 Task: Add an event with the title Second Marketing Strategy Meeting, date ''2024/04/28'', time 8:50 AM to 10:50 AMand add a description: The quality assurance team will review project documentation such as project plans, requirements specifications, design documents, and test plans. They will ensure that the documentation is complete, accurate, and aligns with the project objectives and stakeholder expectations.Select event color  Peacock . Add location for the event as: 987 Chora Church, Istanbul, Turkey, logged in from the account softage.6@softage.netand send the event invitation to softage.4@softage.net and softage.5@softage.net. Set a reminder for the event Daily
Action: Mouse moved to (96, 113)
Screenshot: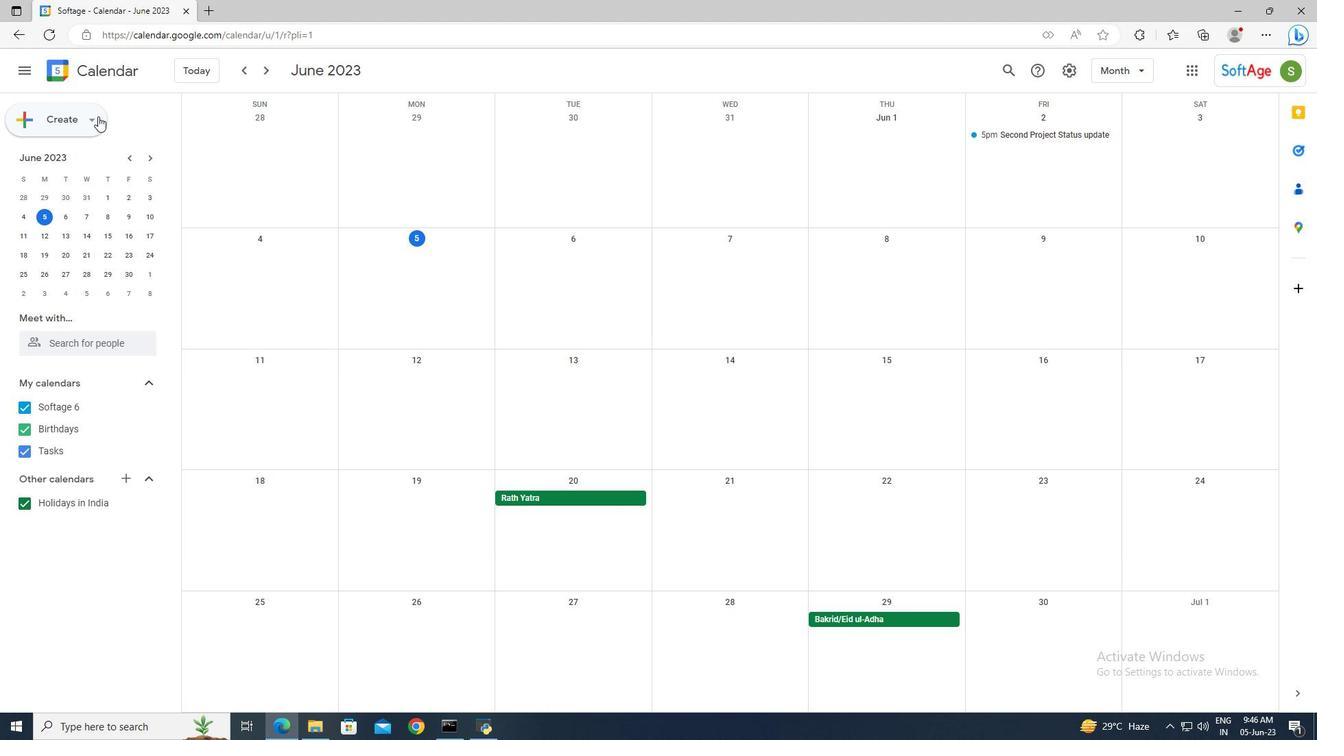 
Action: Mouse pressed left at (96, 113)
Screenshot: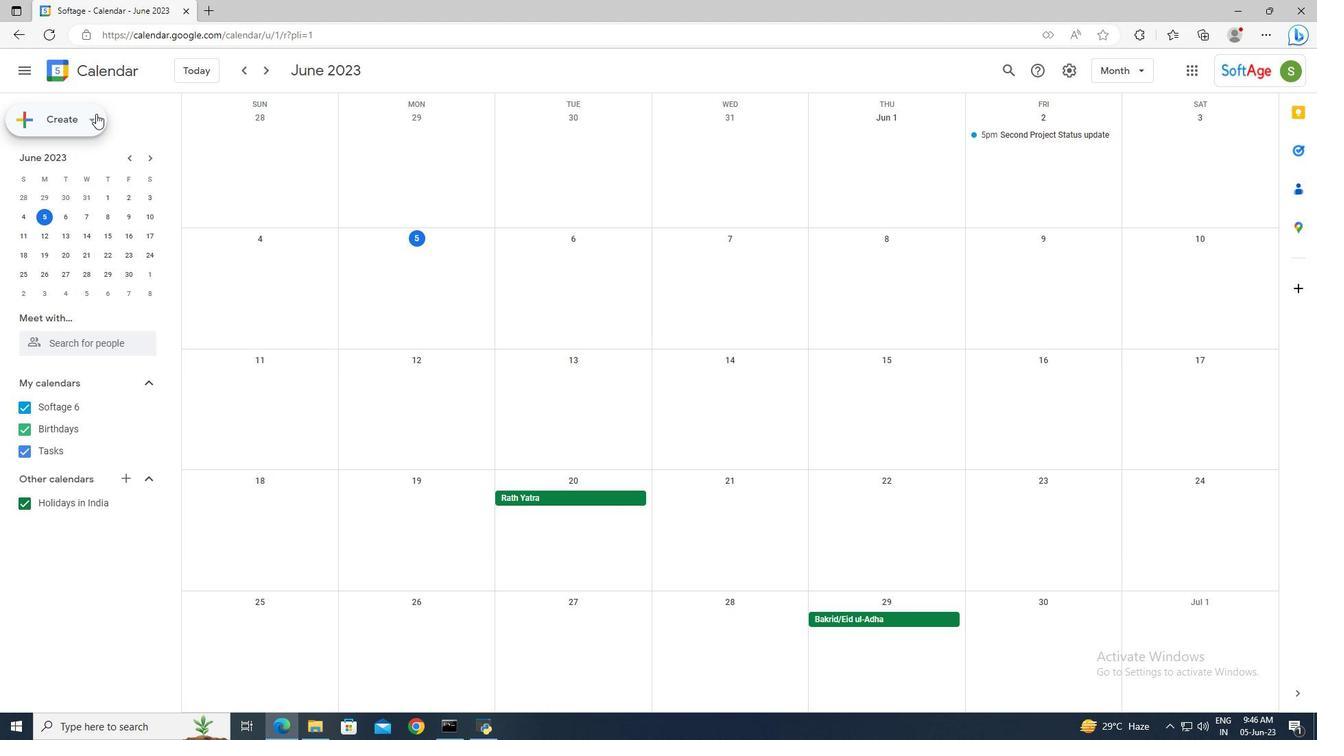 
Action: Mouse moved to (98, 149)
Screenshot: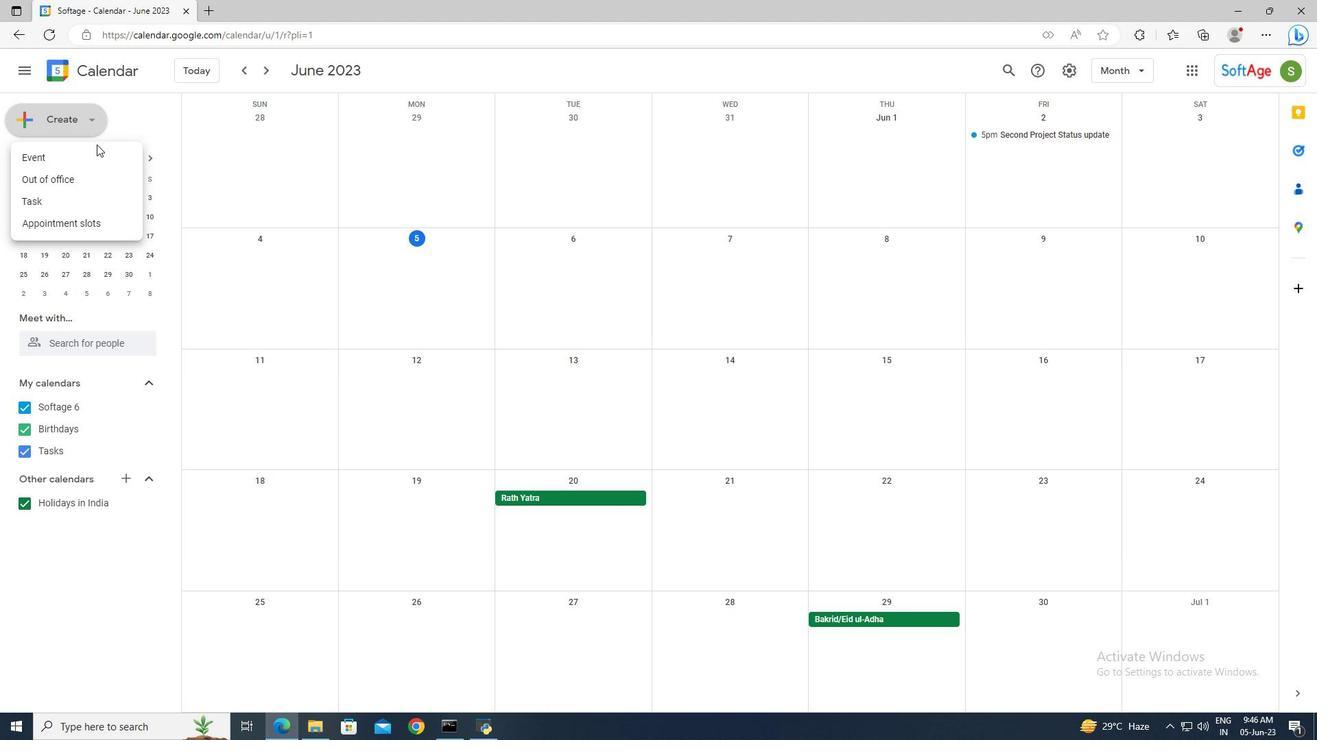 
Action: Mouse pressed left at (98, 149)
Screenshot: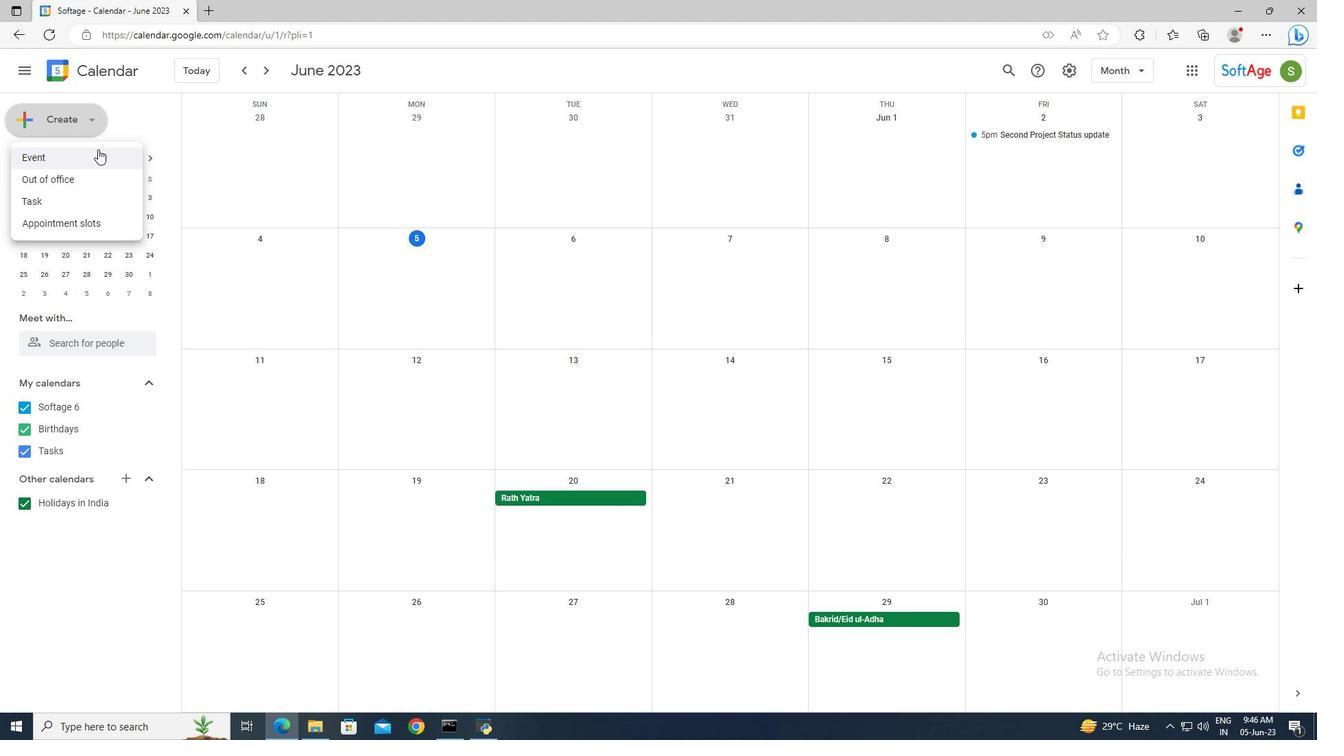 
Action: Mouse moved to (226, 535)
Screenshot: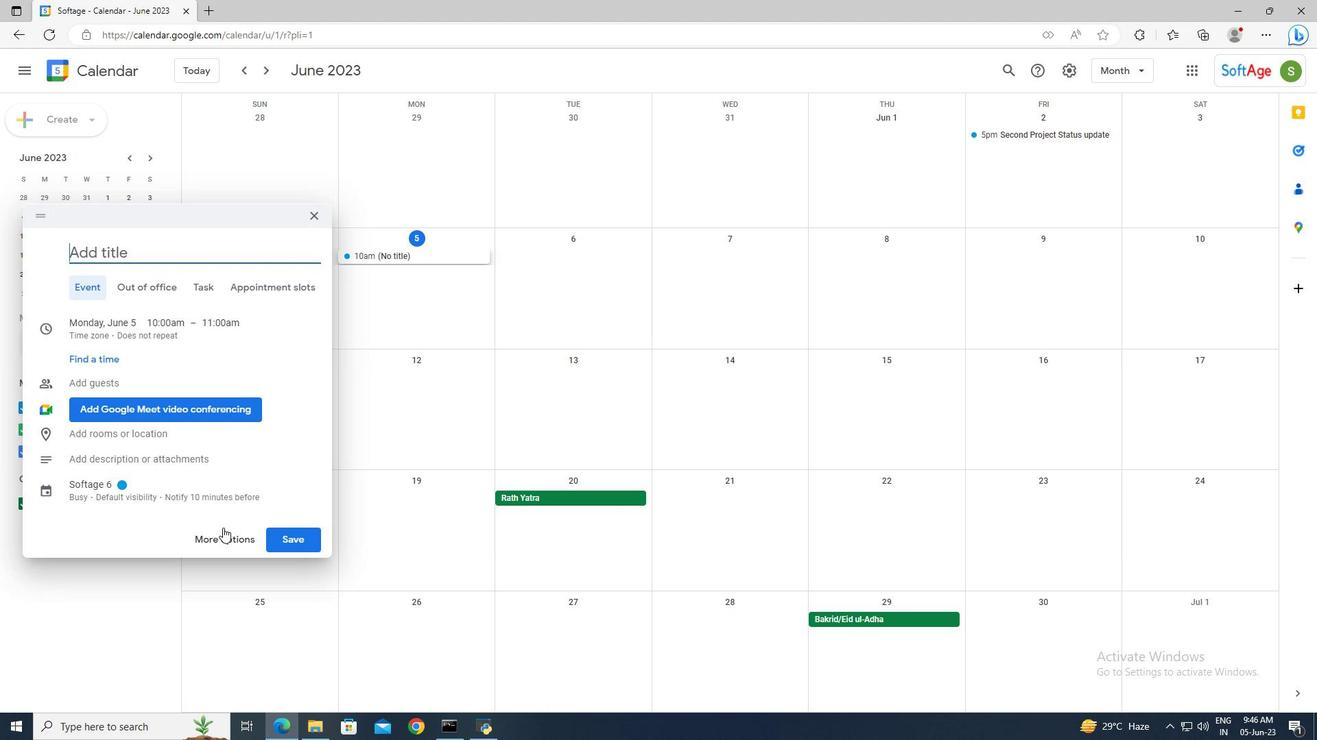 
Action: Mouse pressed left at (226, 535)
Screenshot: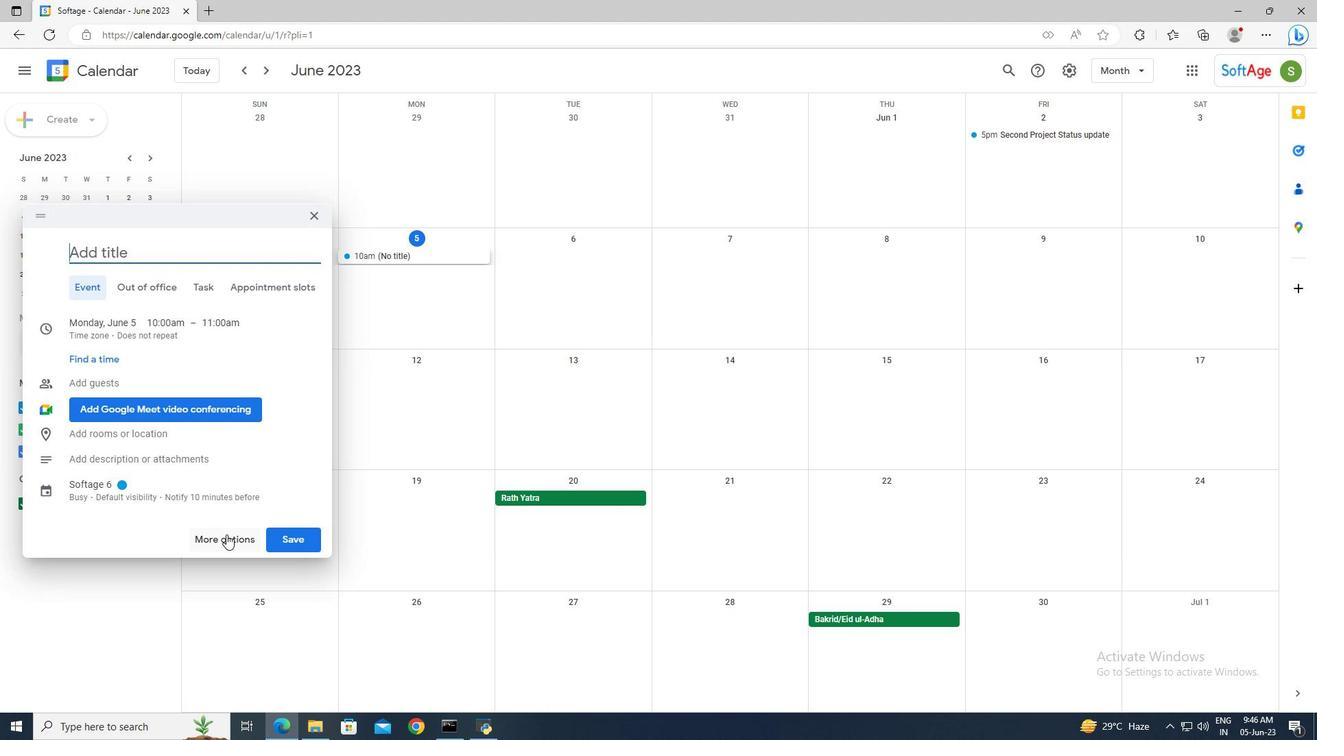 
Action: Mouse moved to (273, 81)
Screenshot: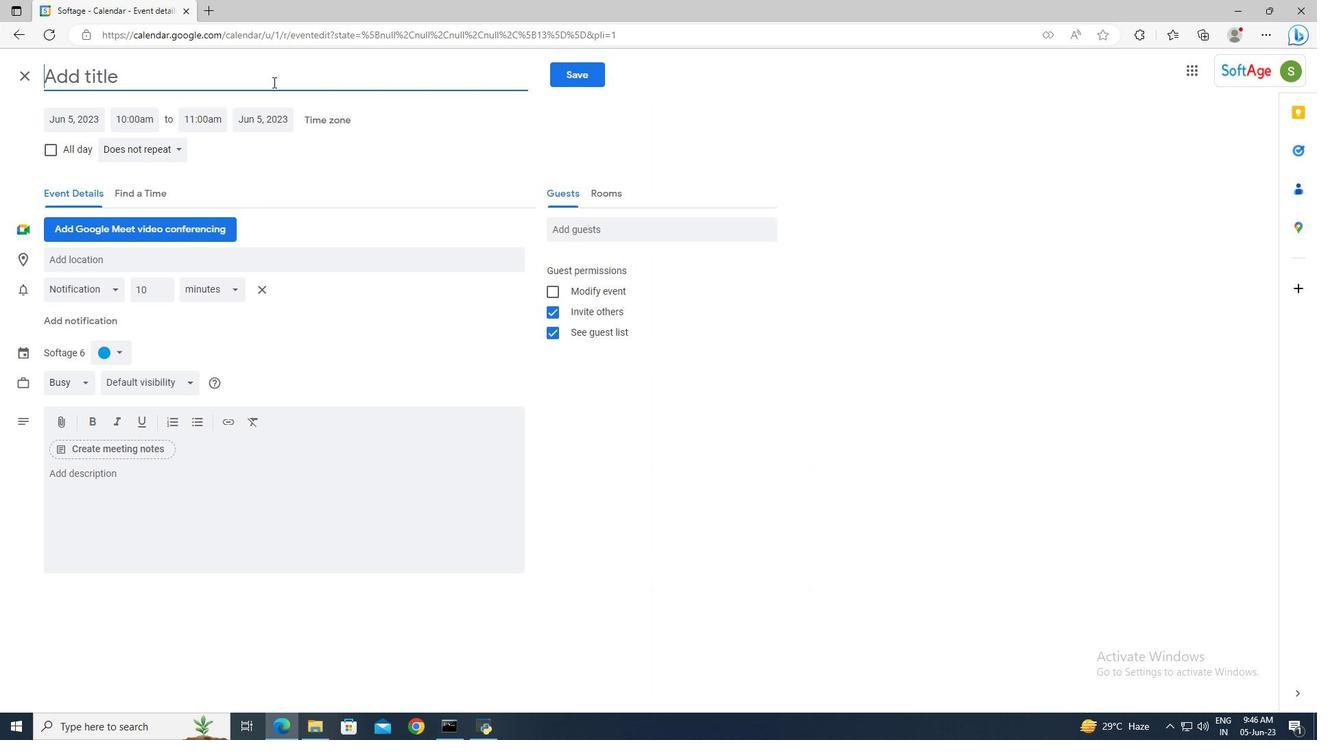 
Action: Mouse pressed left at (273, 81)
Screenshot: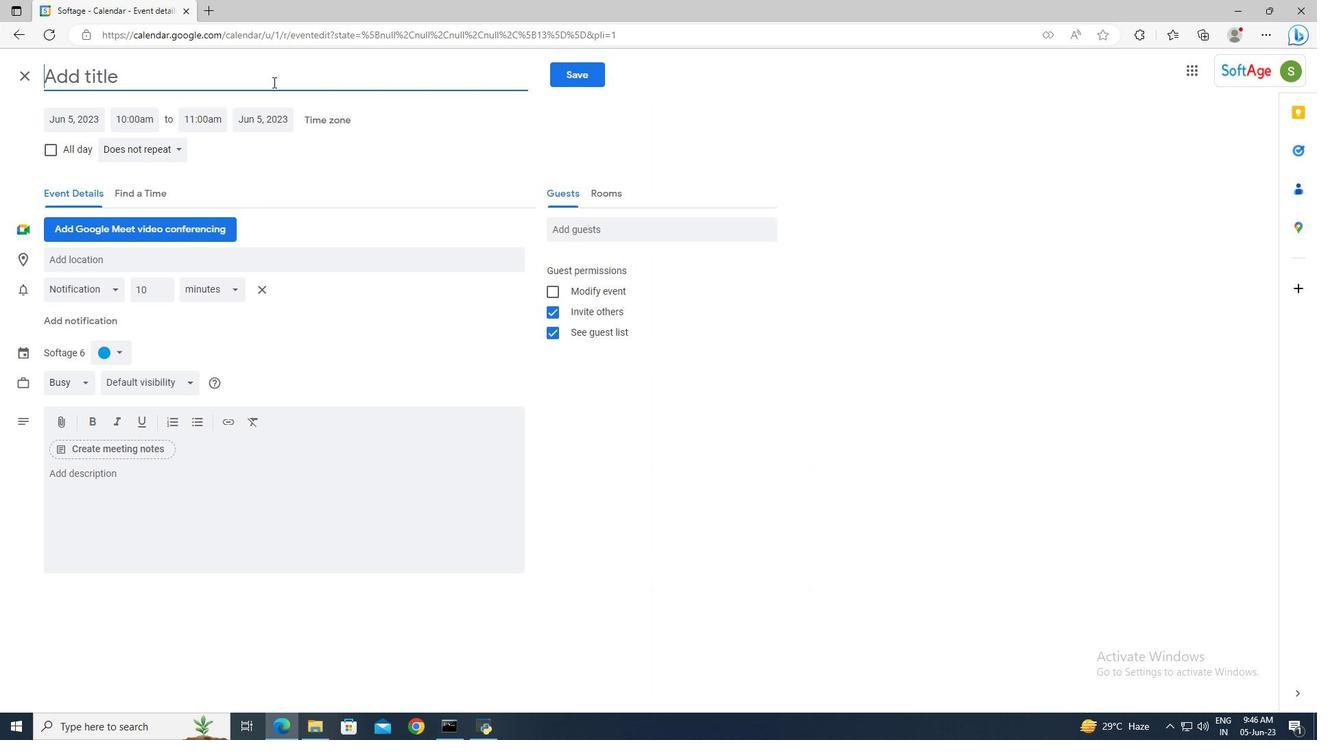 
Action: Mouse moved to (273, 80)
Screenshot: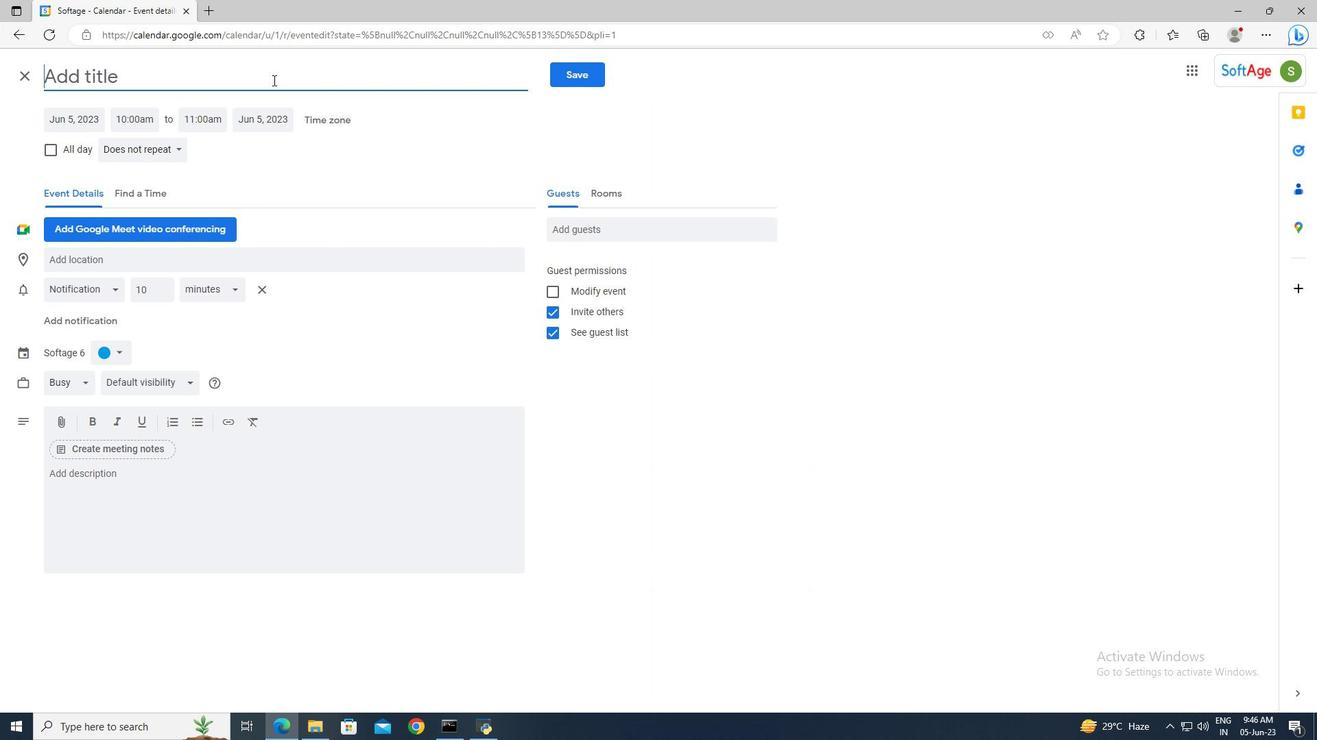 
Action: Key pressed <Key.shift>Second<Key.space><Key.shift>Ma
Screenshot: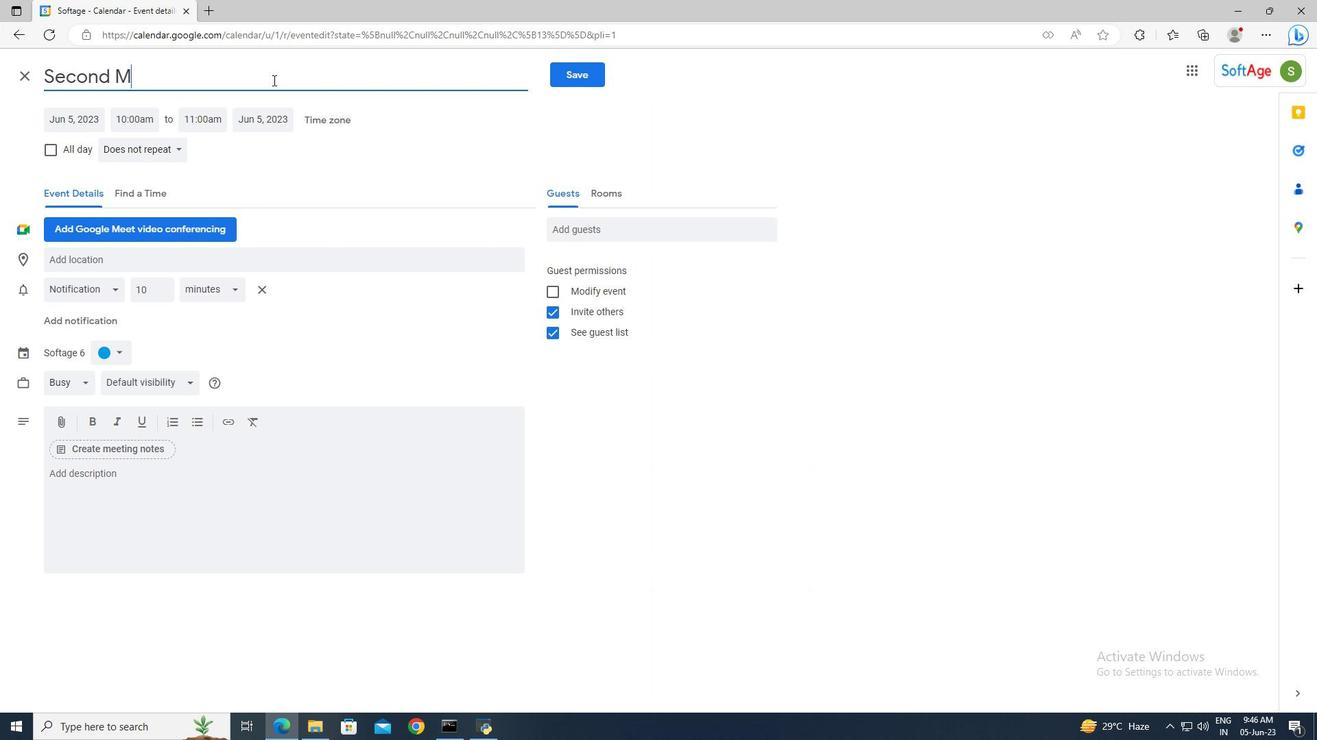 
Action: Mouse moved to (272, 80)
Screenshot: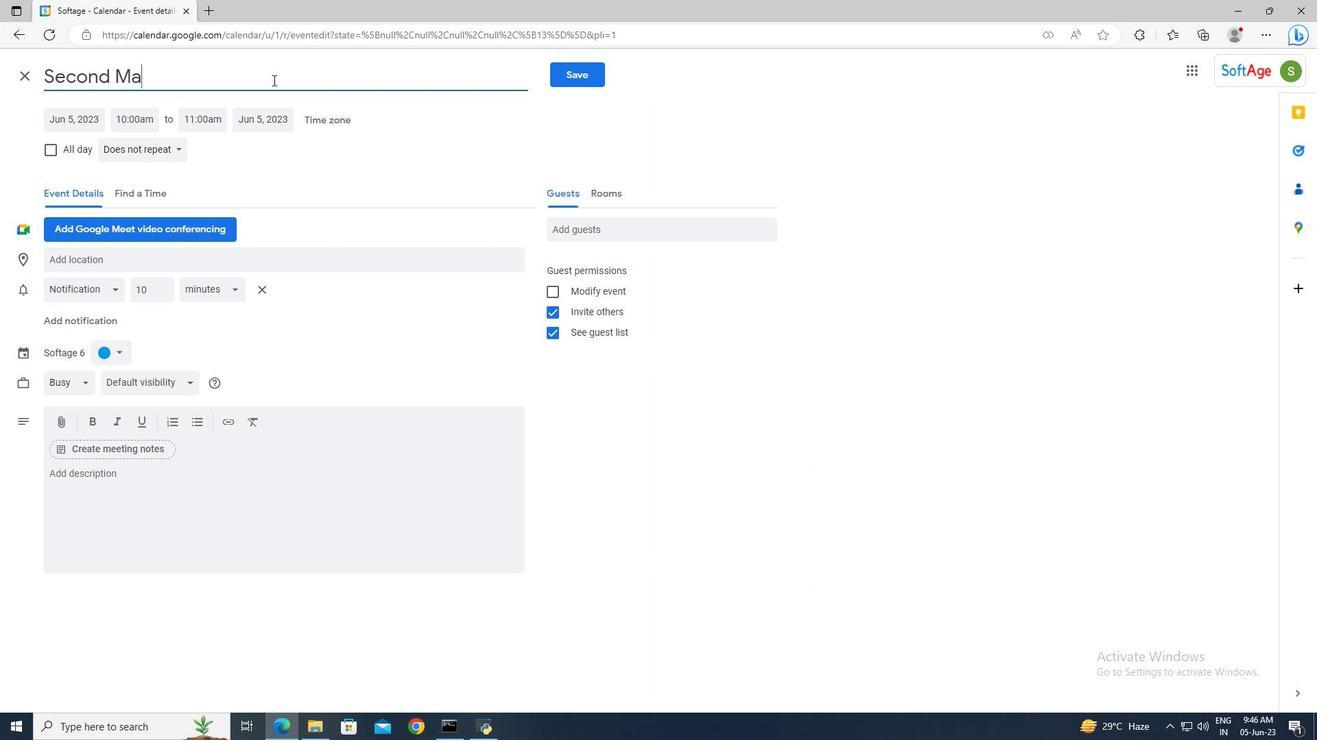 
Action: Key pressed rketing<Key.space><Key.shift_r>Strategy<Key.space><Key.shift>Meeting
Screenshot: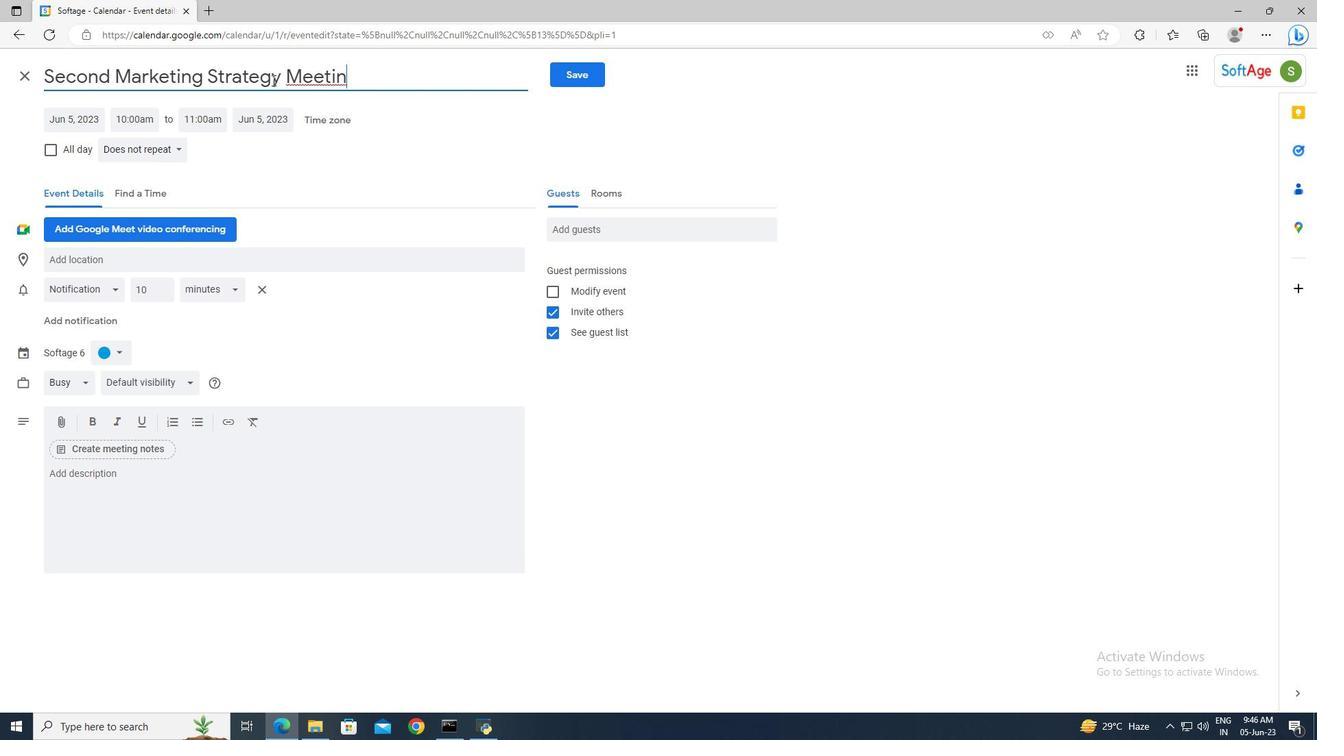 
Action: Mouse moved to (80, 113)
Screenshot: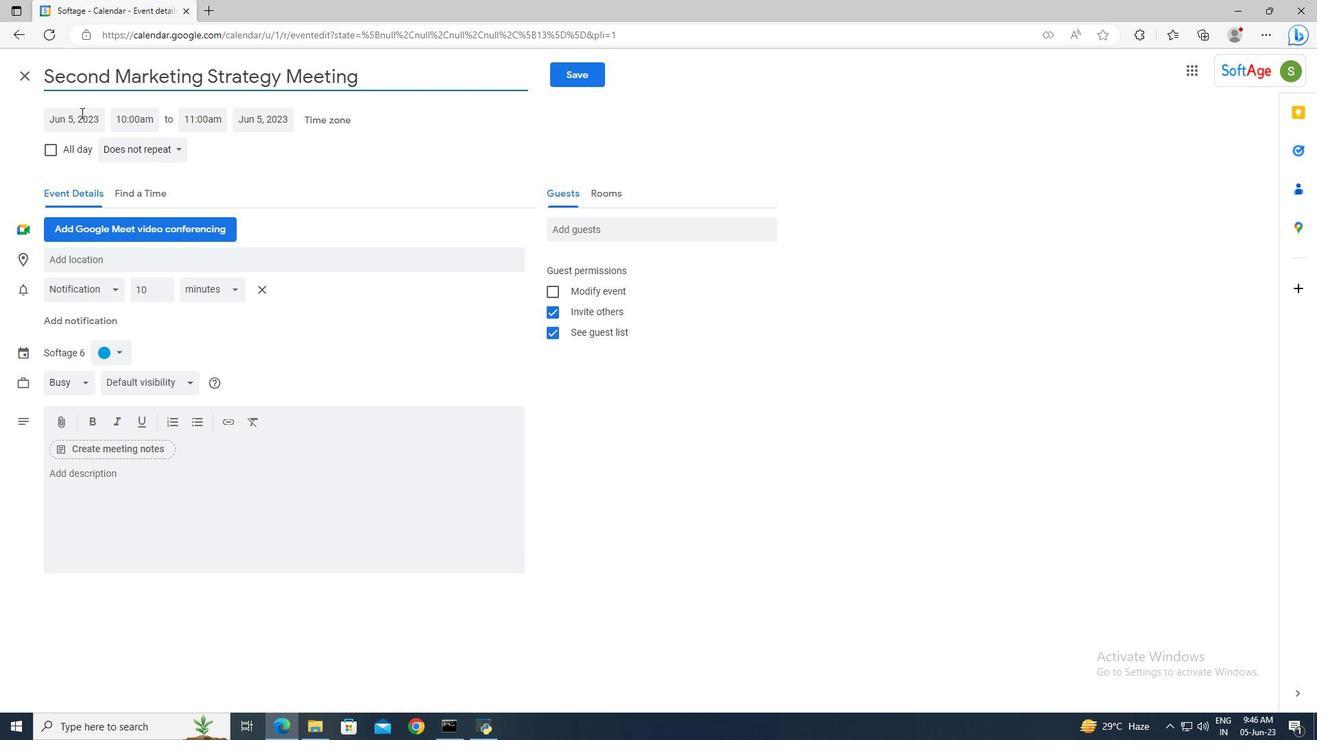
Action: Mouse pressed left at (80, 113)
Screenshot: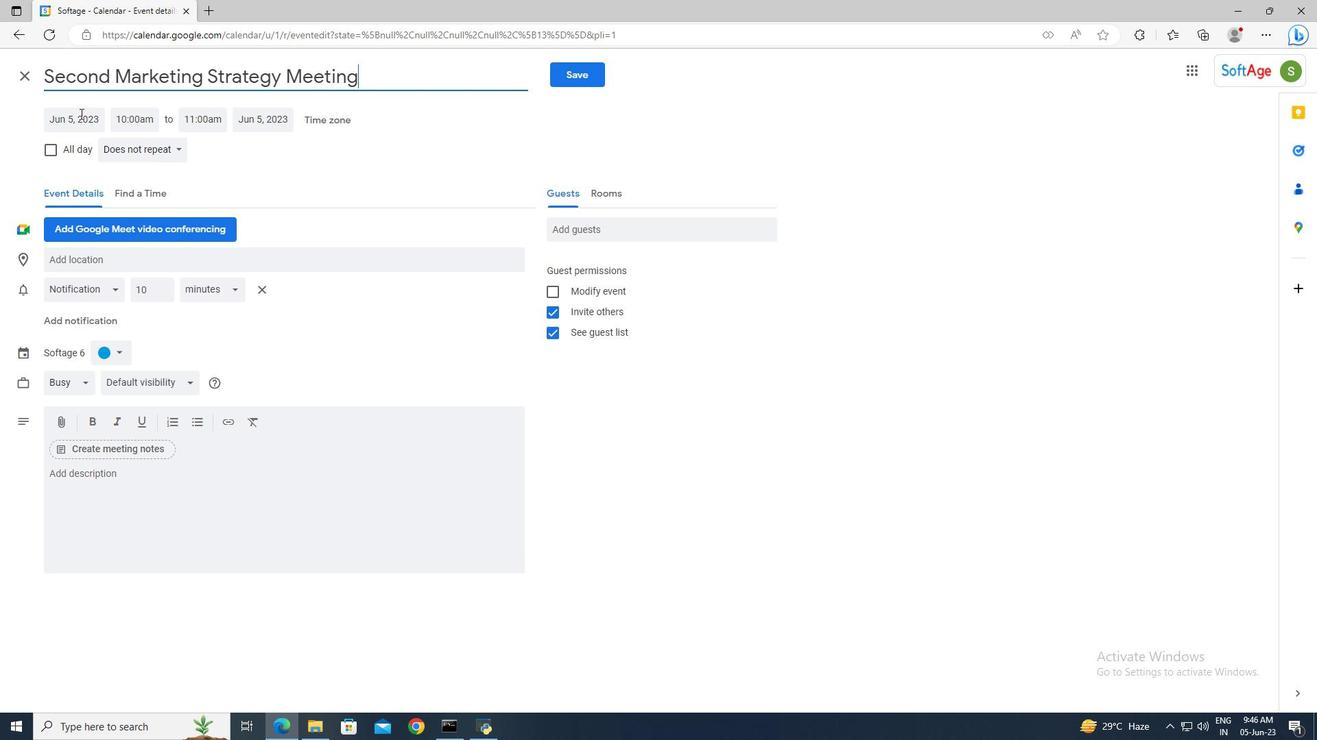 
Action: Mouse moved to (214, 147)
Screenshot: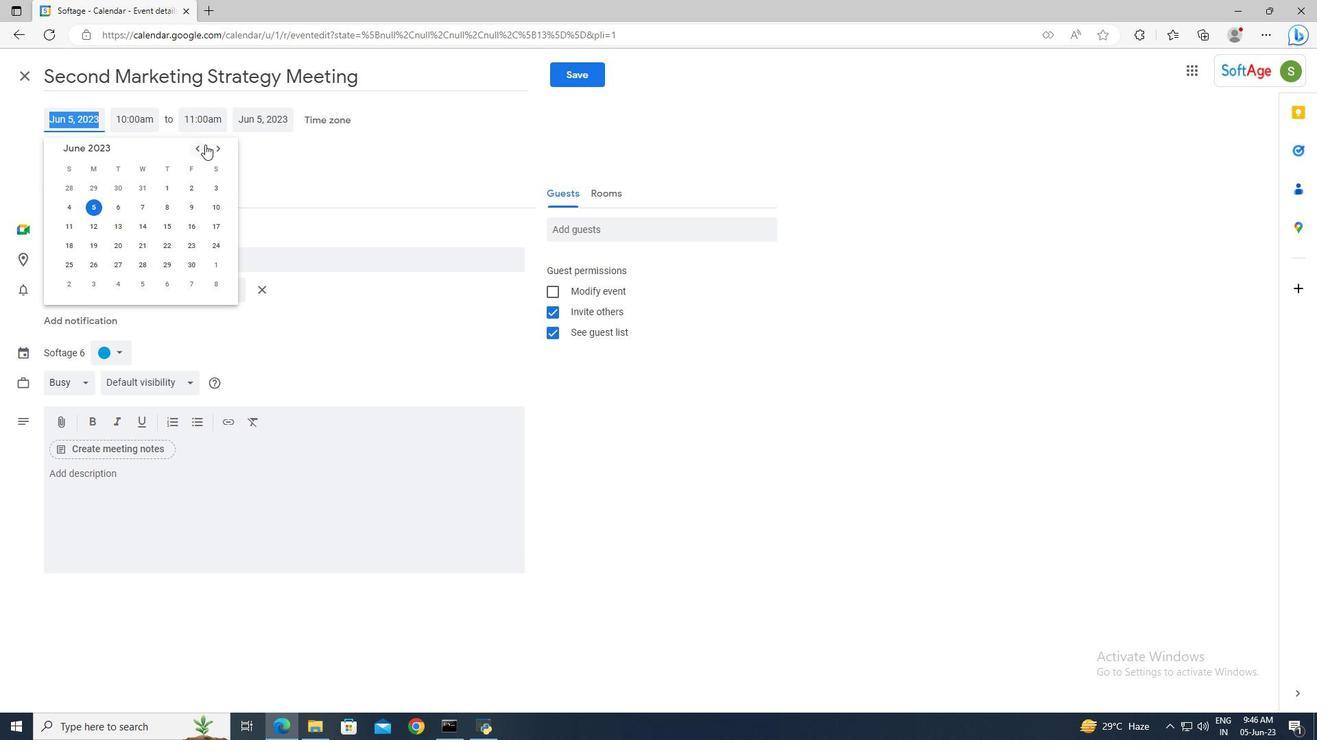 
Action: Mouse pressed left at (214, 147)
Screenshot: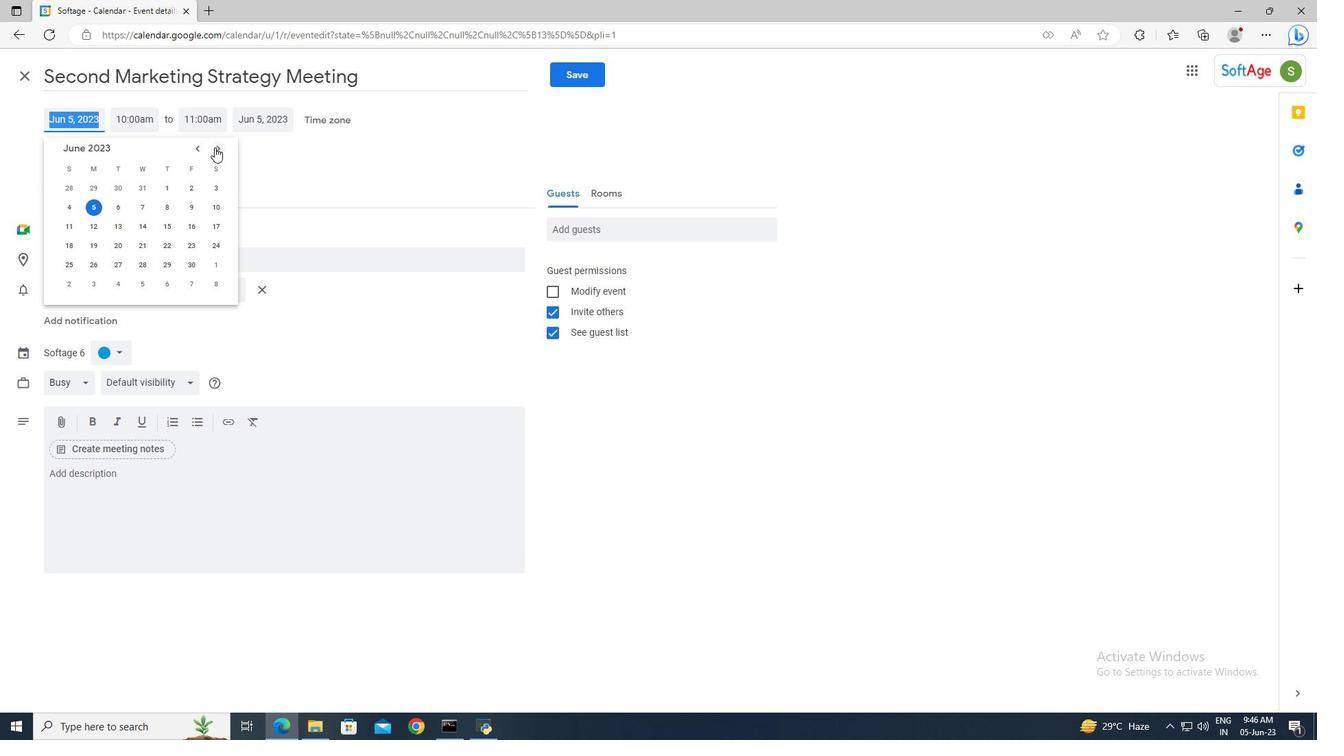 
Action: Mouse pressed left at (214, 147)
Screenshot: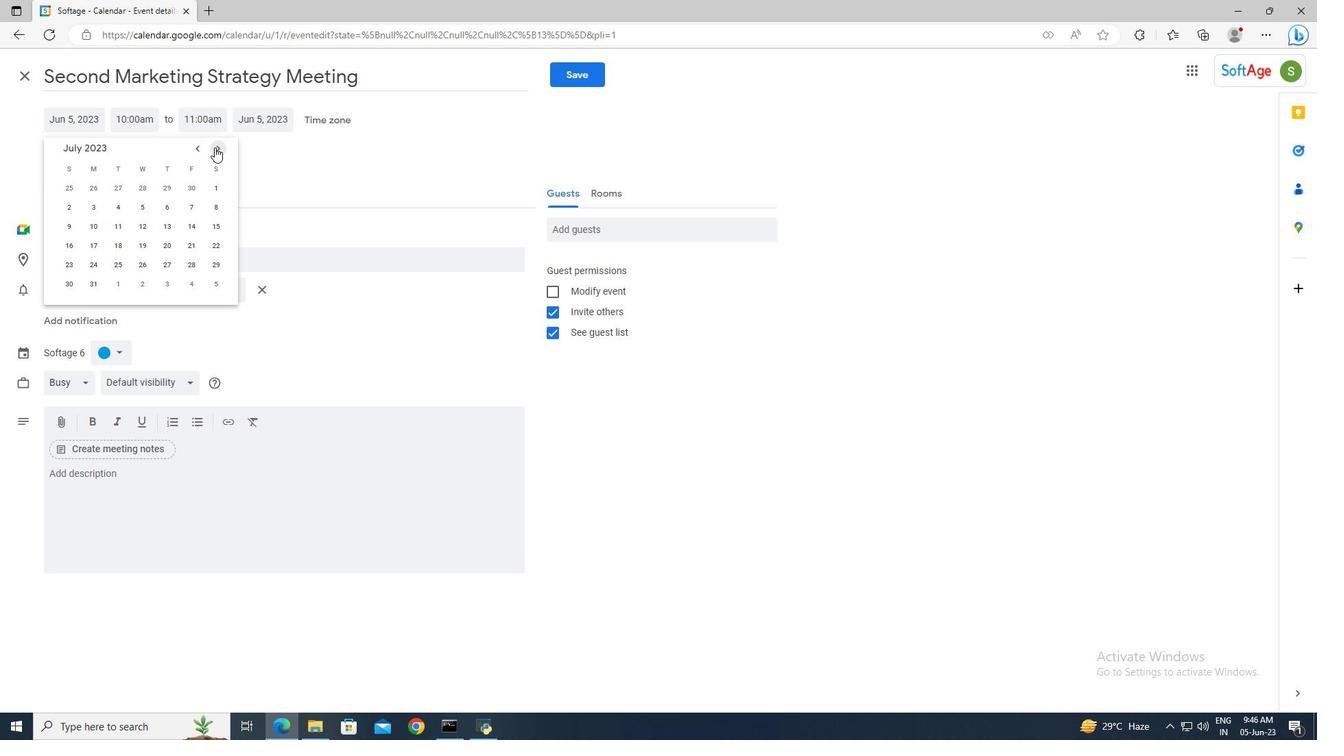 
Action: Mouse moved to (214, 147)
Screenshot: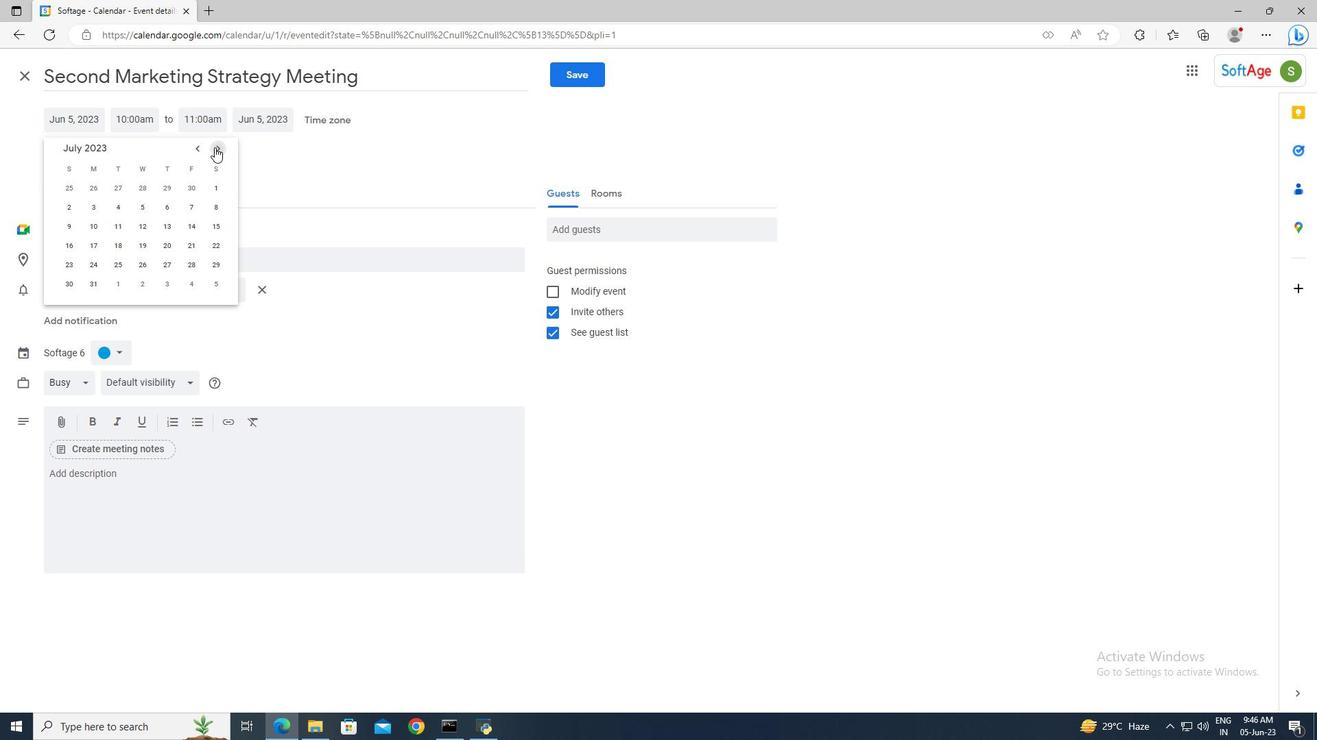 
Action: Mouse pressed left at (214, 147)
Screenshot: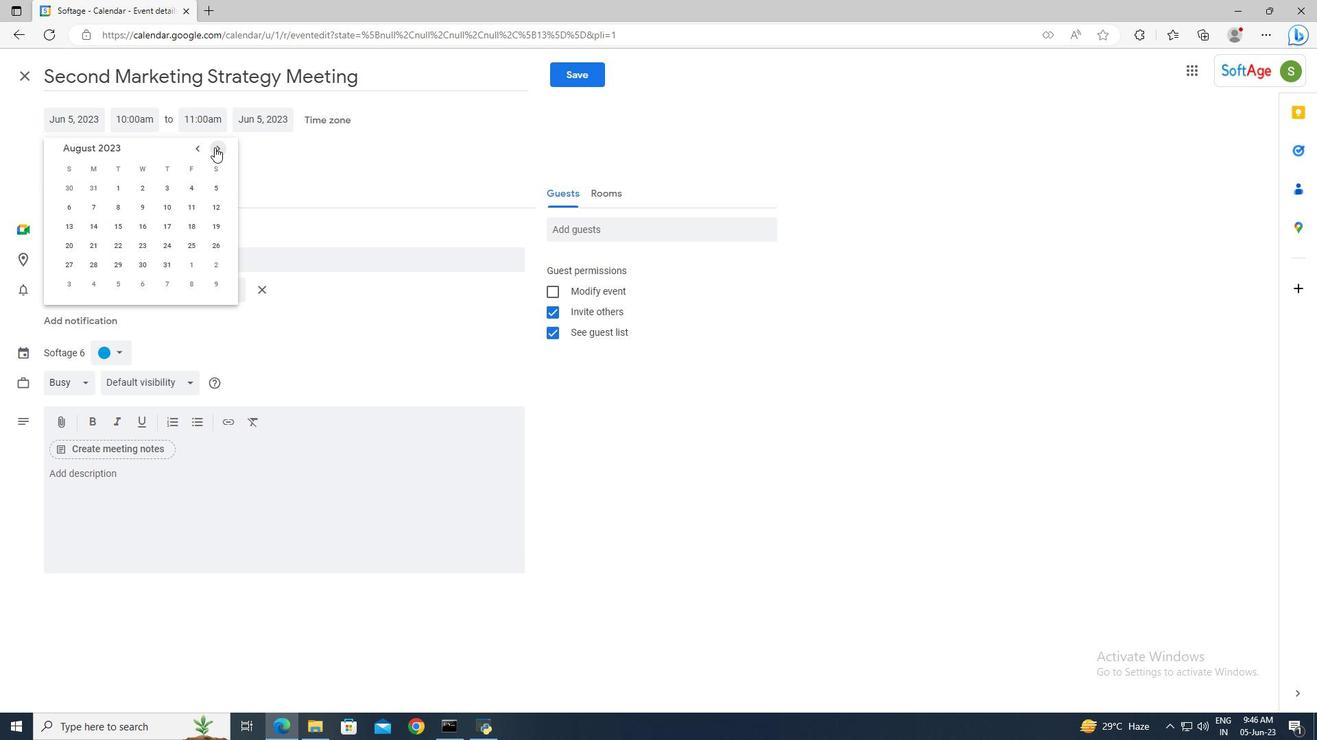 
Action: Mouse pressed left at (214, 147)
Screenshot: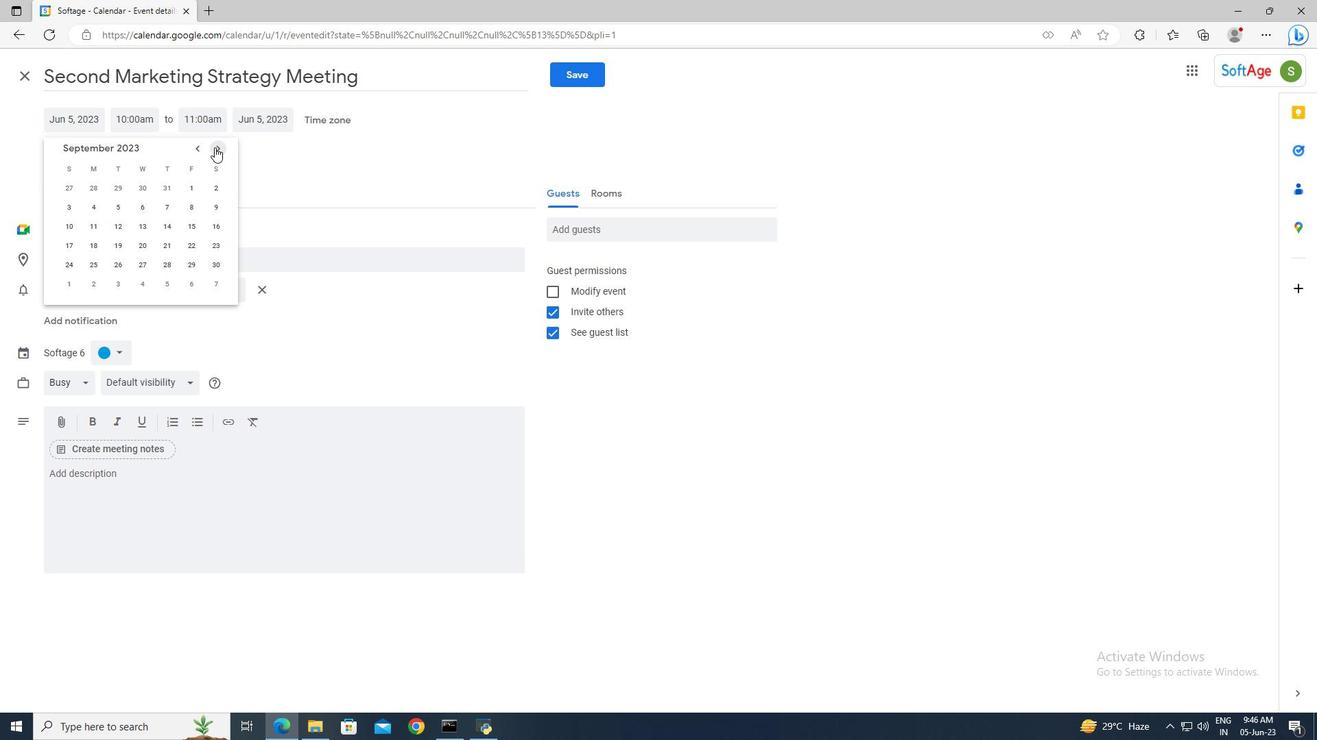 
Action: Mouse moved to (214, 147)
Screenshot: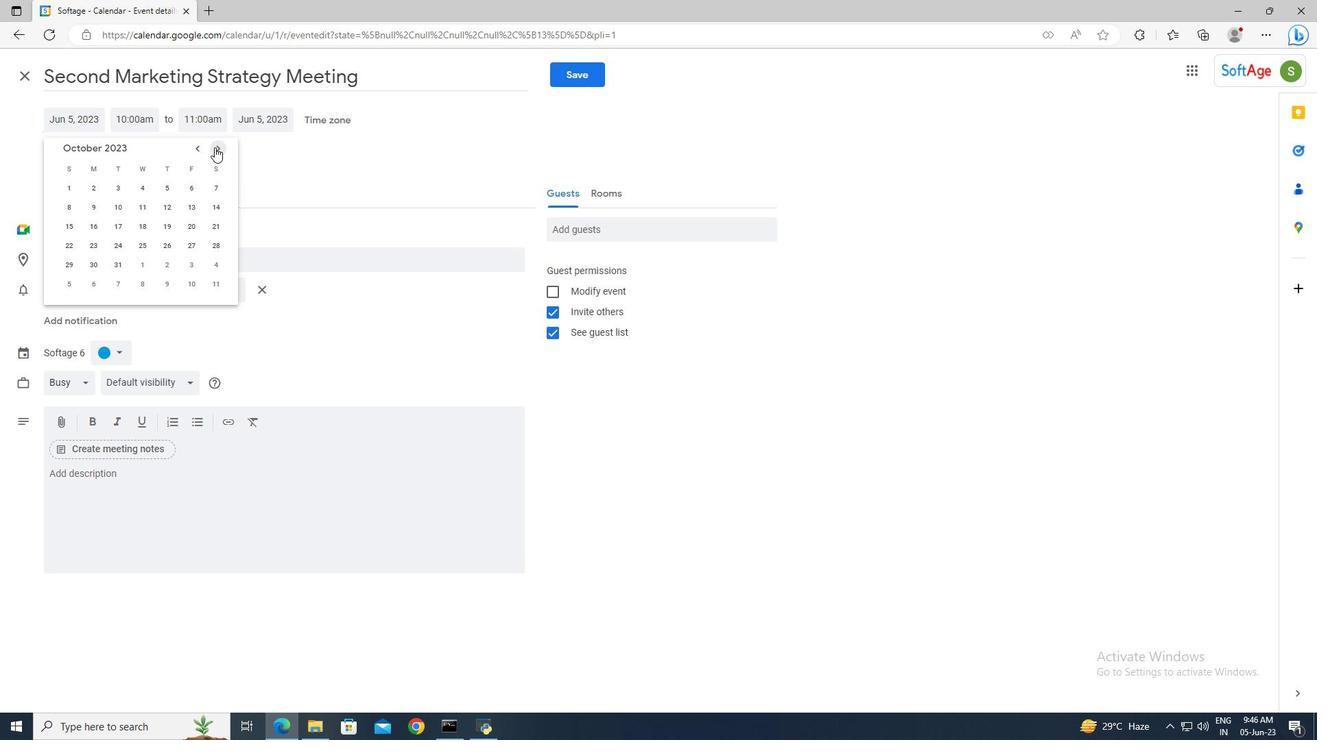 
Action: Mouse pressed left at (214, 147)
Screenshot: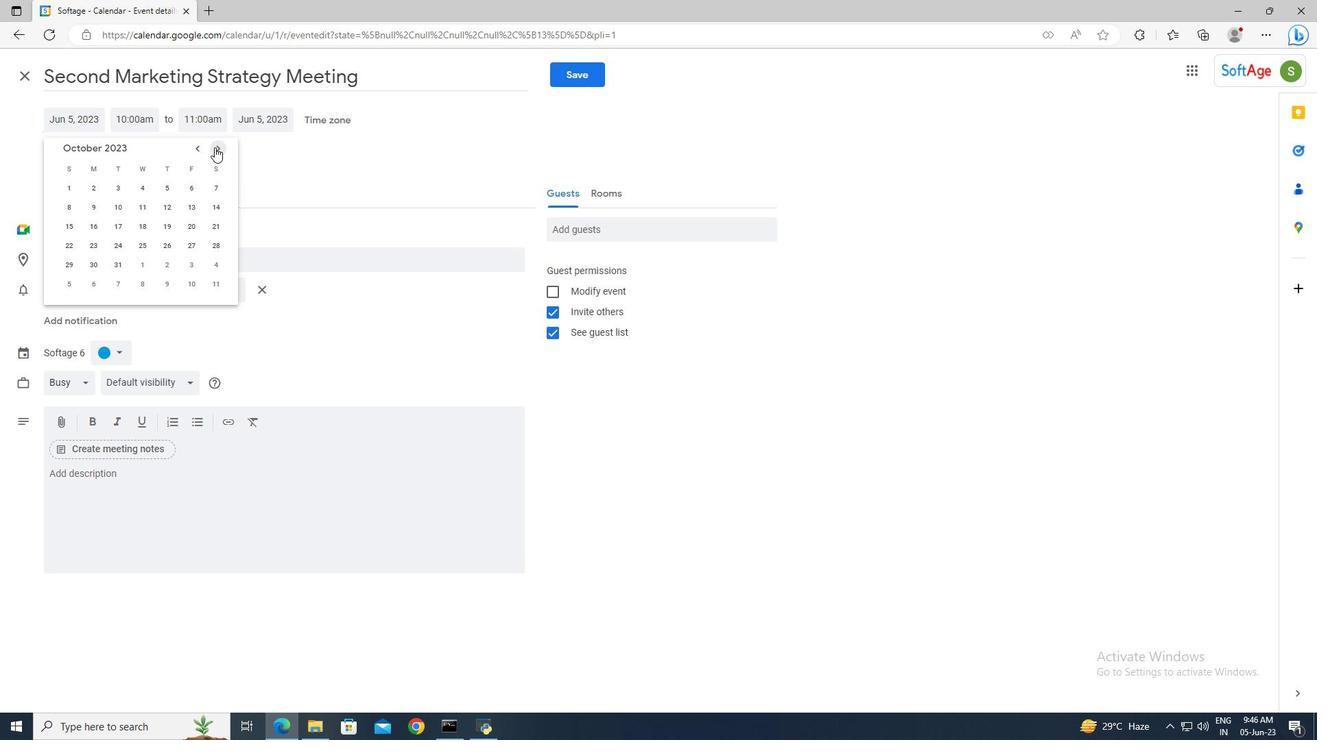 
Action: Mouse pressed left at (214, 147)
Screenshot: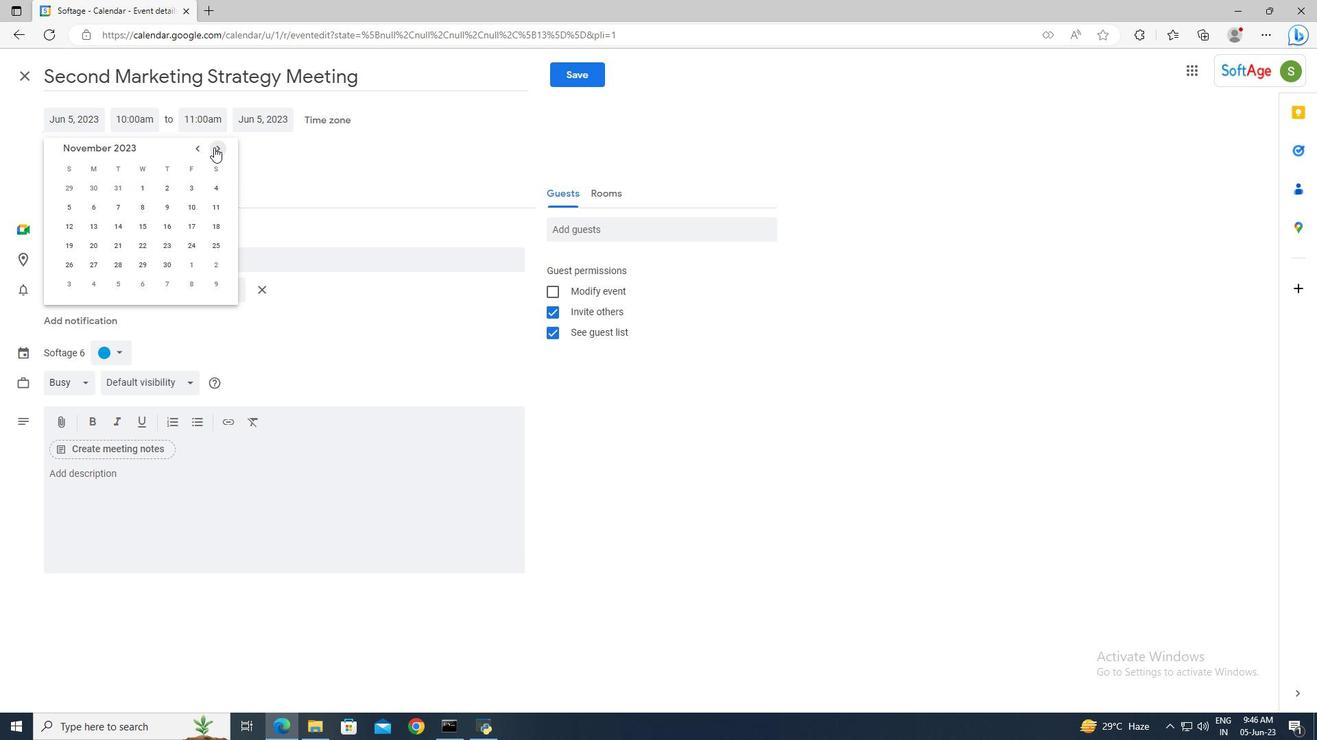 
Action: Mouse pressed left at (214, 147)
Screenshot: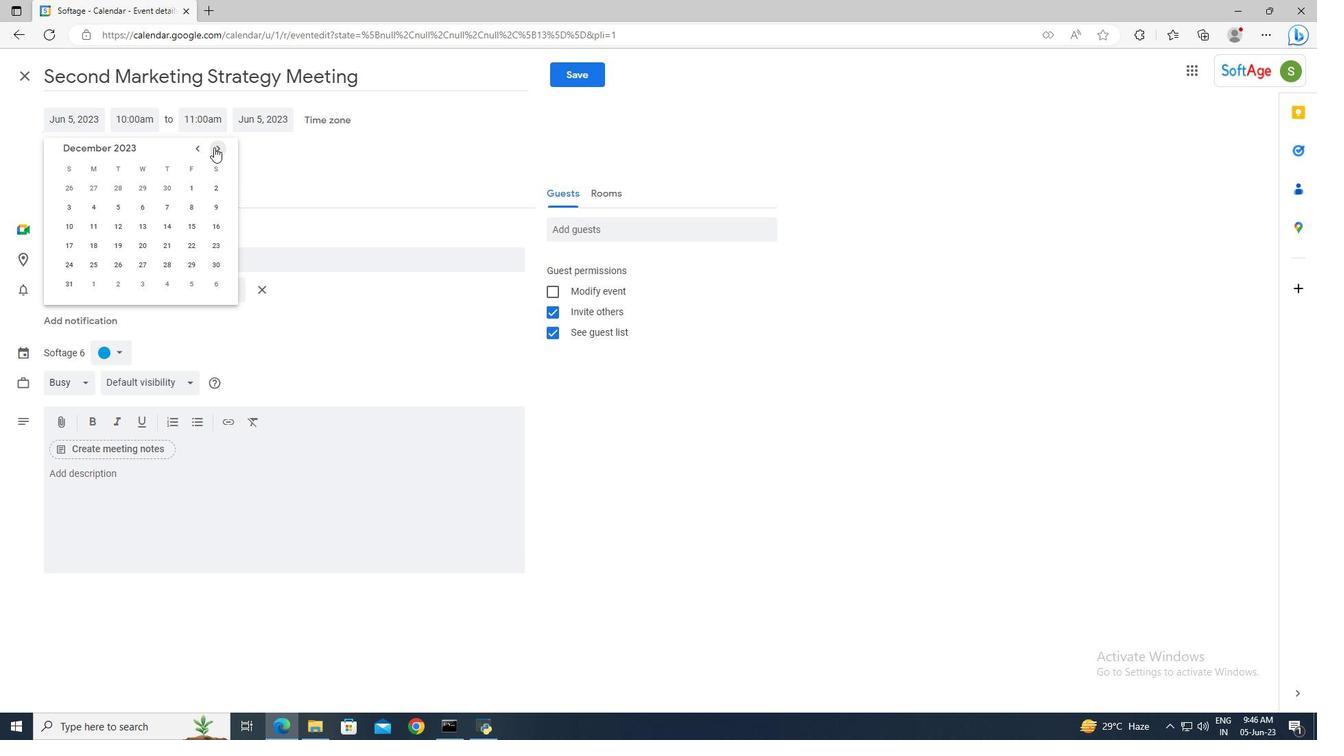 
Action: Mouse pressed left at (214, 147)
Screenshot: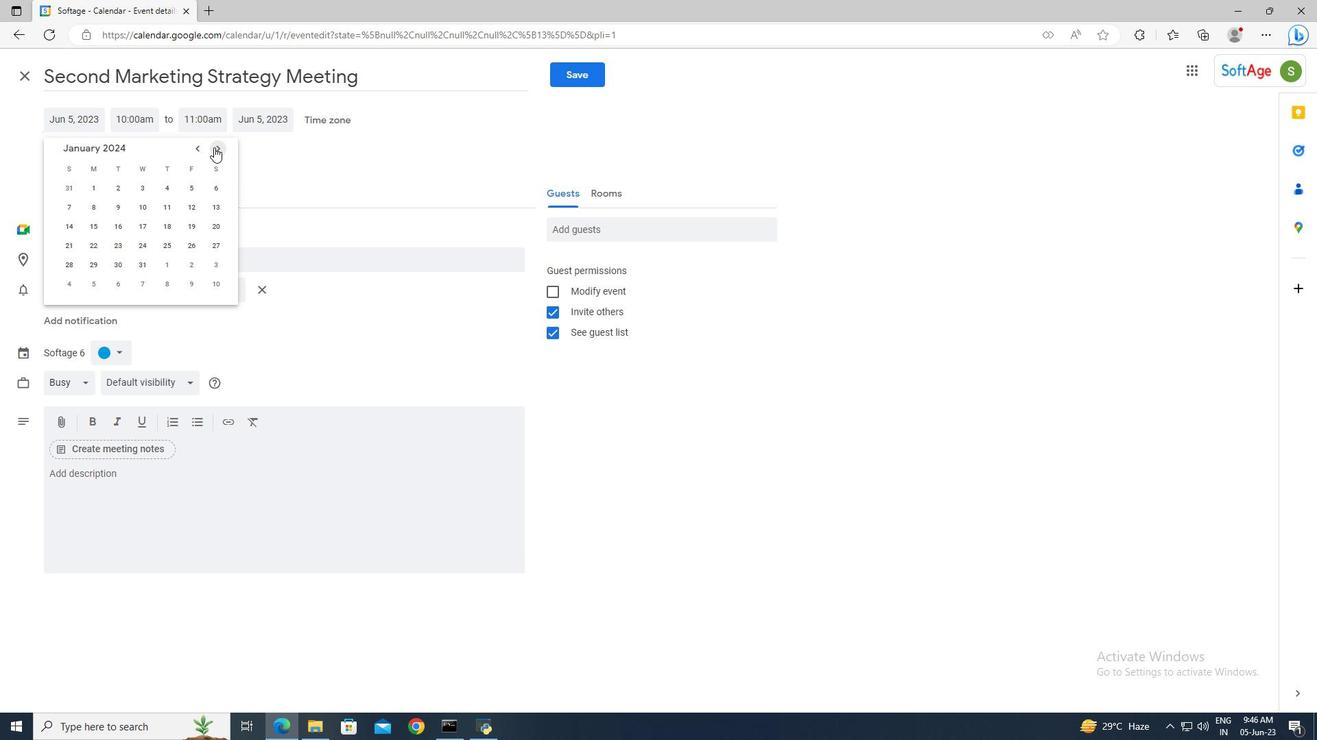 
Action: Mouse pressed left at (214, 147)
Screenshot: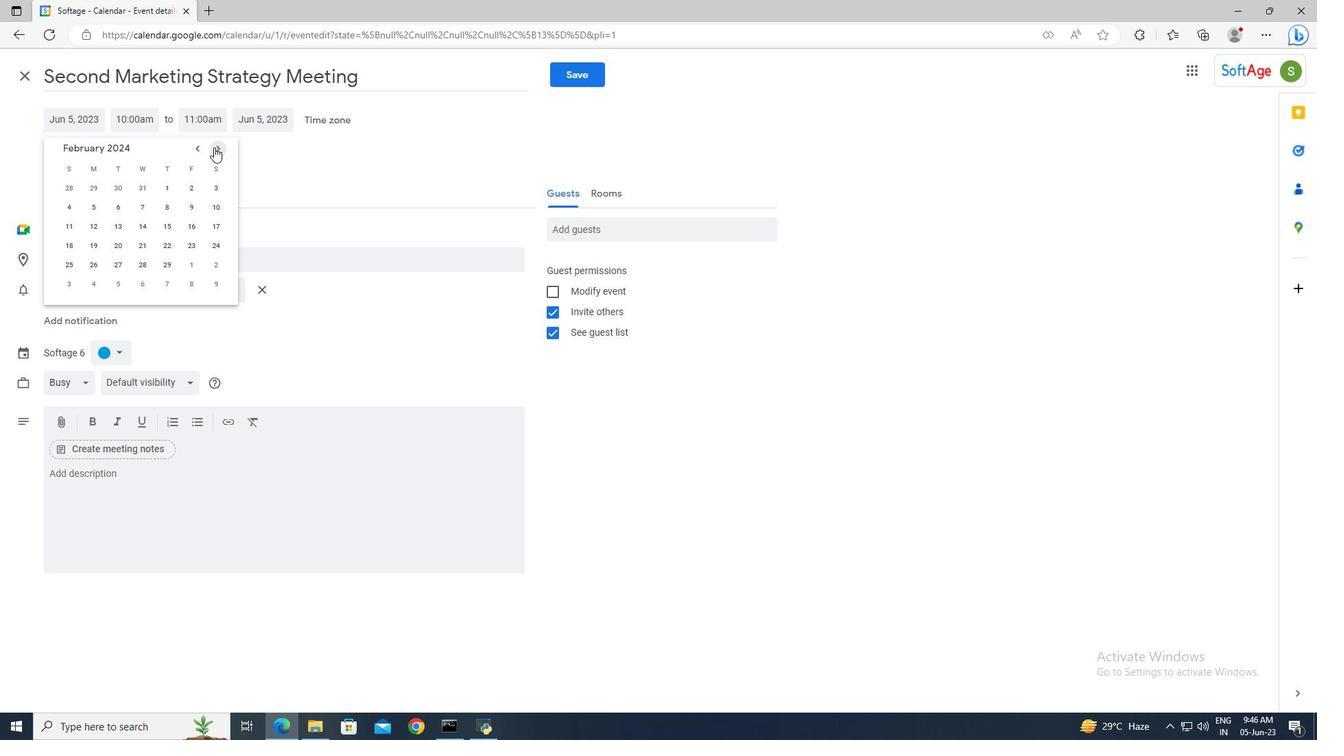 
Action: Mouse pressed left at (214, 147)
Screenshot: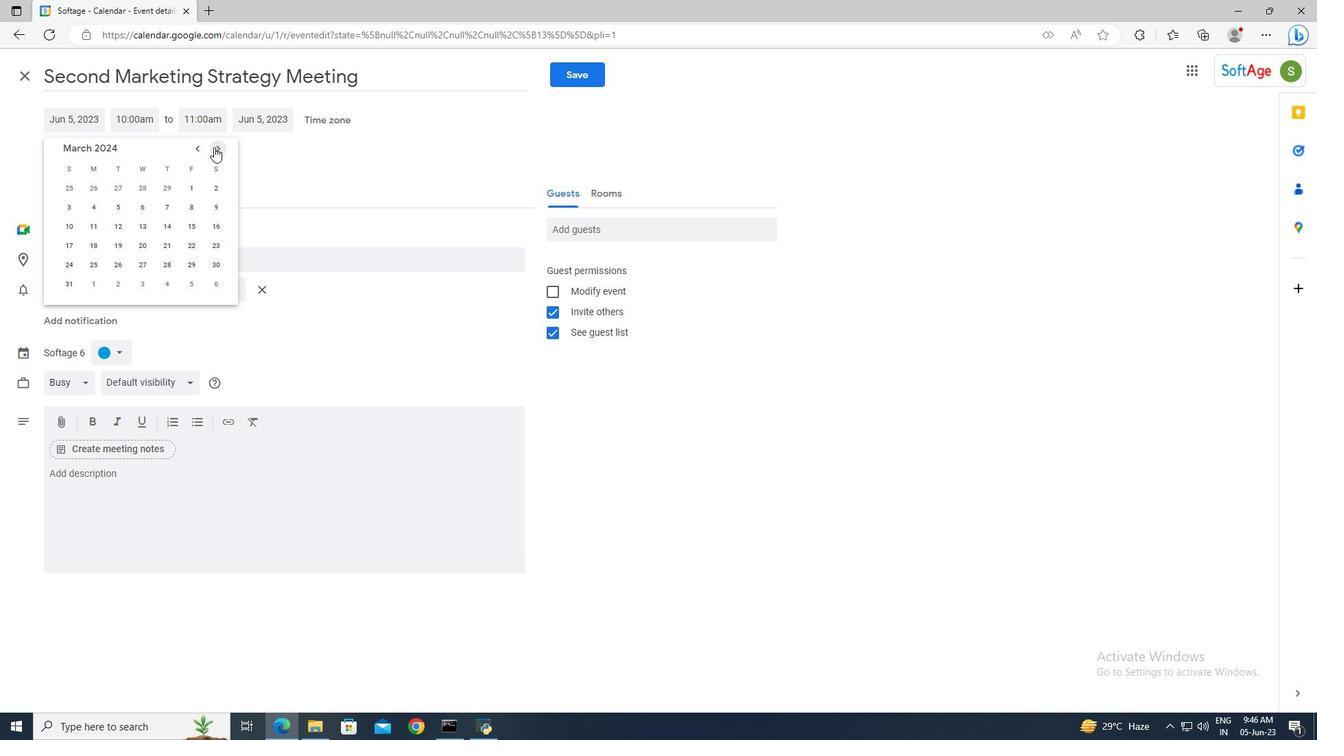 
Action: Mouse moved to (65, 266)
Screenshot: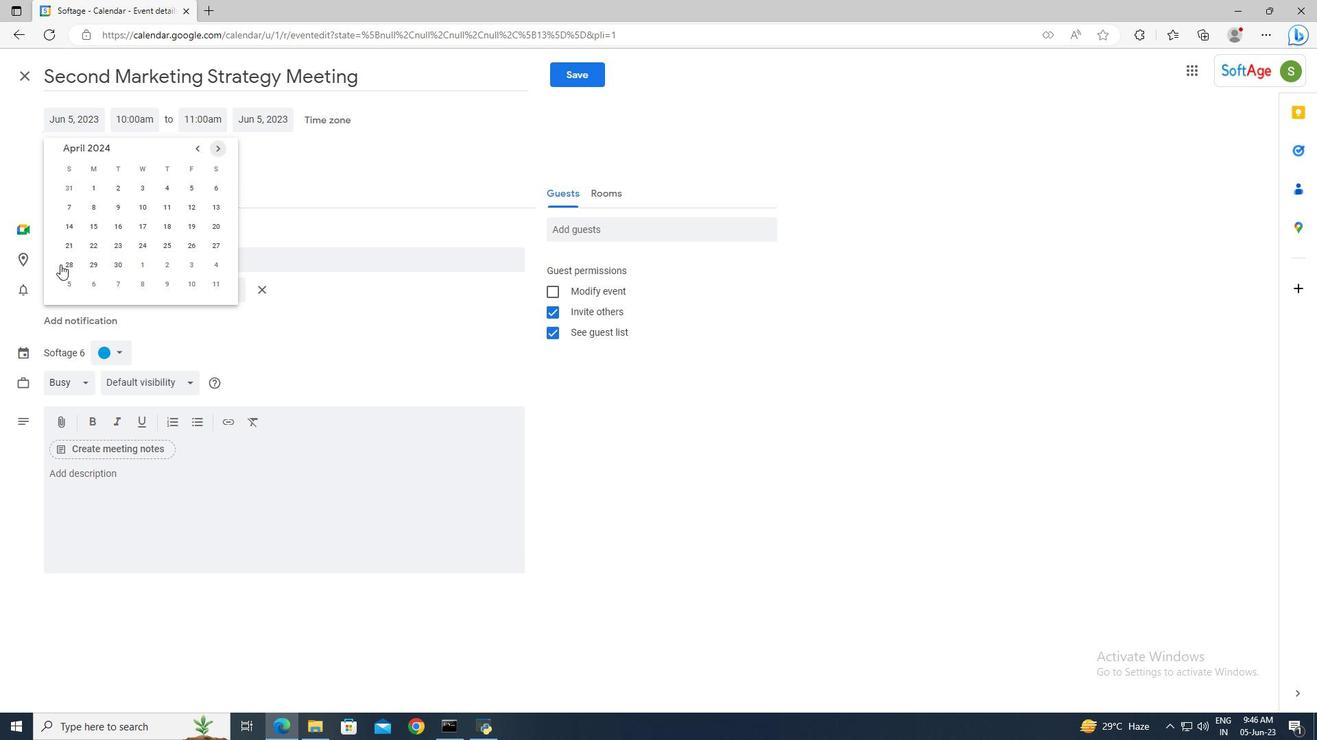
Action: Mouse pressed left at (65, 266)
Screenshot: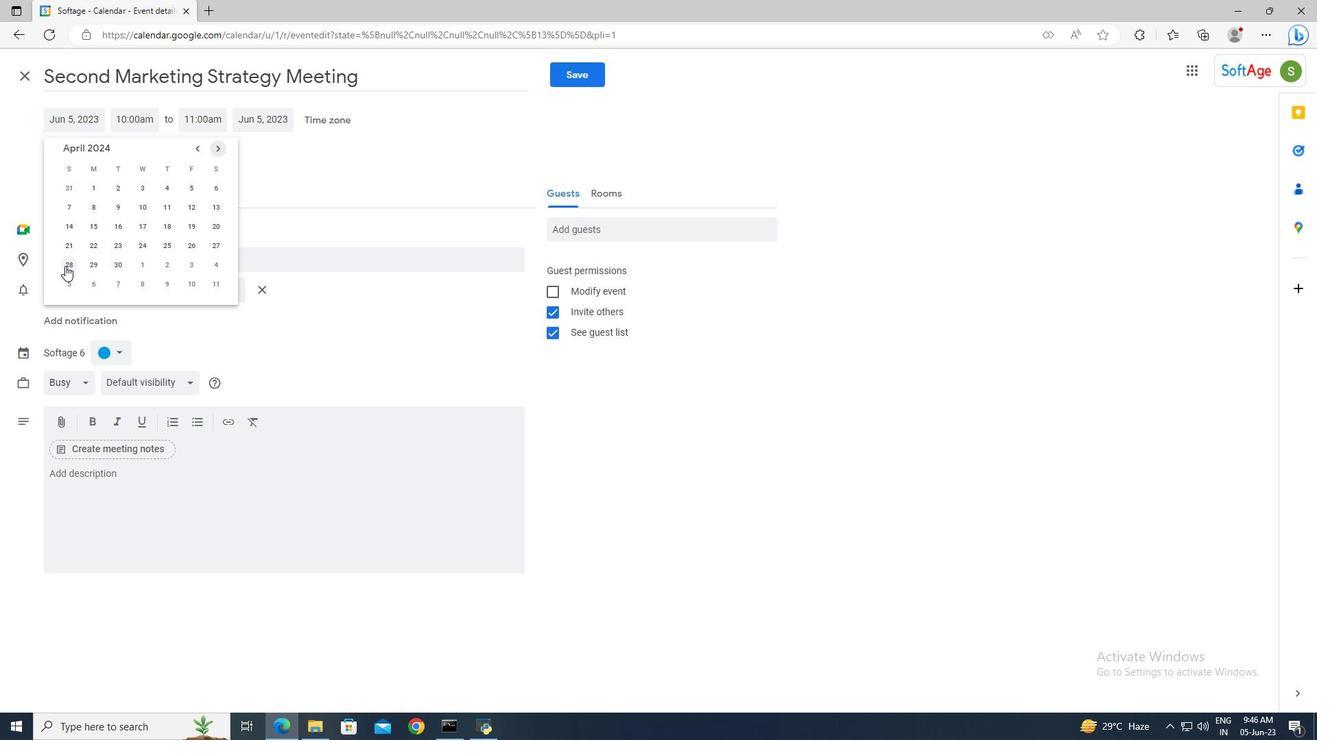 
Action: Mouse moved to (139, 121)
Screenshot: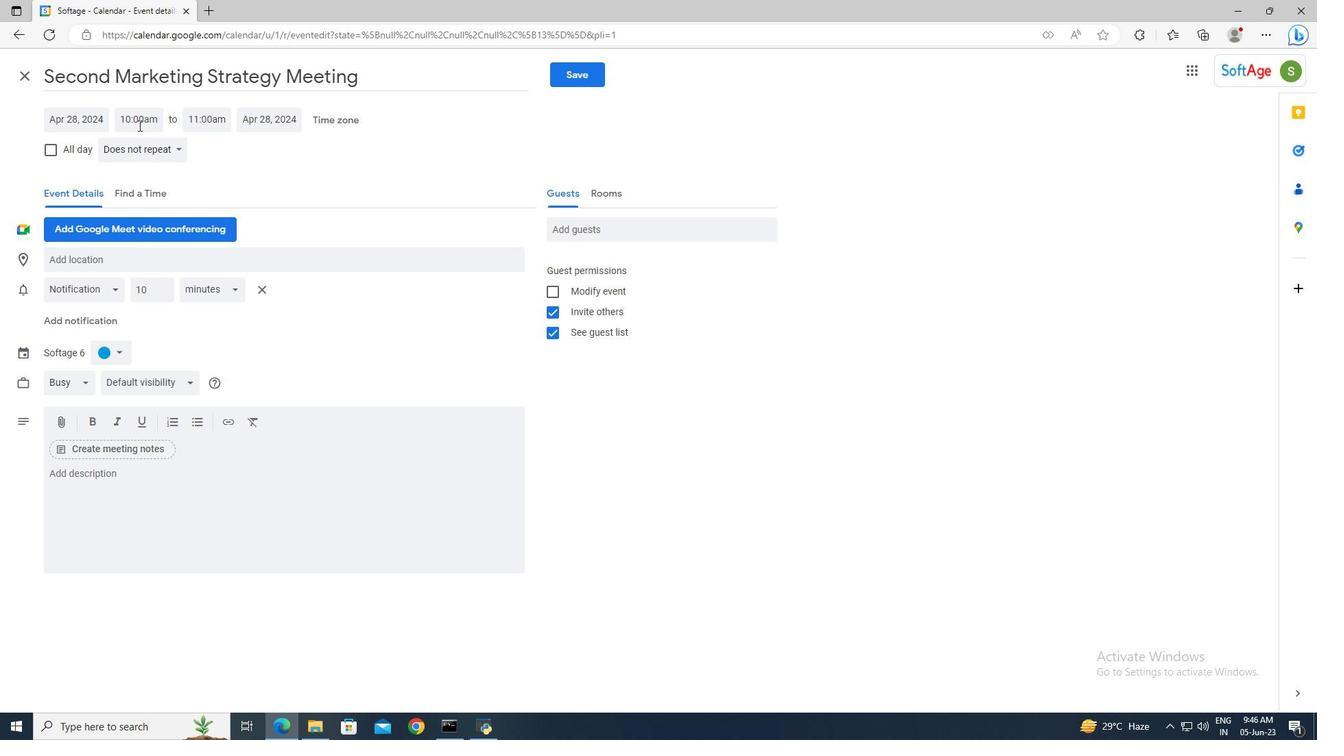 
Action: Mouse pressed left at (139, 121)
Screenshot: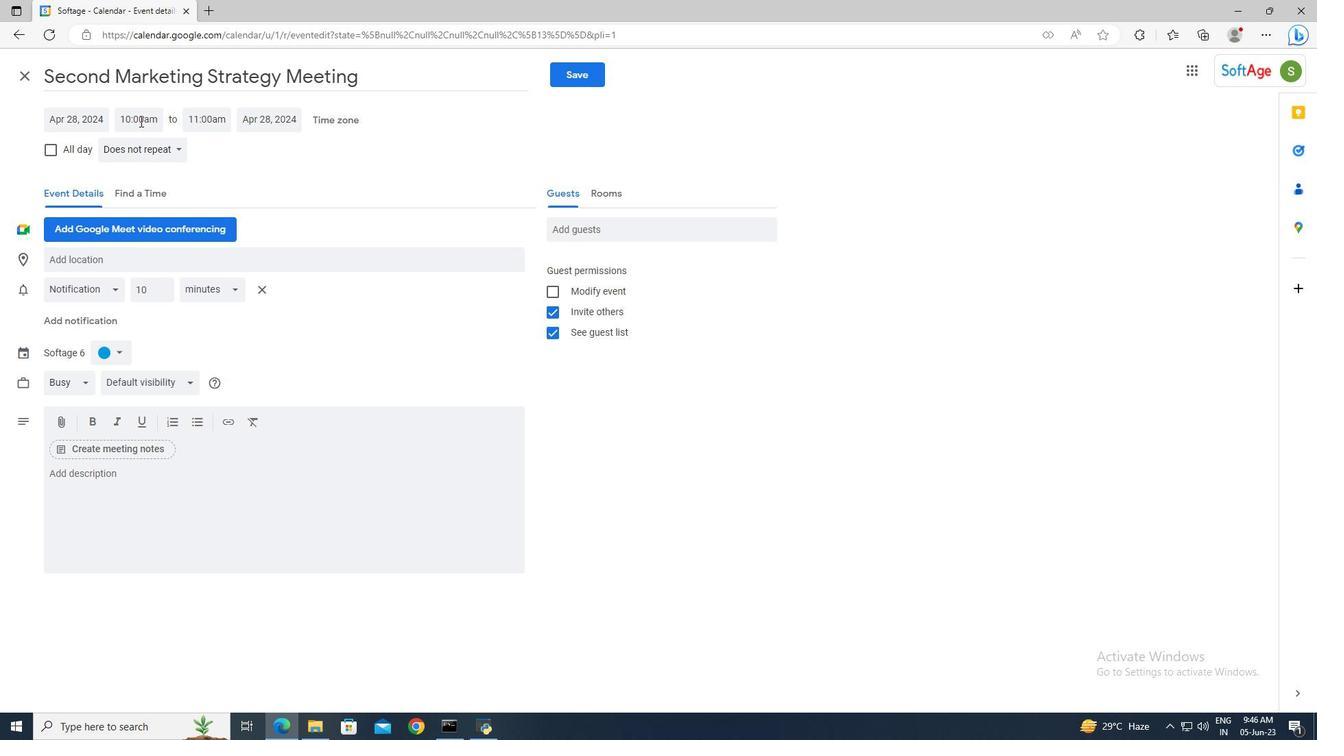 
Action: Mouse moved to (139, 120)
Screenshot: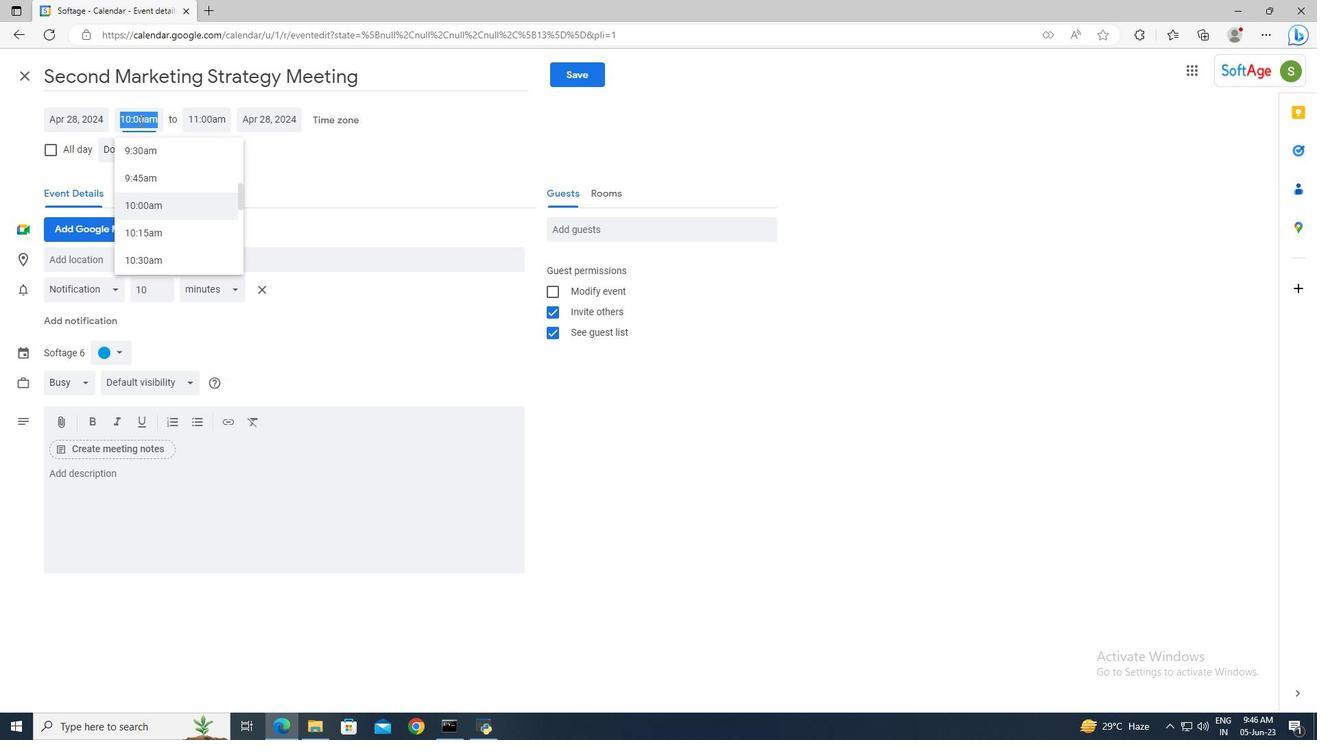 
Action: Key pressed 8<Key.shift>:50
Screenshot: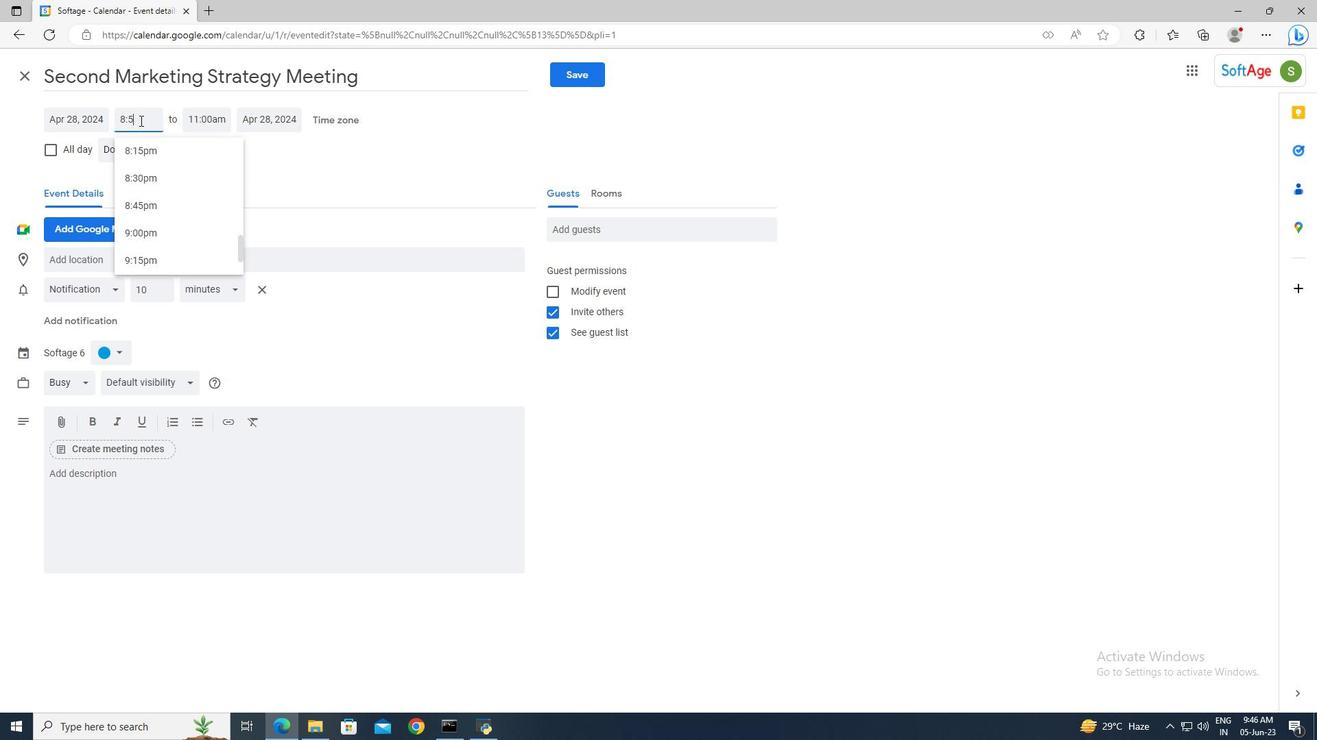 
Action: Mouse moved to (139, 120)
Screenshot: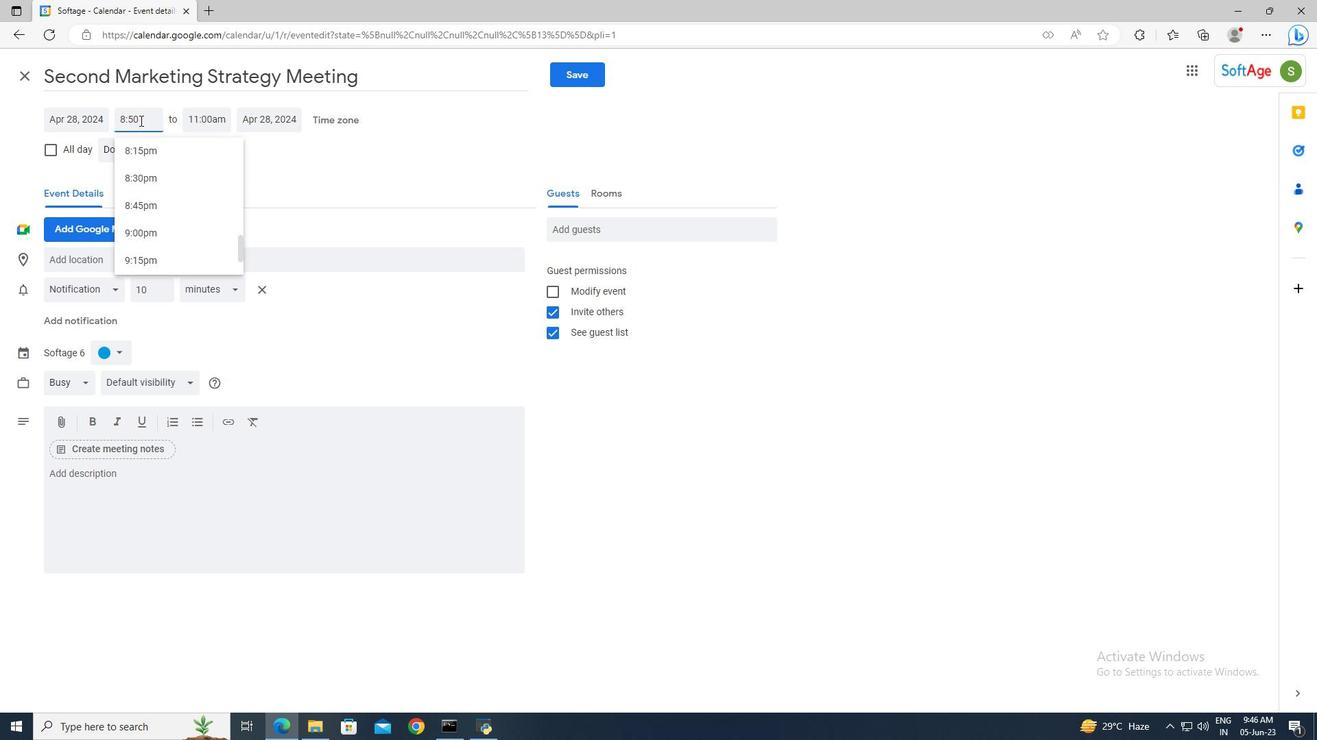 
Action: Key pressed am<Key.enter><Key.tab>10<Key.shift>:50
Screenshot: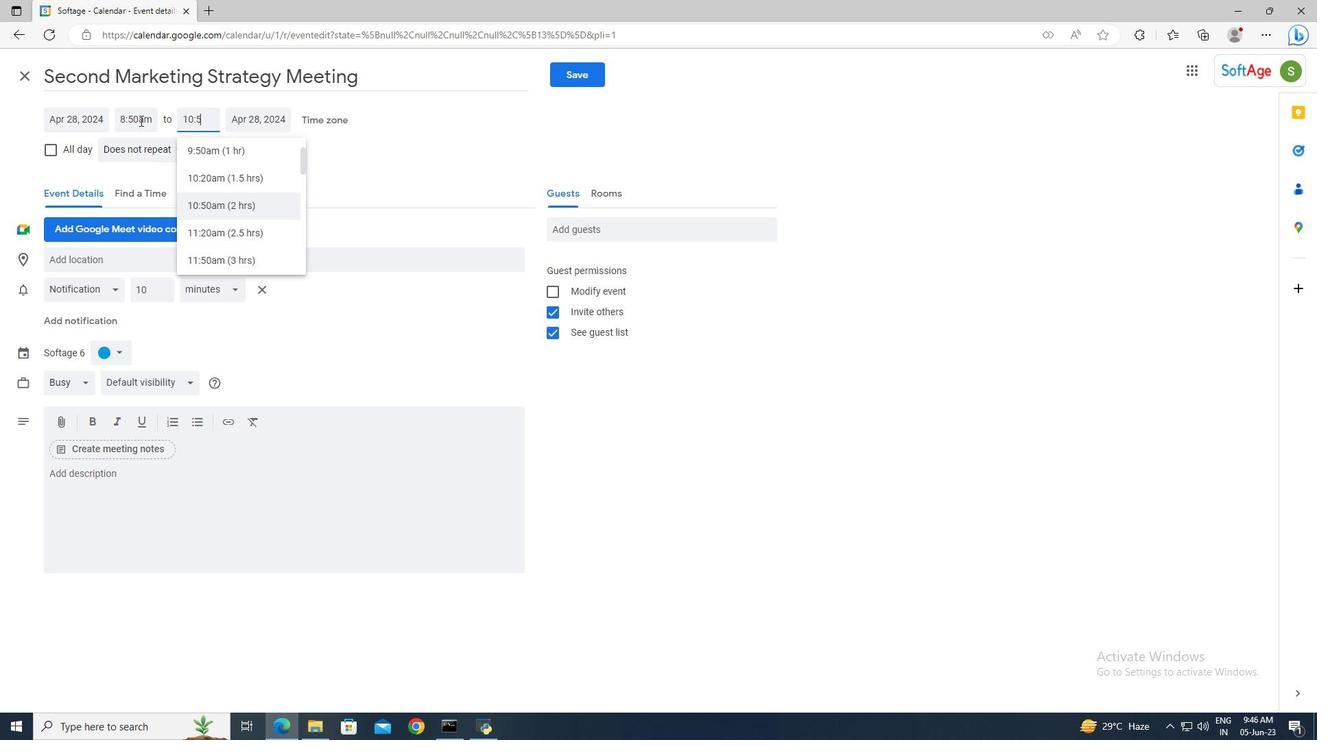 
Action: Mouse moved to (139, 120)
Screenshot: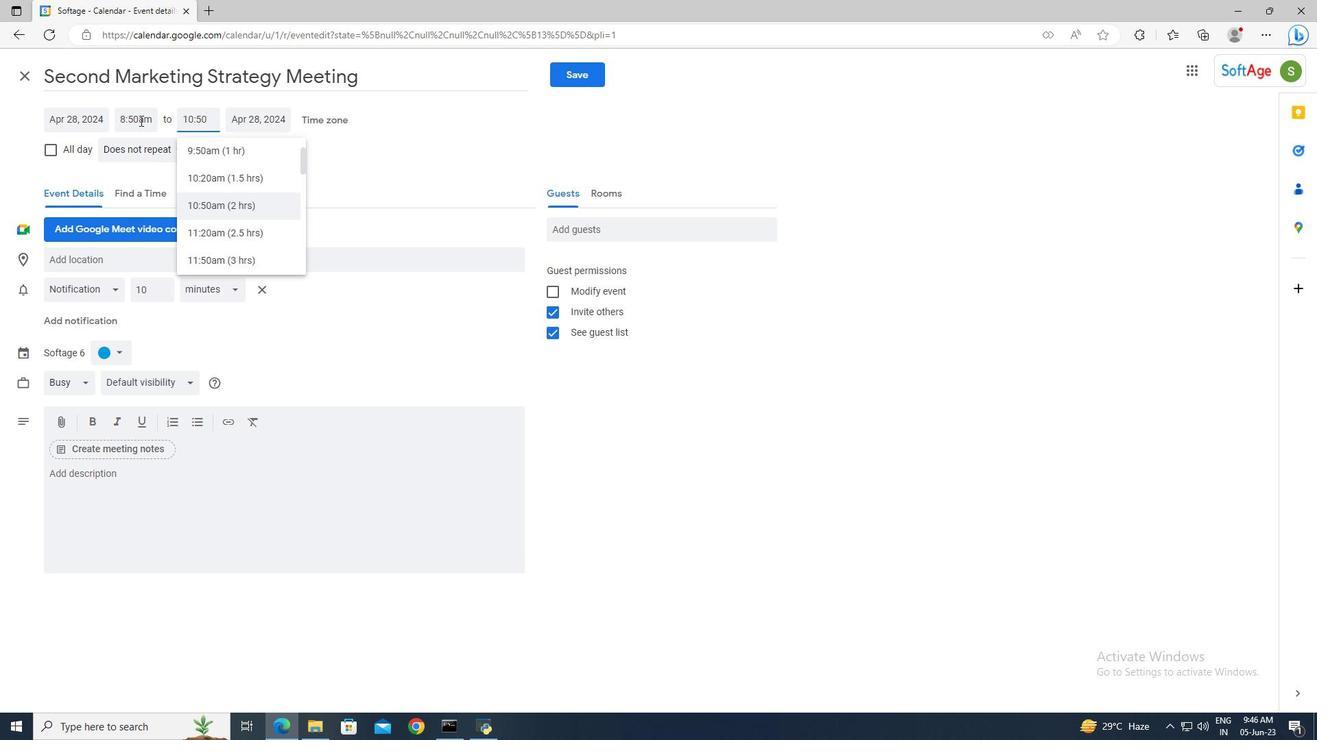 
Action: Key pressed <Key.enter>
Screenshot: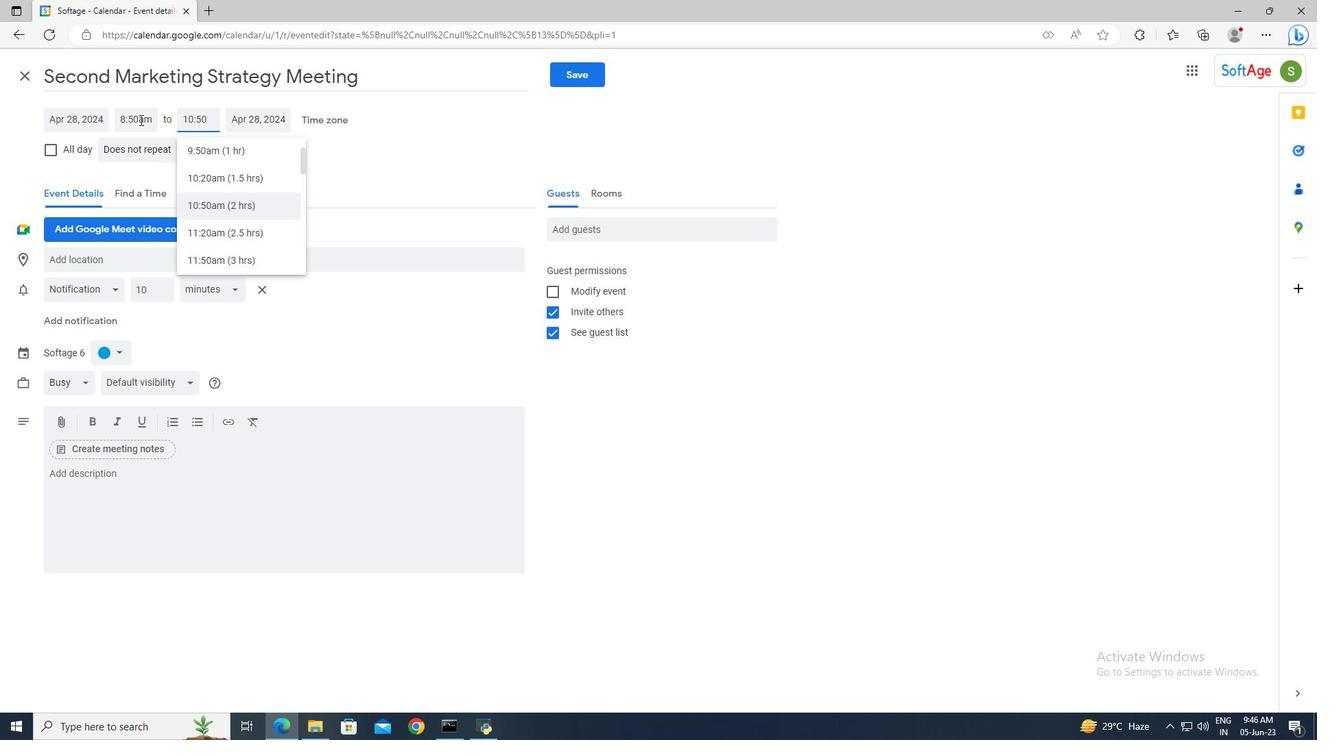 
Action: Mouse moved to (139, 475)
Screenshot: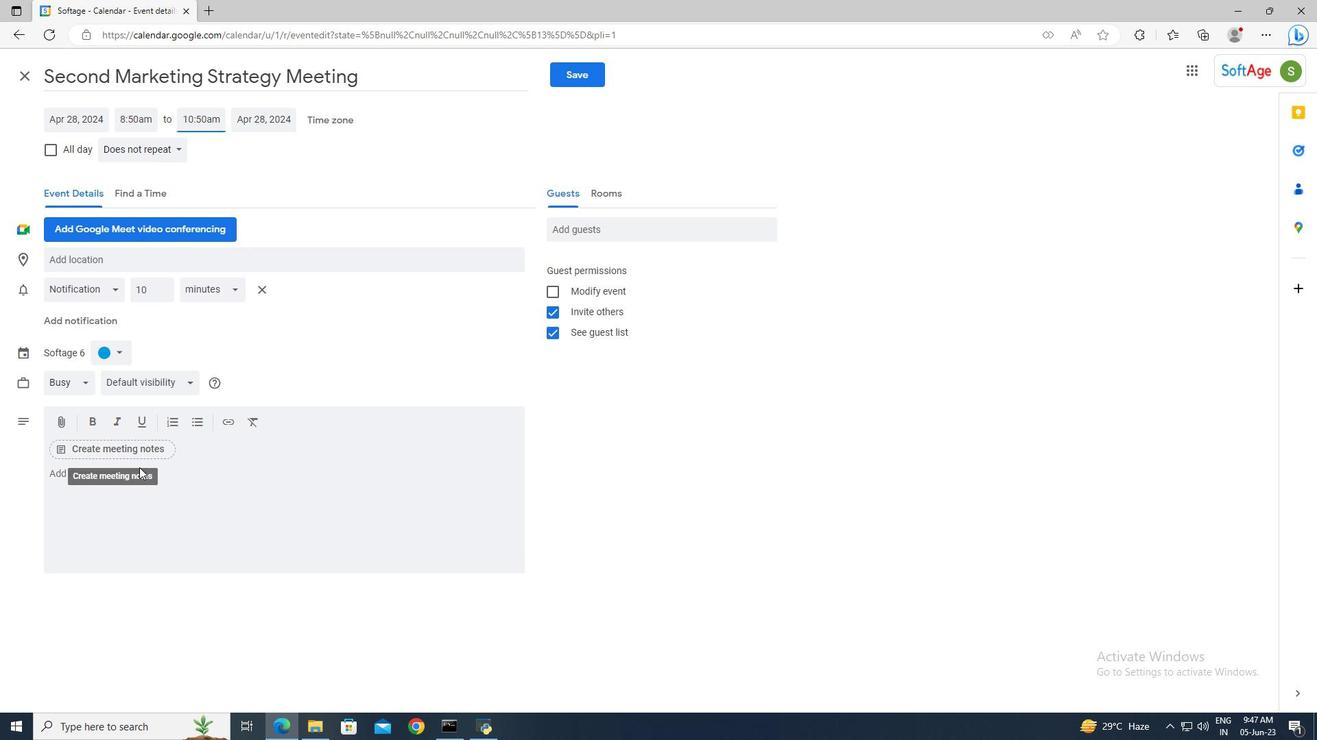 
Action: Mouse pressed left at (139, 475)
Screenshot: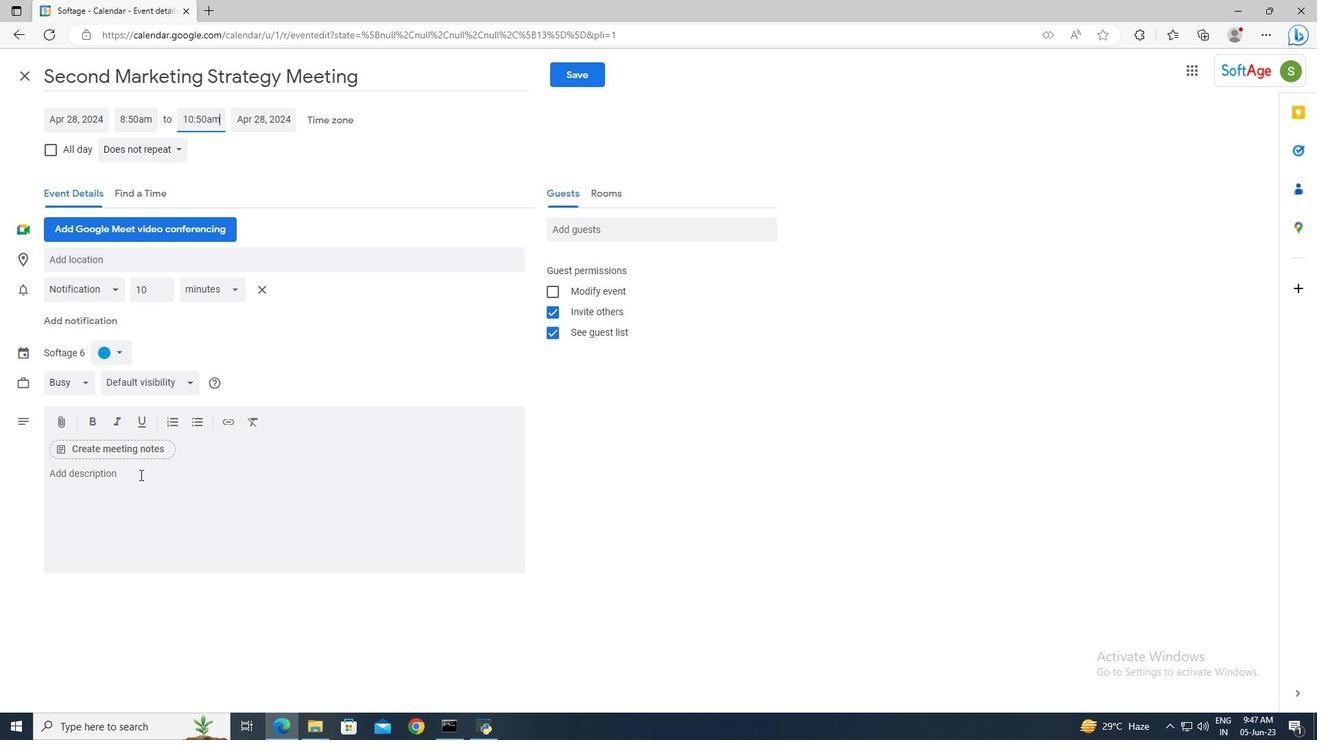 
Action: Key pressed <Key.shift>The<Key.space>quality<Key.space>assurance<Key.space>team<Key.space>will<Key.space>review<Key.space>project<Key.space>documentation<Key.space>such<Key.space>as<Key.space>project<Key.space>plans,<Key.space>requirements<Key.space>specifications,<Key.space>design<Key.space>documents,<Key.space>and<Key.space>test<Key.space>plans.<Key.space><Key.shift>They<Key.space>will<Key.space>ensure<Key.space>that<Key.space>the<Key.space>documentation<Key.space>is<Key.space>complete,<Key.space>accurate,<Key.space>and<Key.space>aligns<Key.space>with<Key.space>the<Key.space>project<Key.space>objectives<Key.space>and<Key.space>stakeholder<Key.space>expectations.
Screenshot: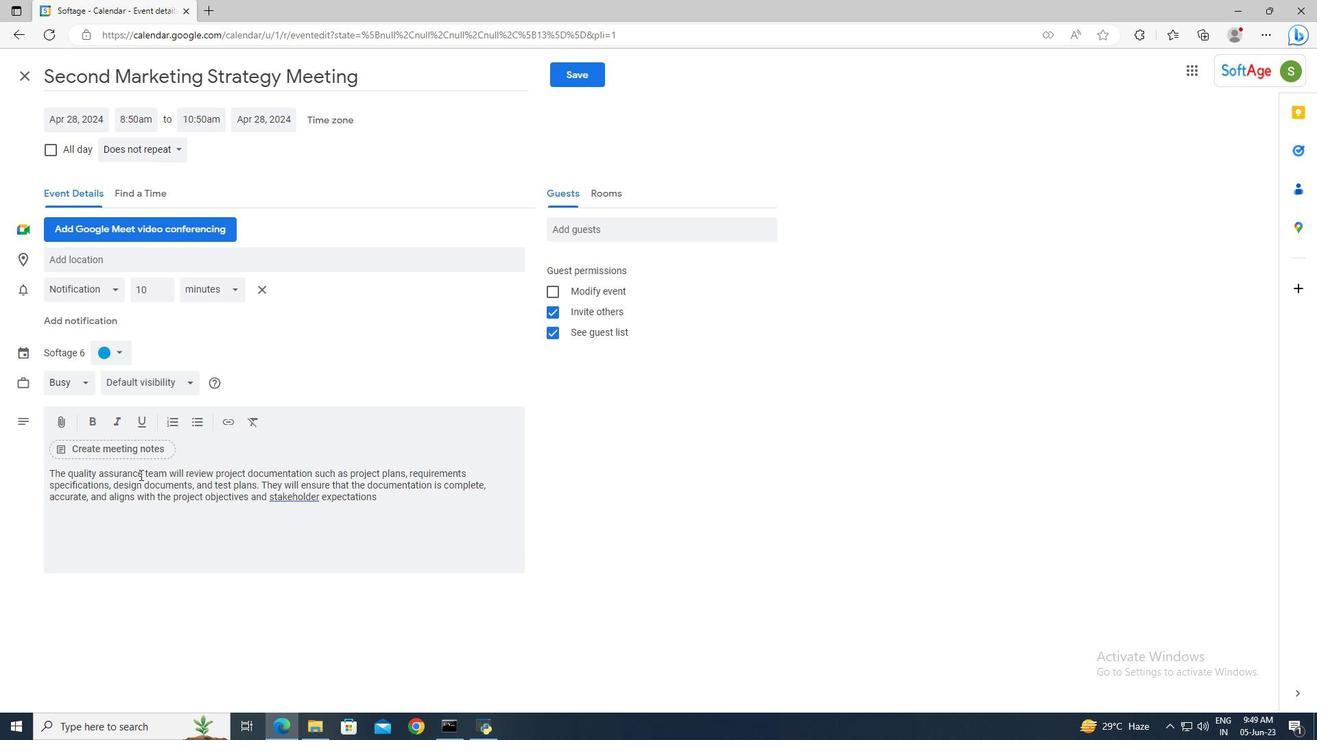 
Action: Mouse moved to (111, 354)
Screenshot: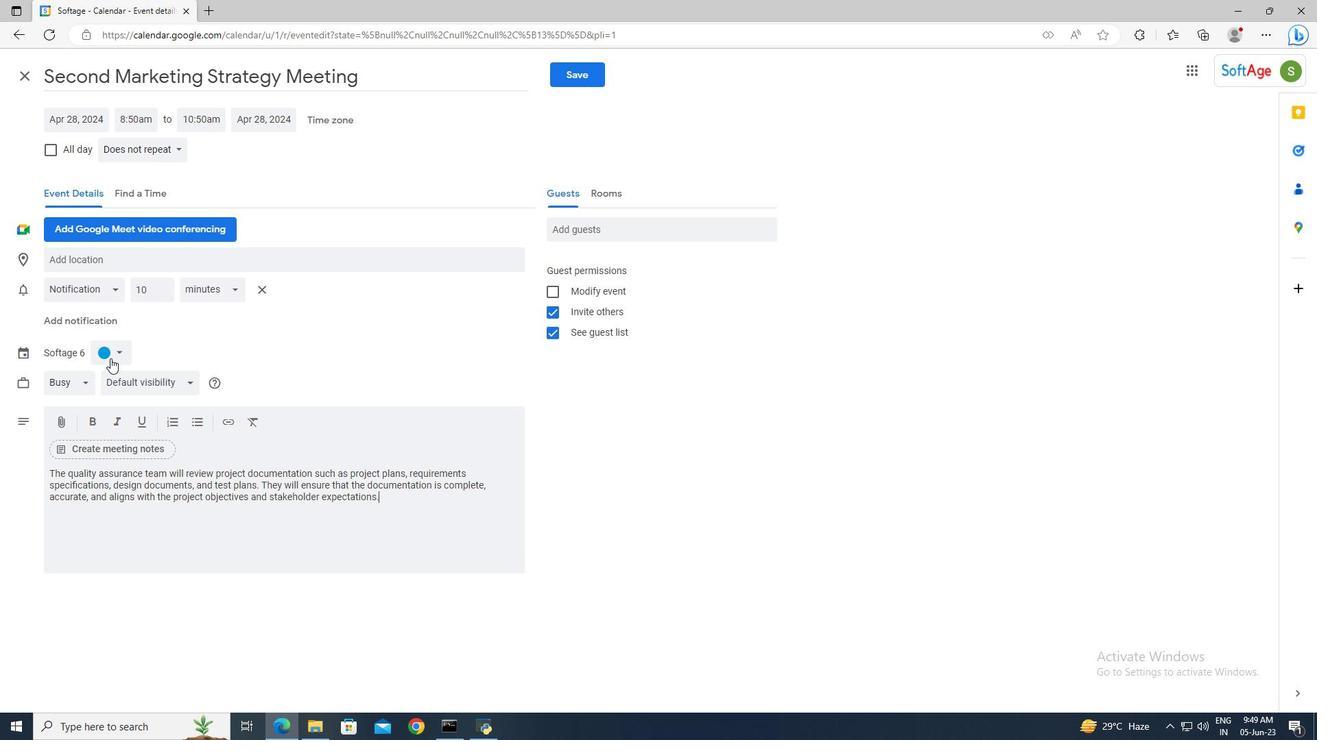 
Action: Mouse pressed left at (111, 354)
Screenshot: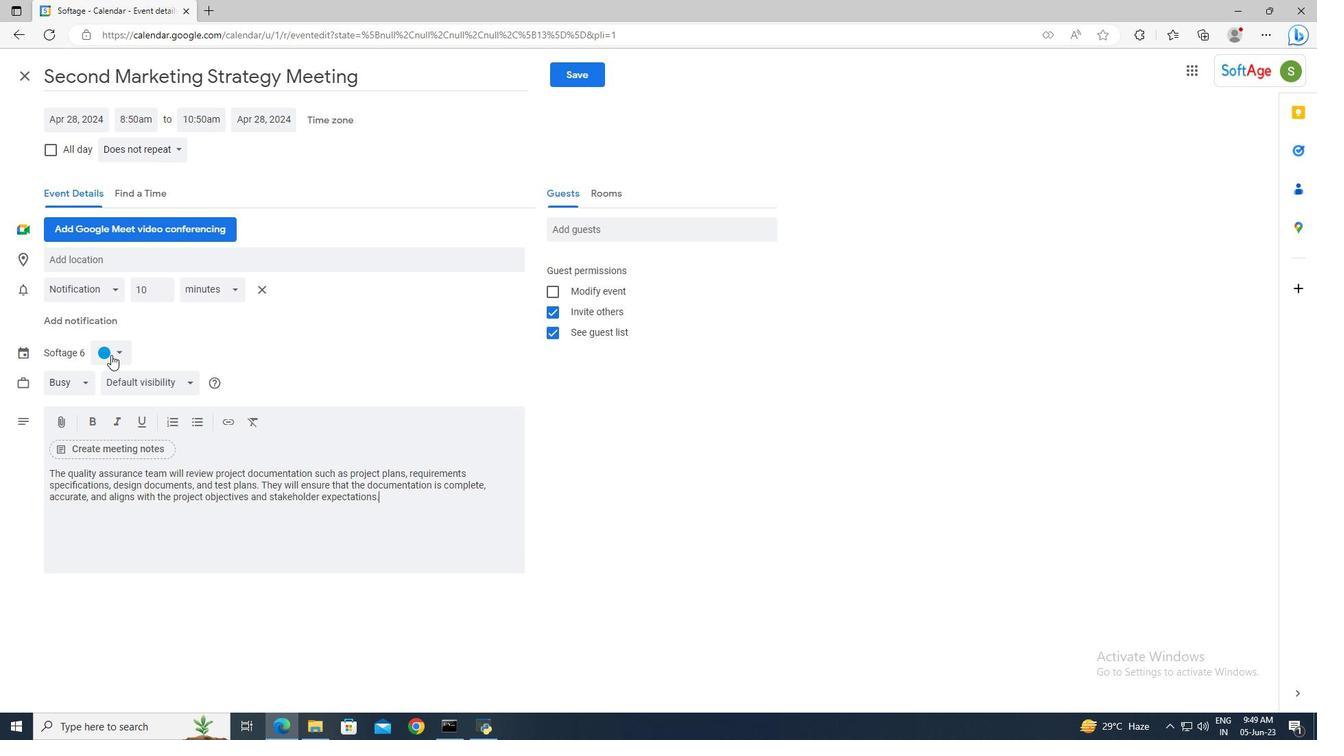 
Action: Mouse moved to (103, 404)
Screenshot: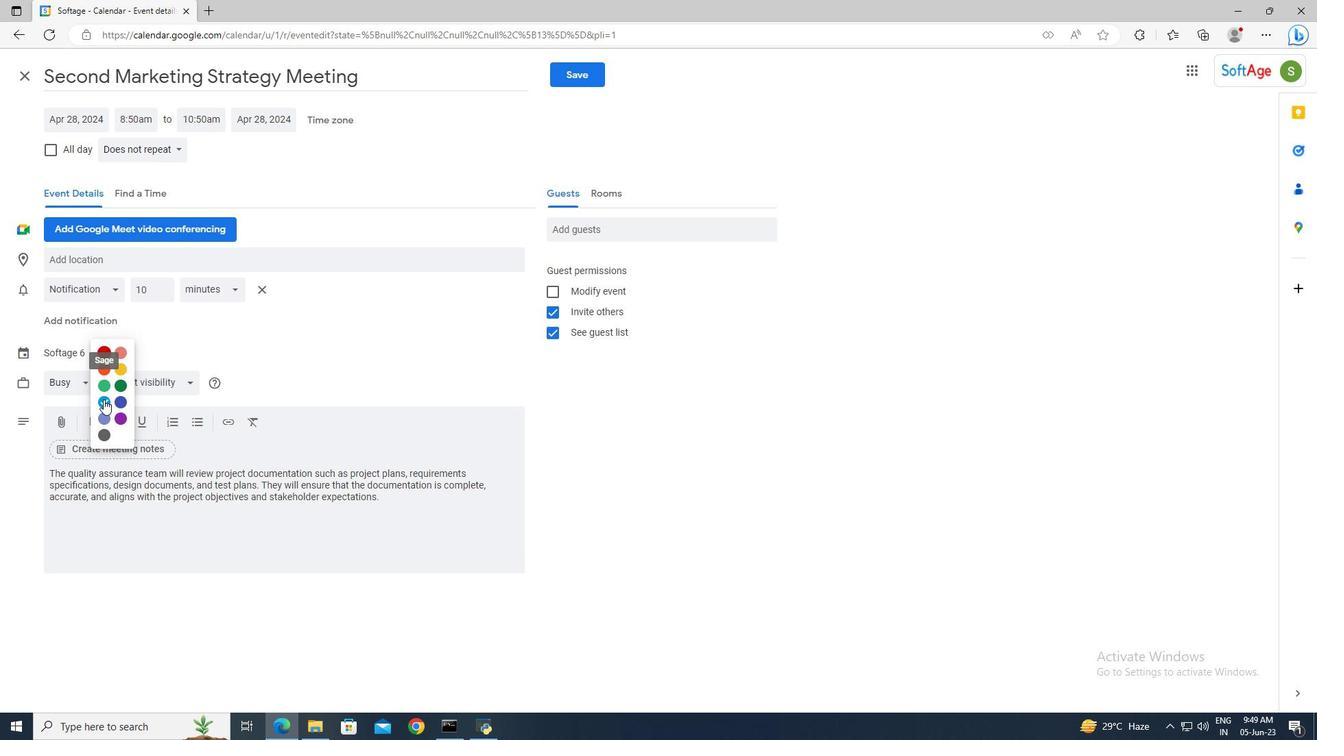
Action: Mouse pressed left at (103, 404)
Screenshot: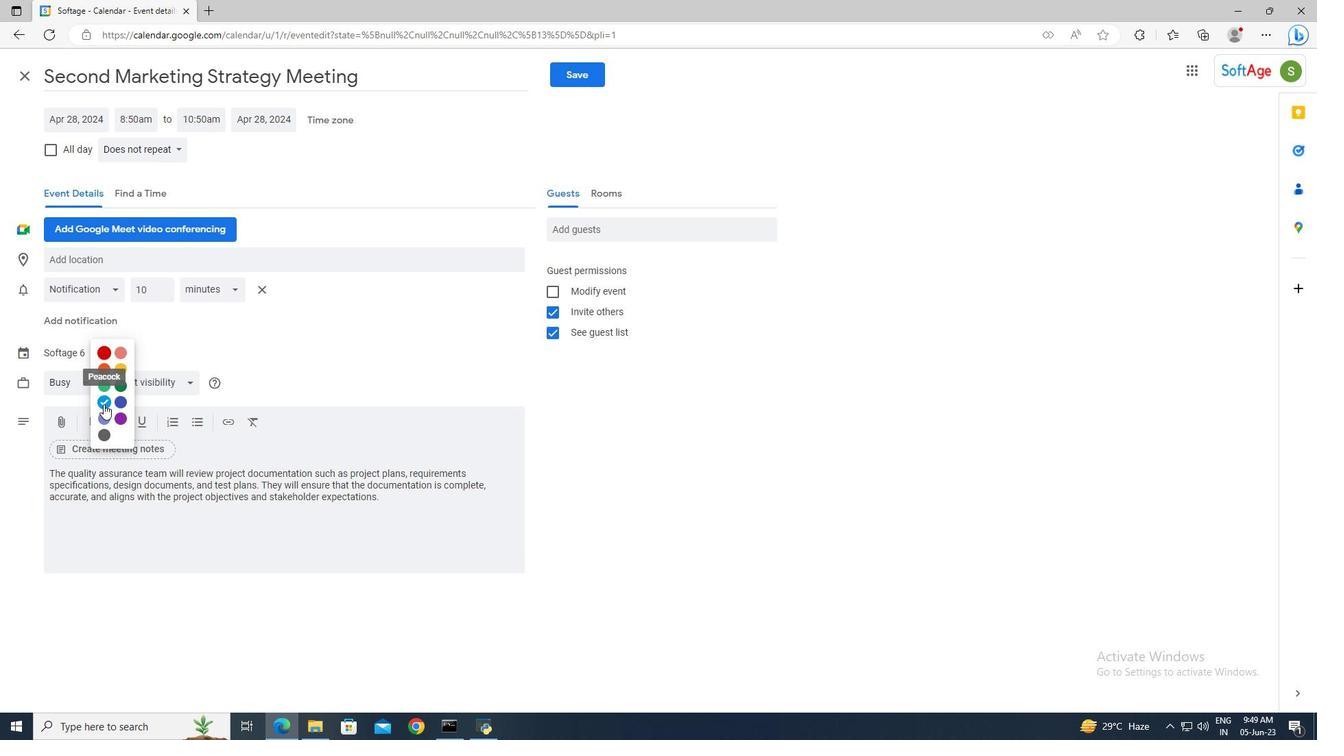
Action: Mouse moved to (113, 265)
Screenshot: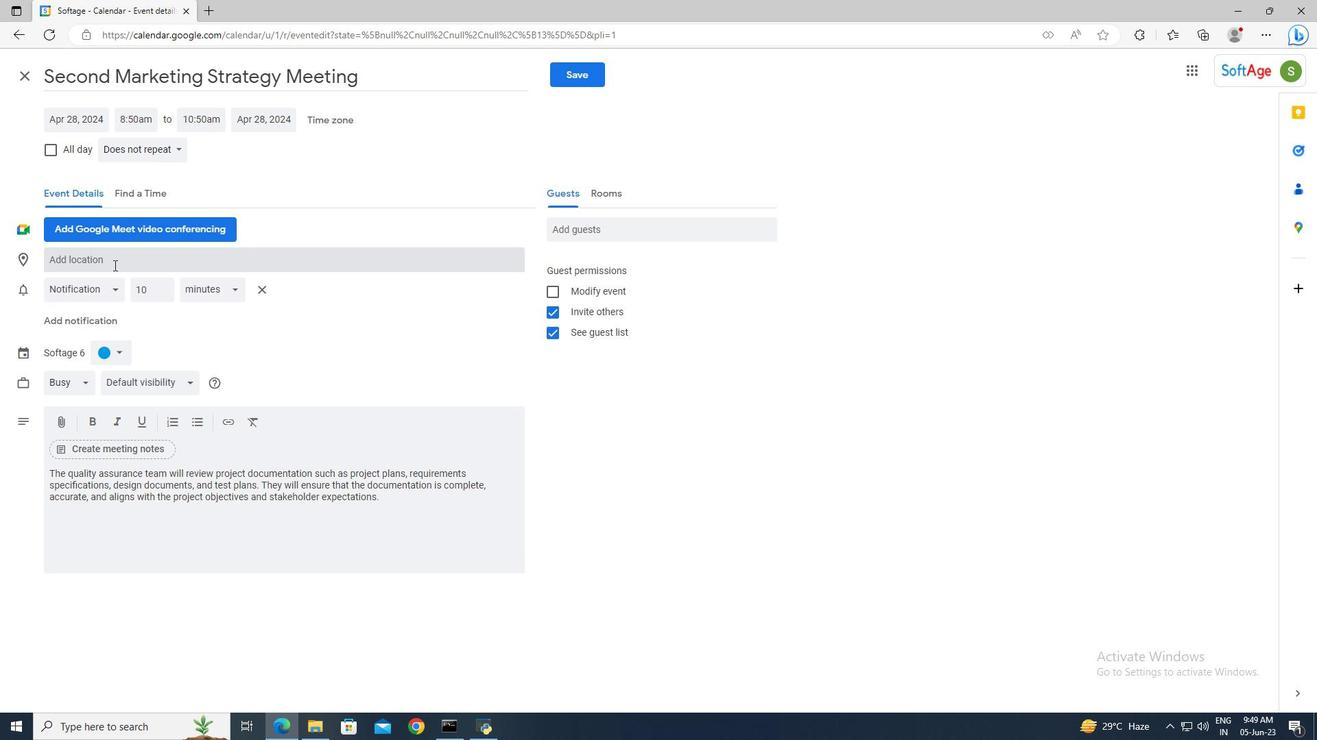 
Action: Mouse pressed left at (113, 265)
Screenshot: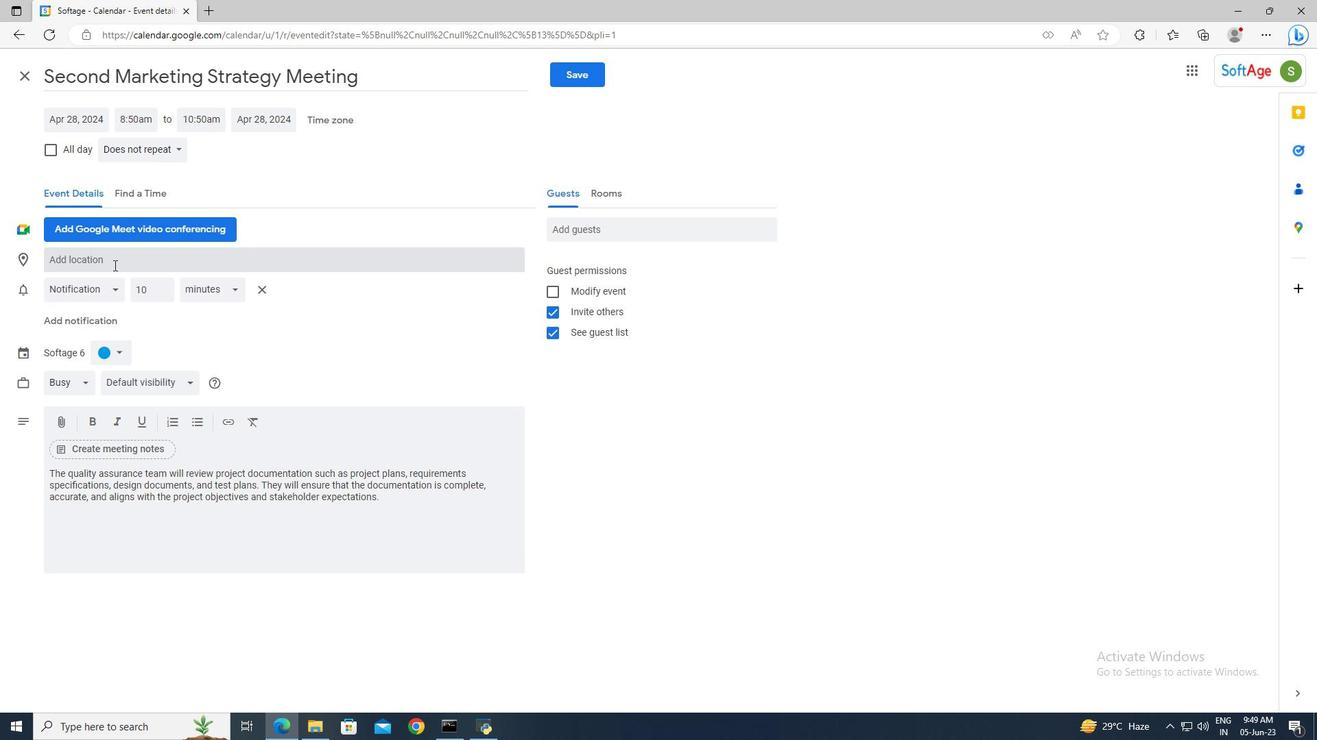 
Action: Mouse moved to (111, 264)
Screenshot: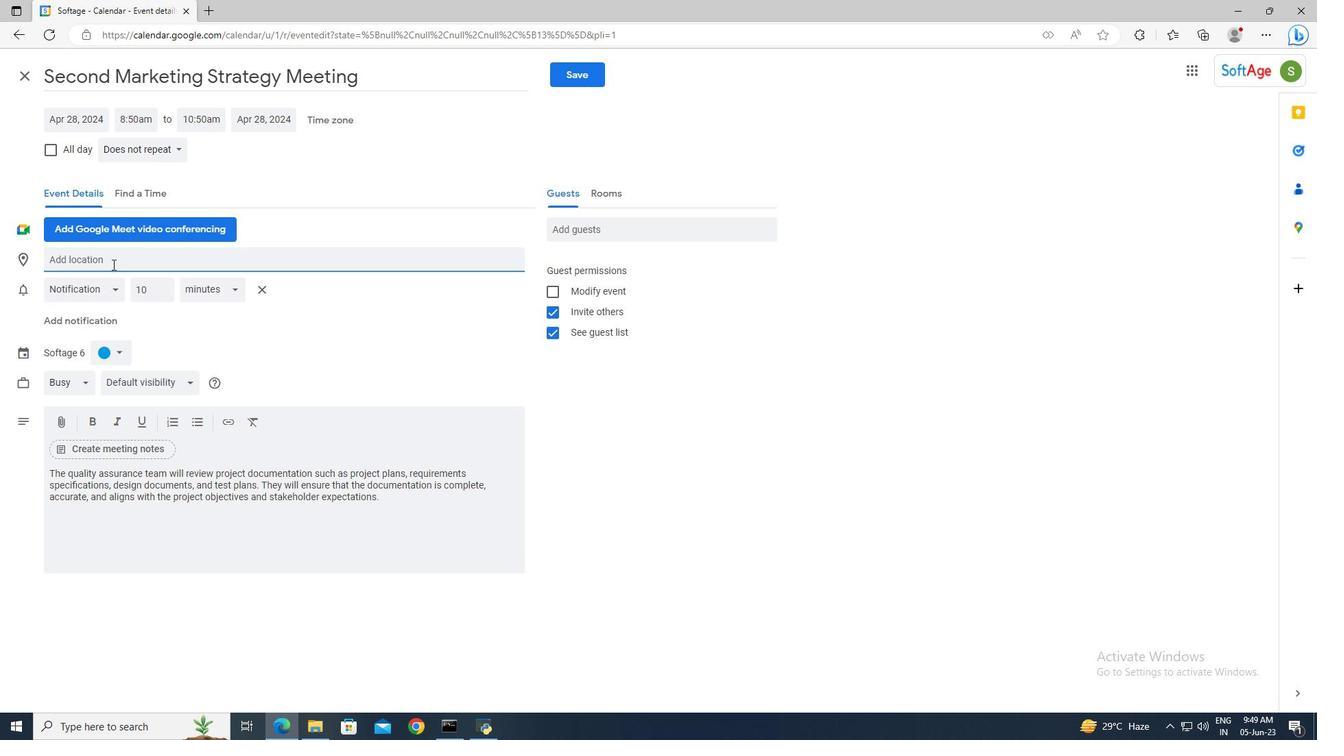 
Action: Key pressed 987<Key.space>
Screenshot: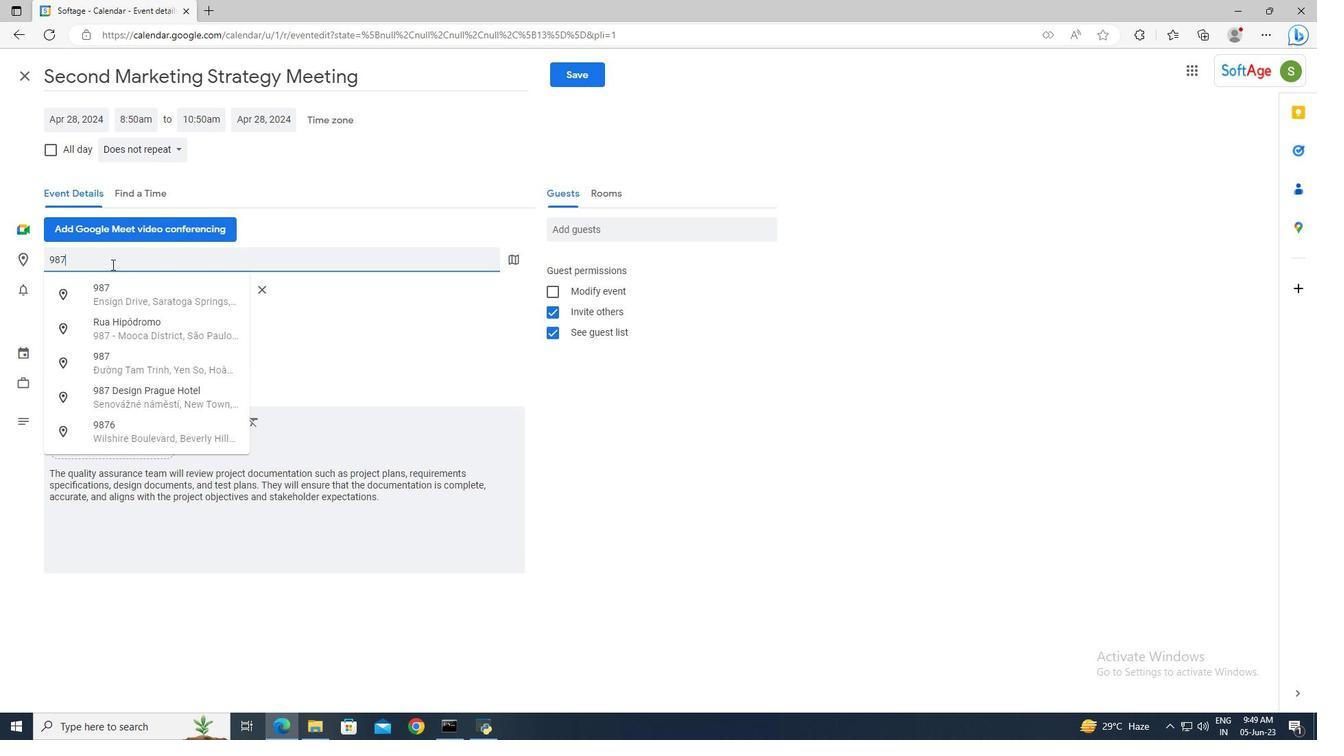 
Action: Mouse moved to (111, 264)
Screenshot: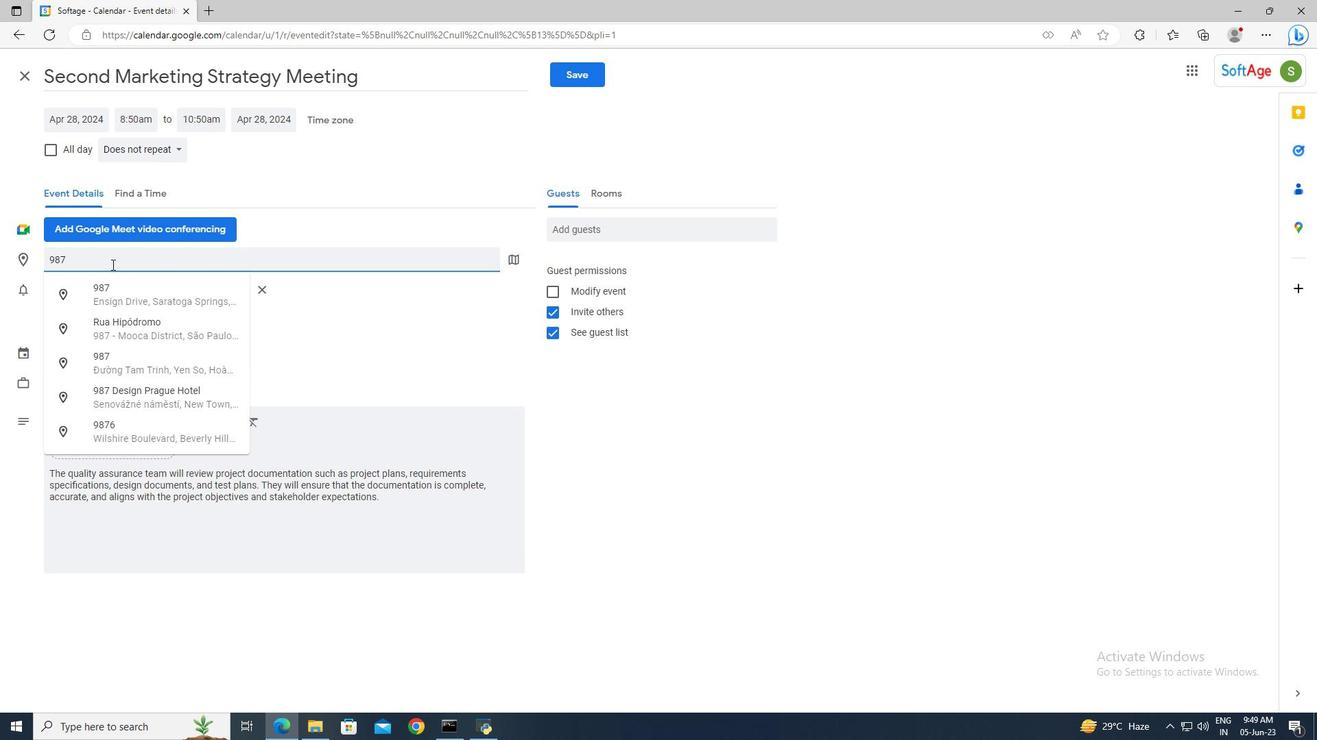 
Action: Key pressed <Key.shift>Chora<Key.space><Key.shift>Church,<Key.space>
Screenshot: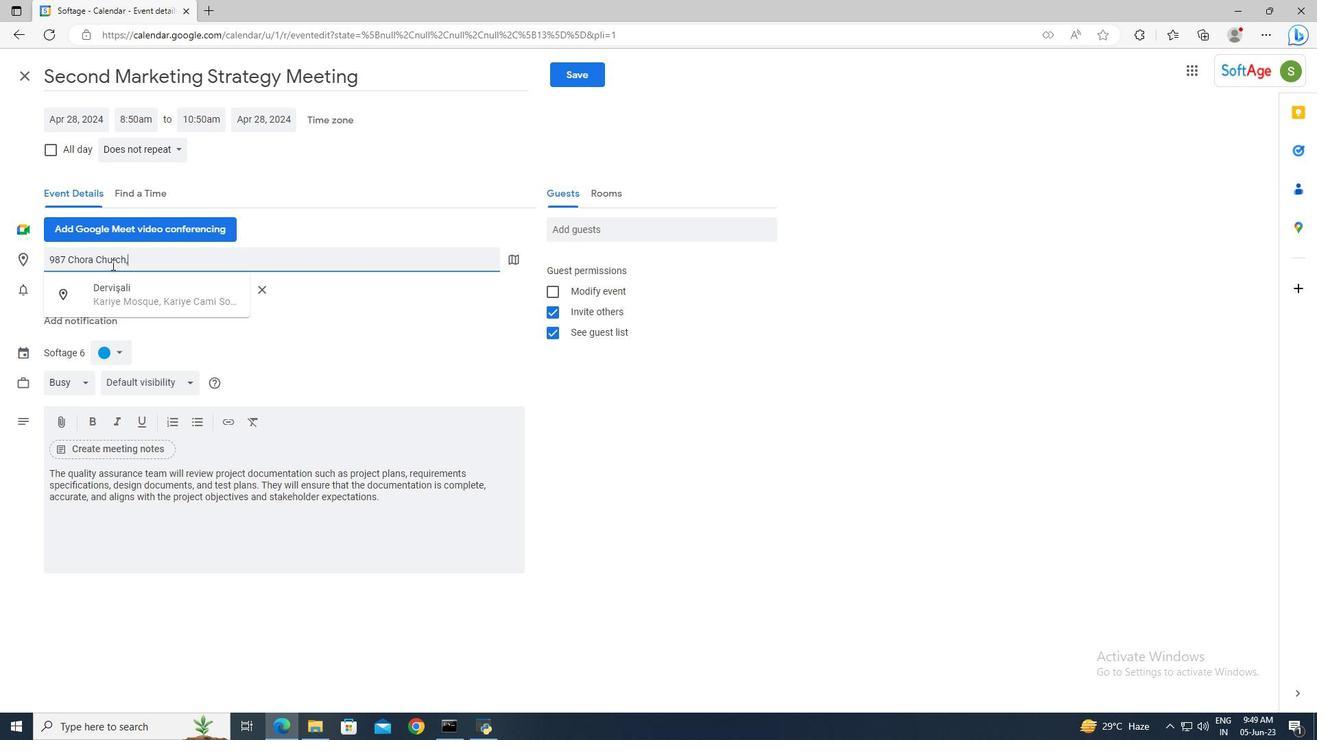 
Action: Mouse moved to (111, 264)
Screenshot: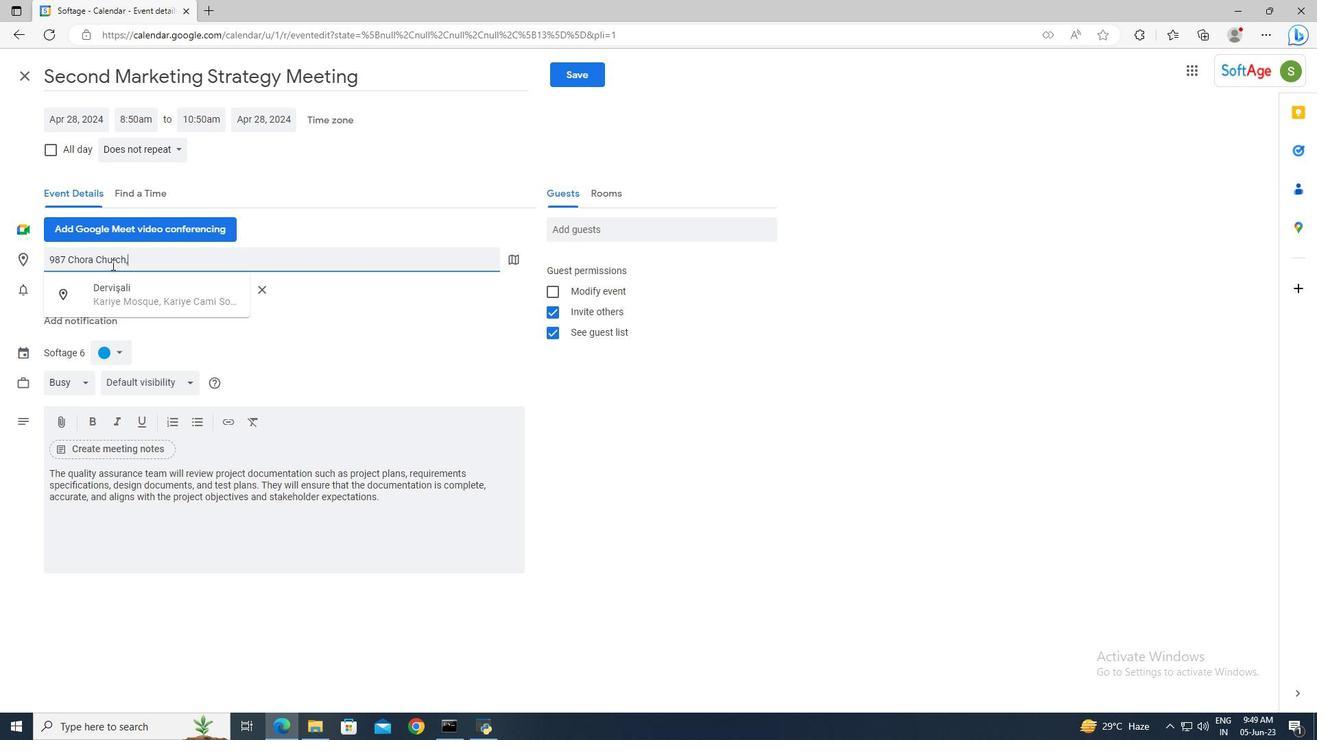 
Action: Key pressed <Key.shift>Istanbul,<Key.space><Key.shift>Turkey<Key.enter>
Screenshot: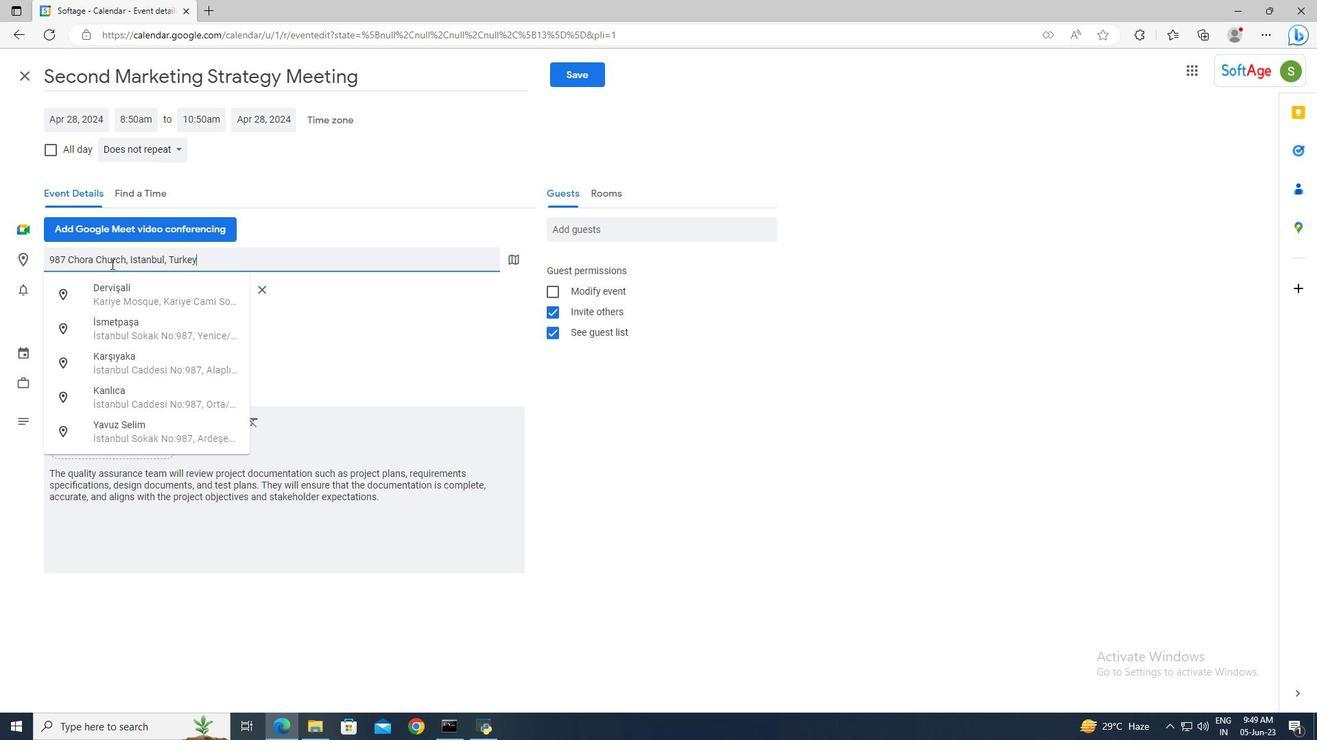 
Action: Mouse moved to (569, 233)
Screenshot: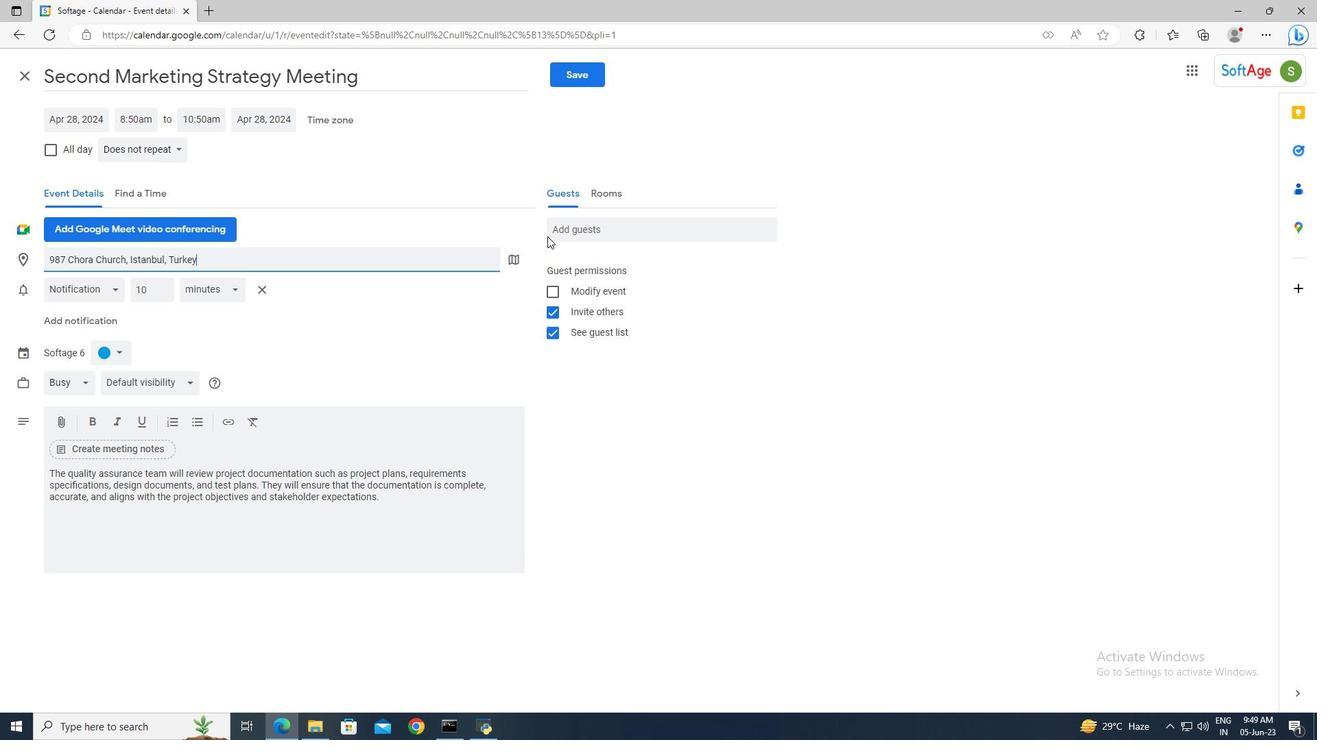 
Action: Mouse pressed left at (569, 233)
Screenshot: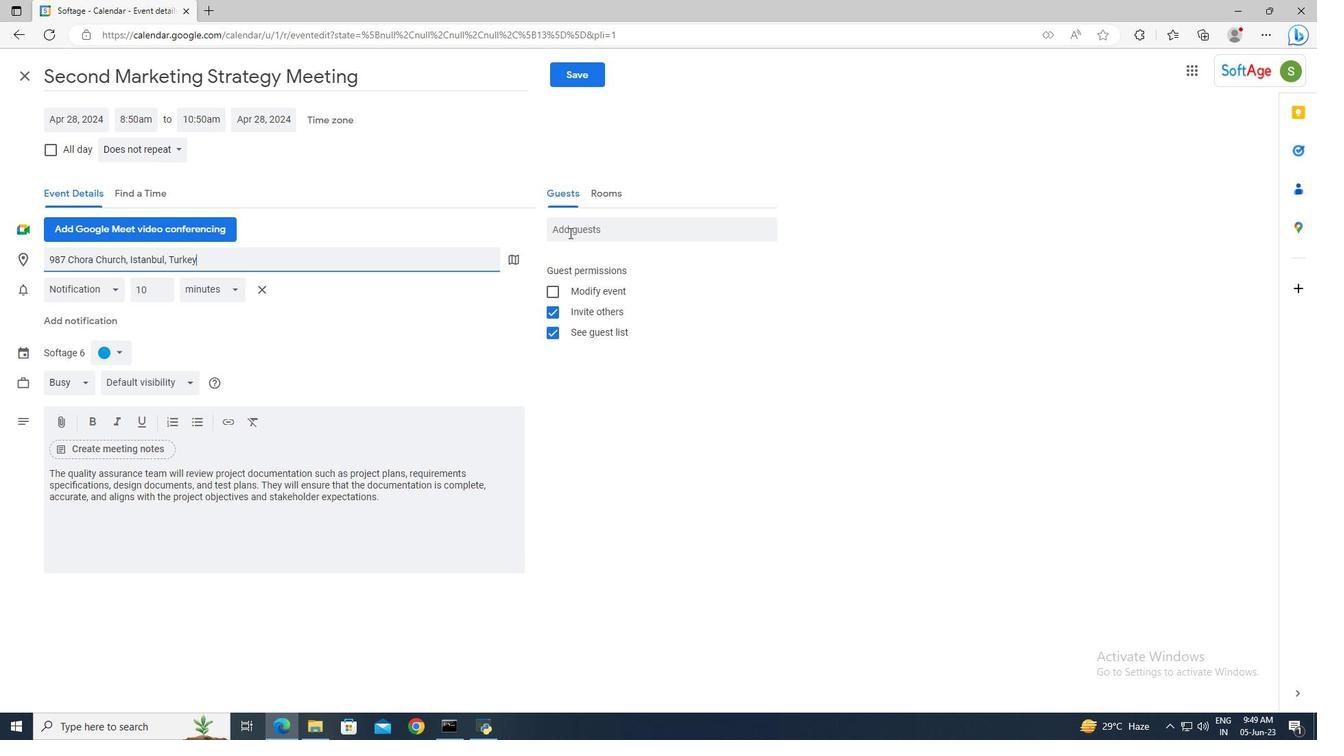 
Action: Mouse moved to (569, 232)
Screenshot: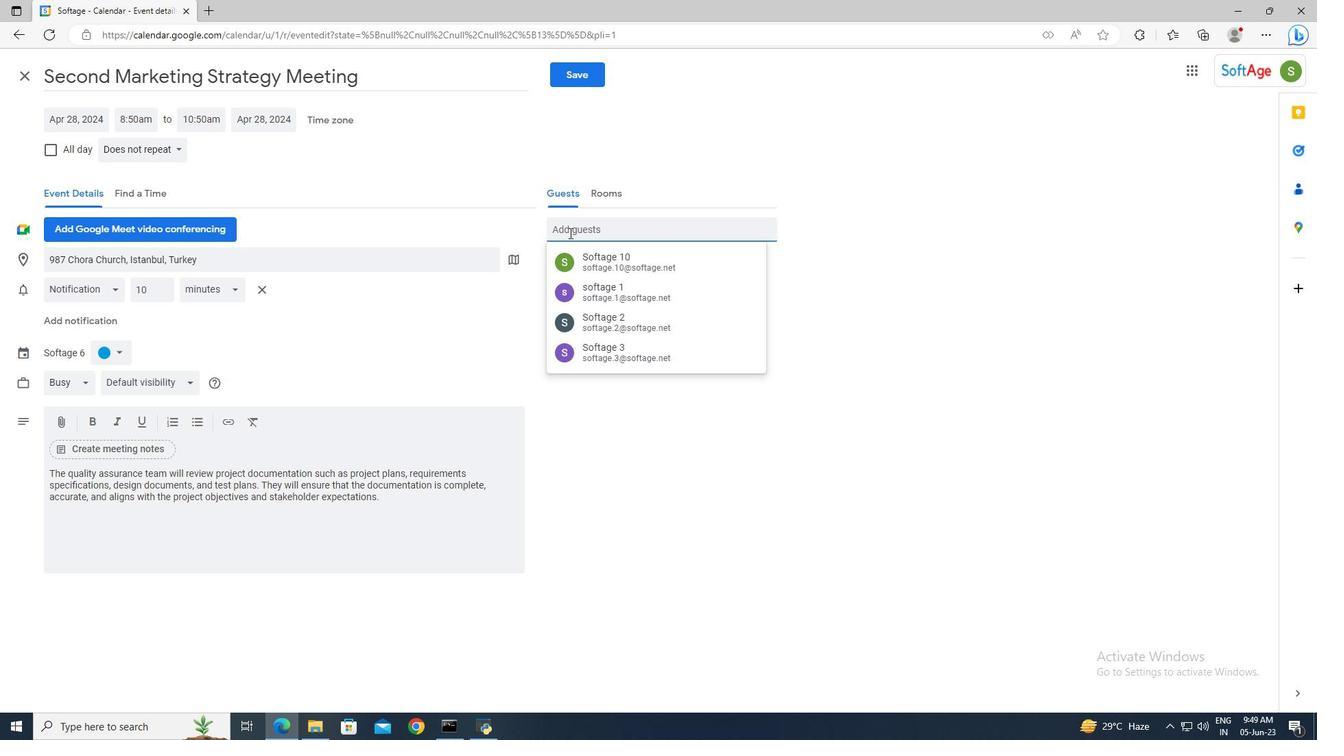 
Action: Key pressed s
Screenshot: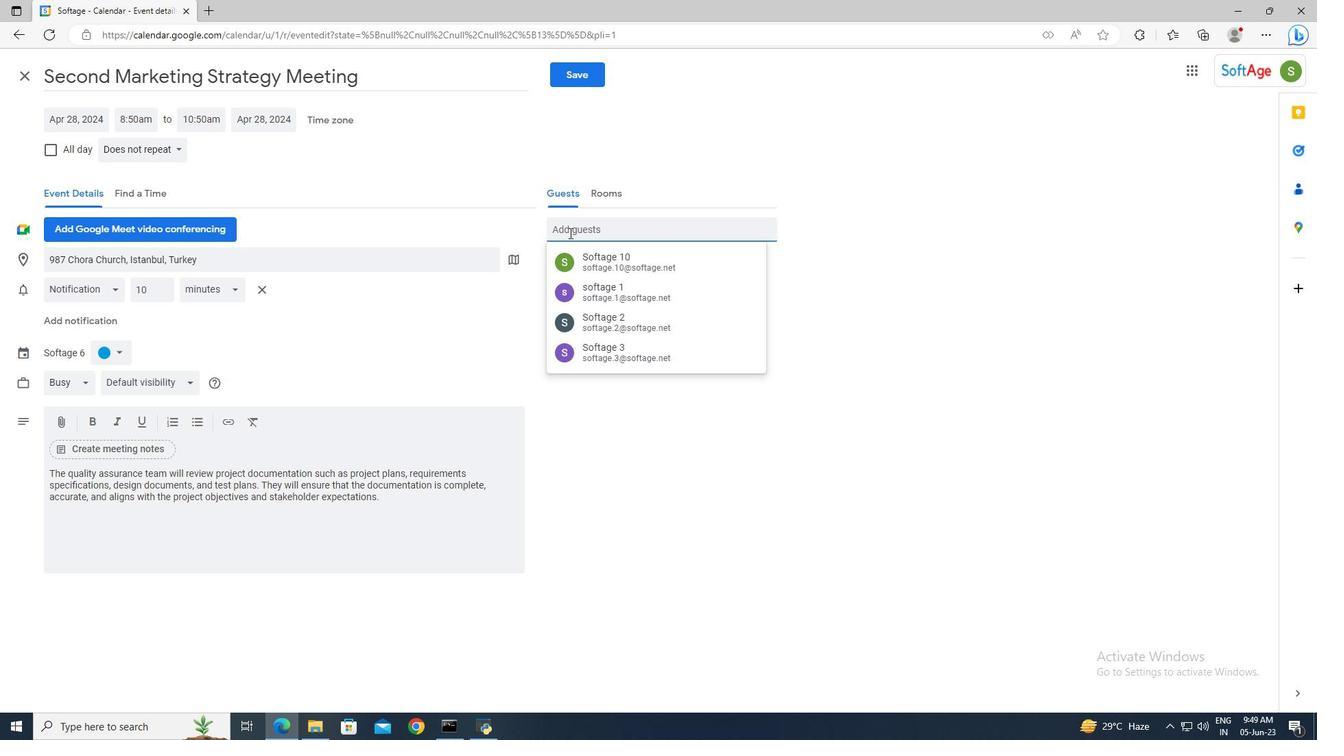 
Action: Mouse moved to (567, 231)
Screenshot: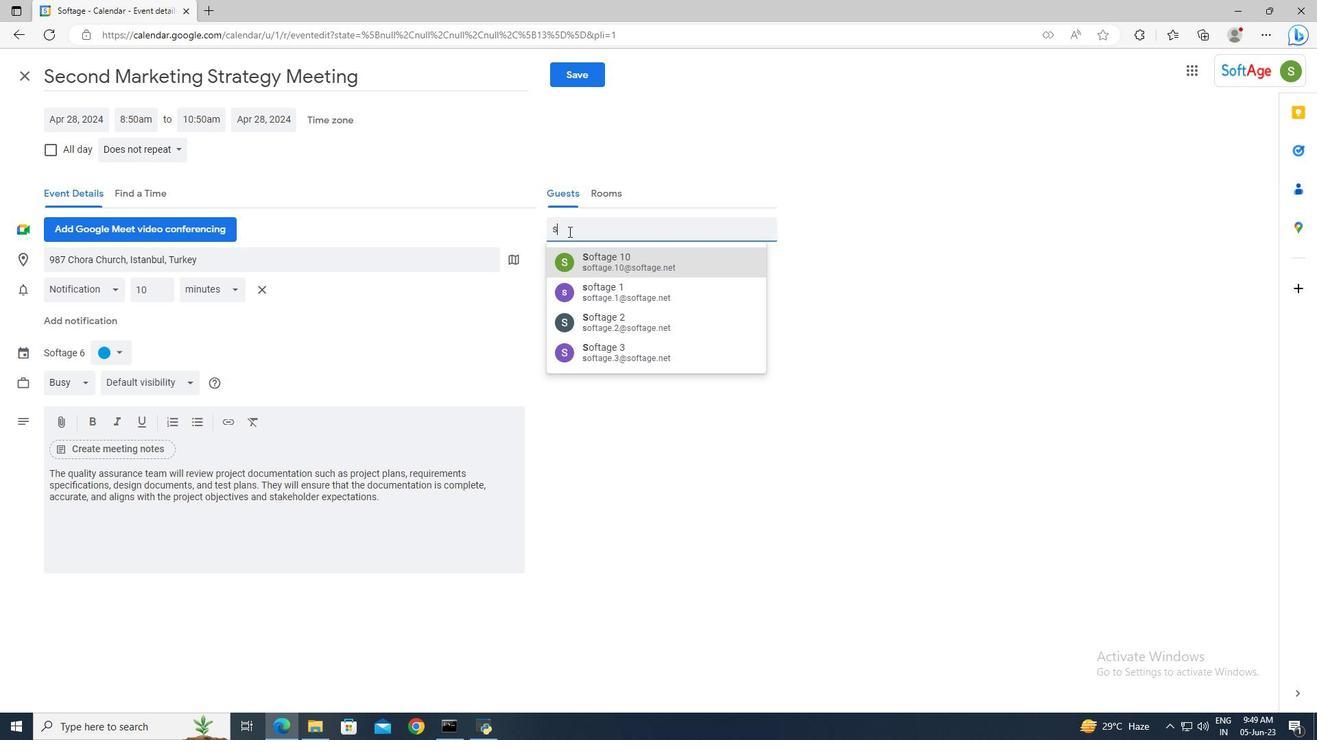
Action: Key pressed o
Screenshot: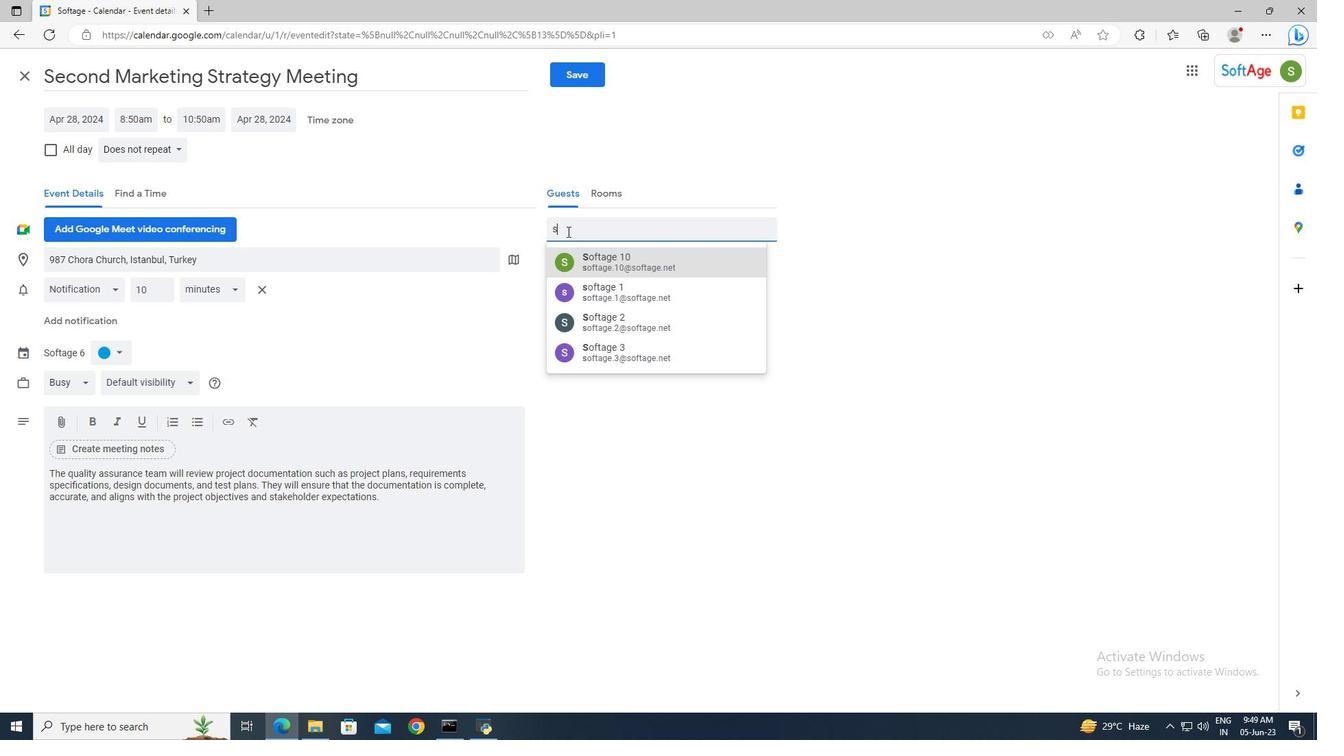 
Action: Mouse moved to (566, 231)
Screenshot: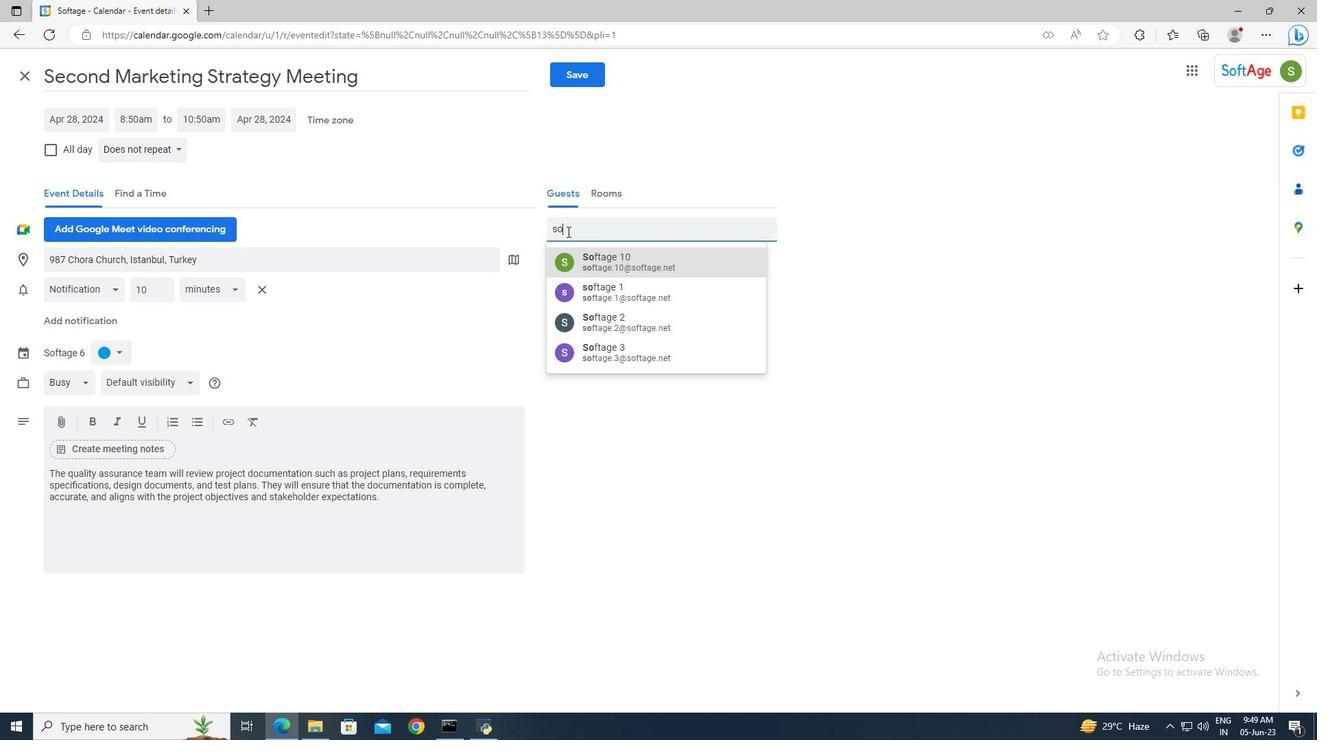 
Action: Key pressed ftage
Screenshot: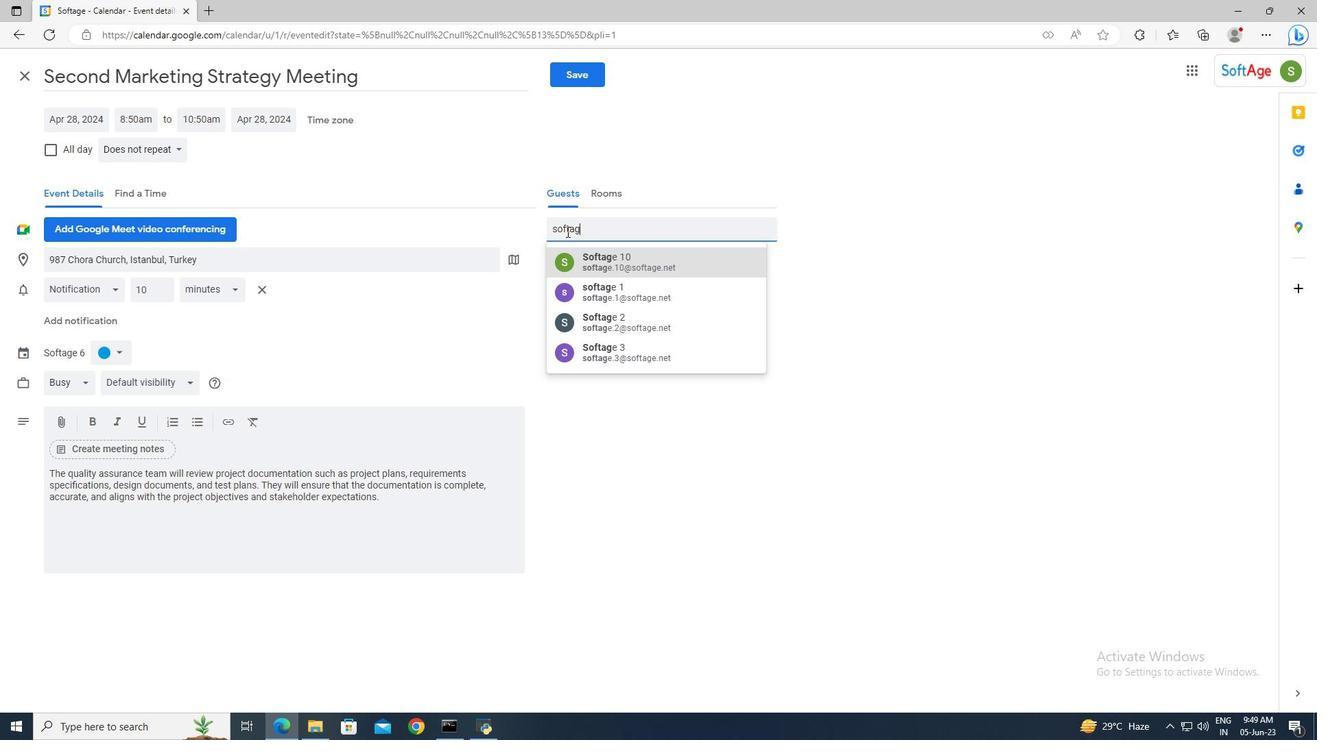 
Action: Mouse moved to (566, 231)
Screenshot: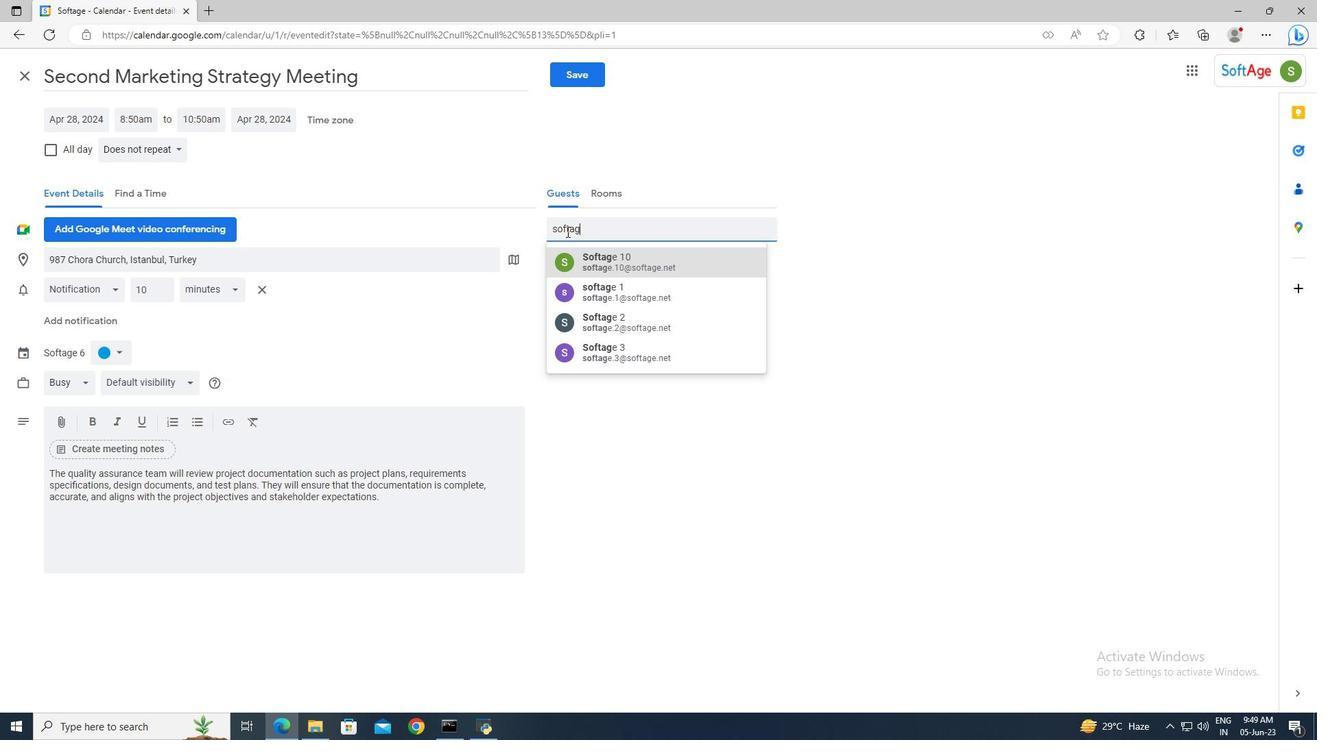 
Action: Key pressed .4<Key.shift>@softage.net<Key.enter>softag
Screenshot: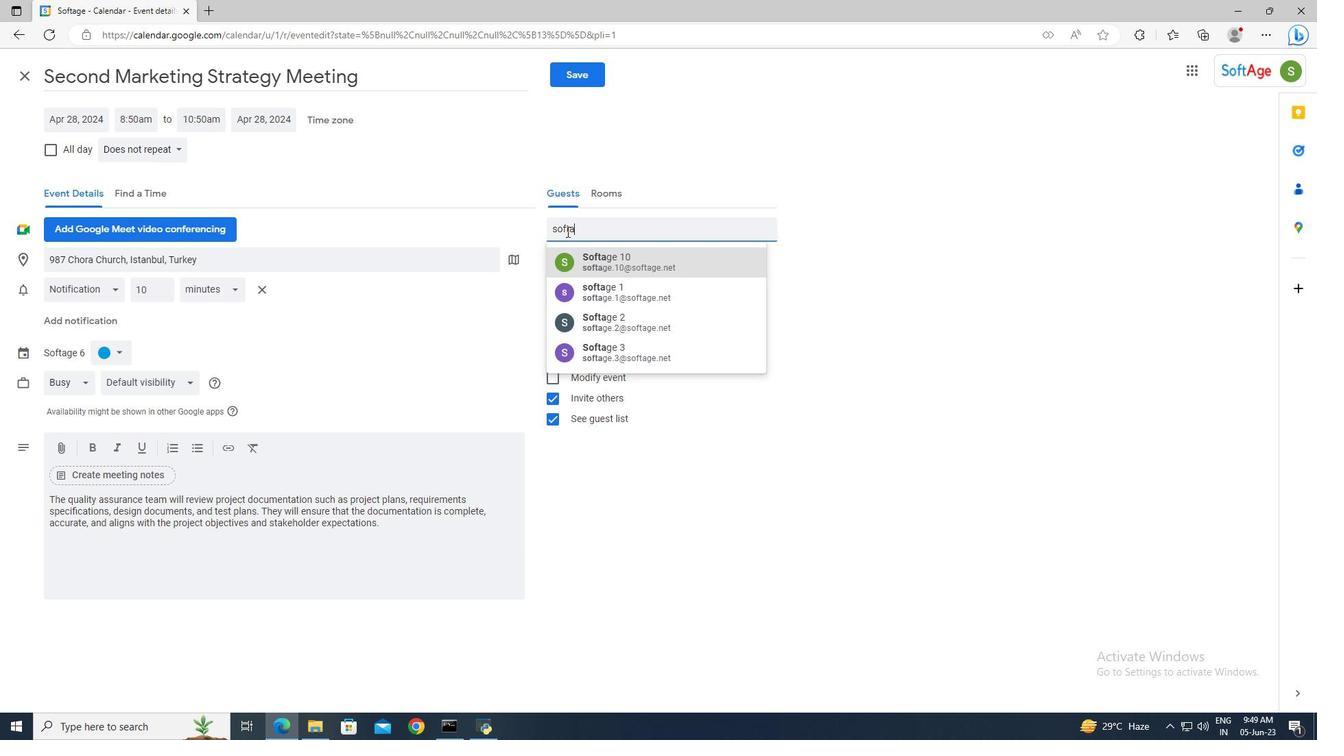 
Action: Mouse moved to (565, 231)
Screenshot: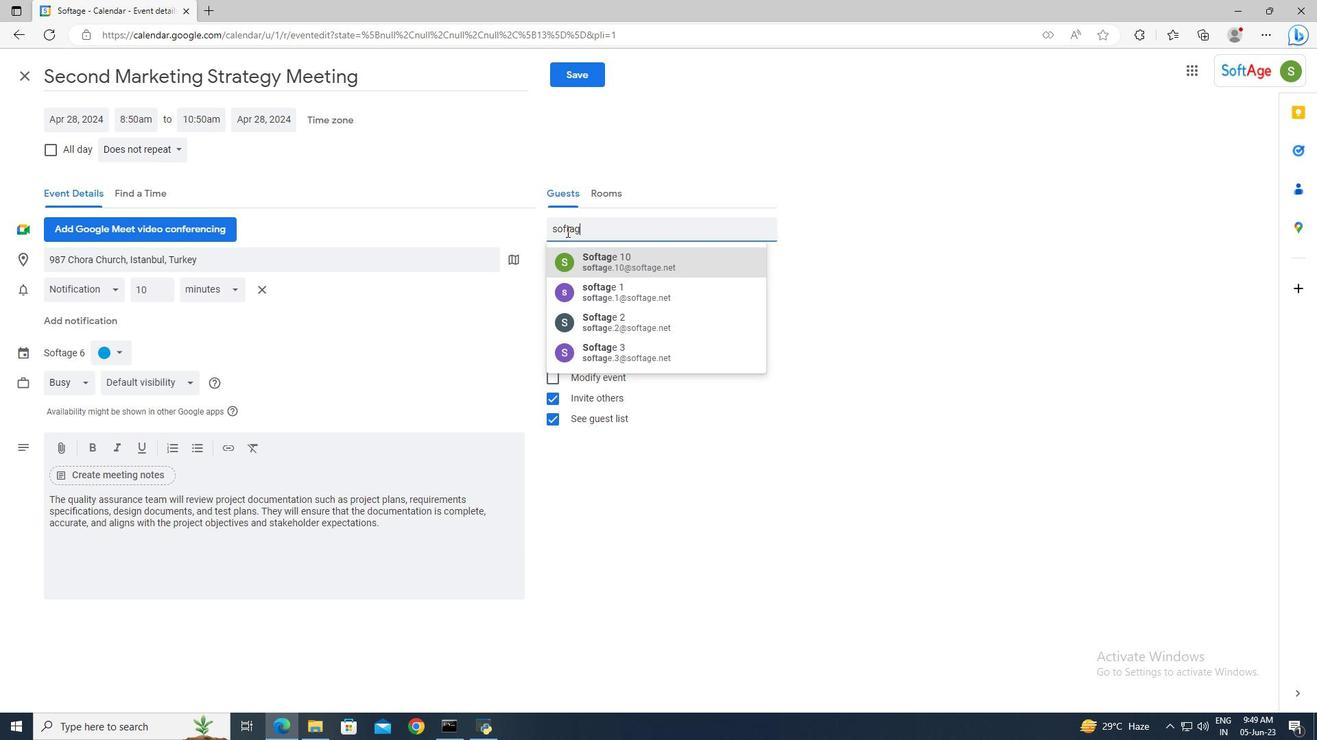 
Action: Key pressed e.5<Key.shift>@
Screenshot: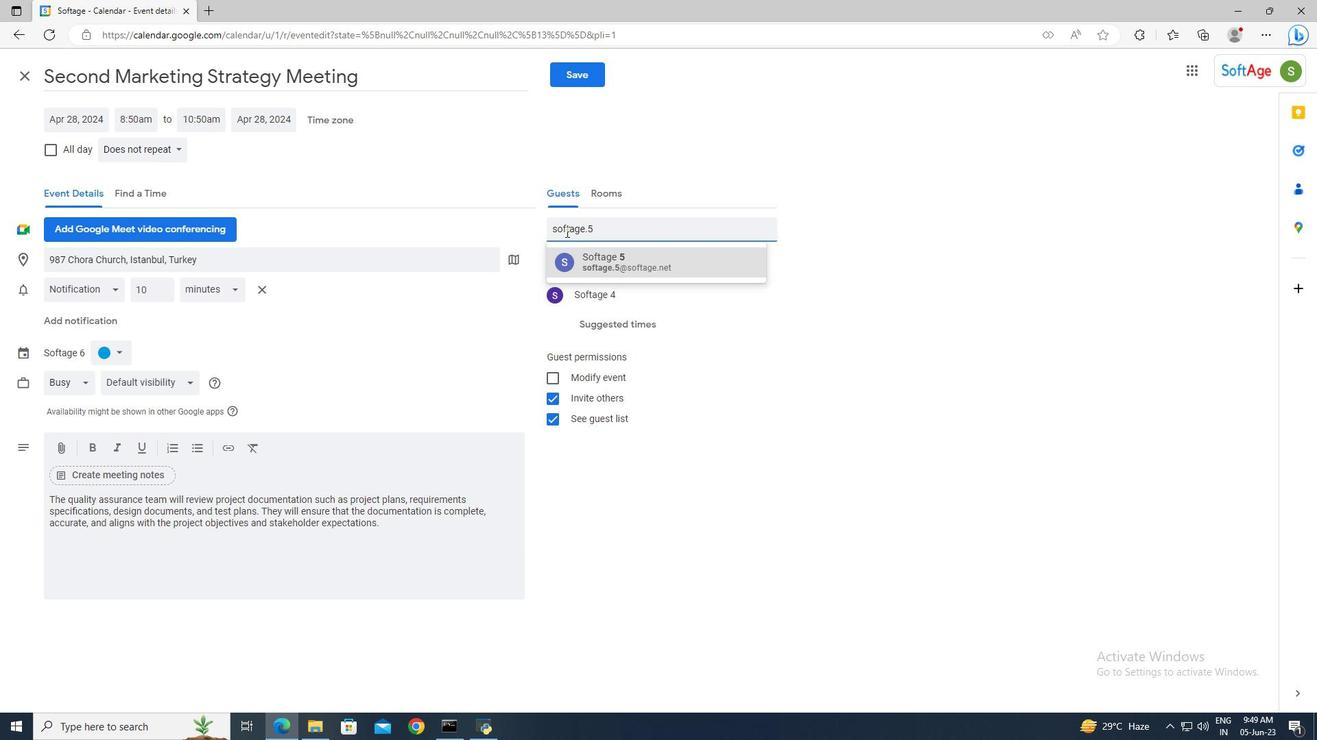 
Action: Mouse moved to (565, 231)
Screenshot: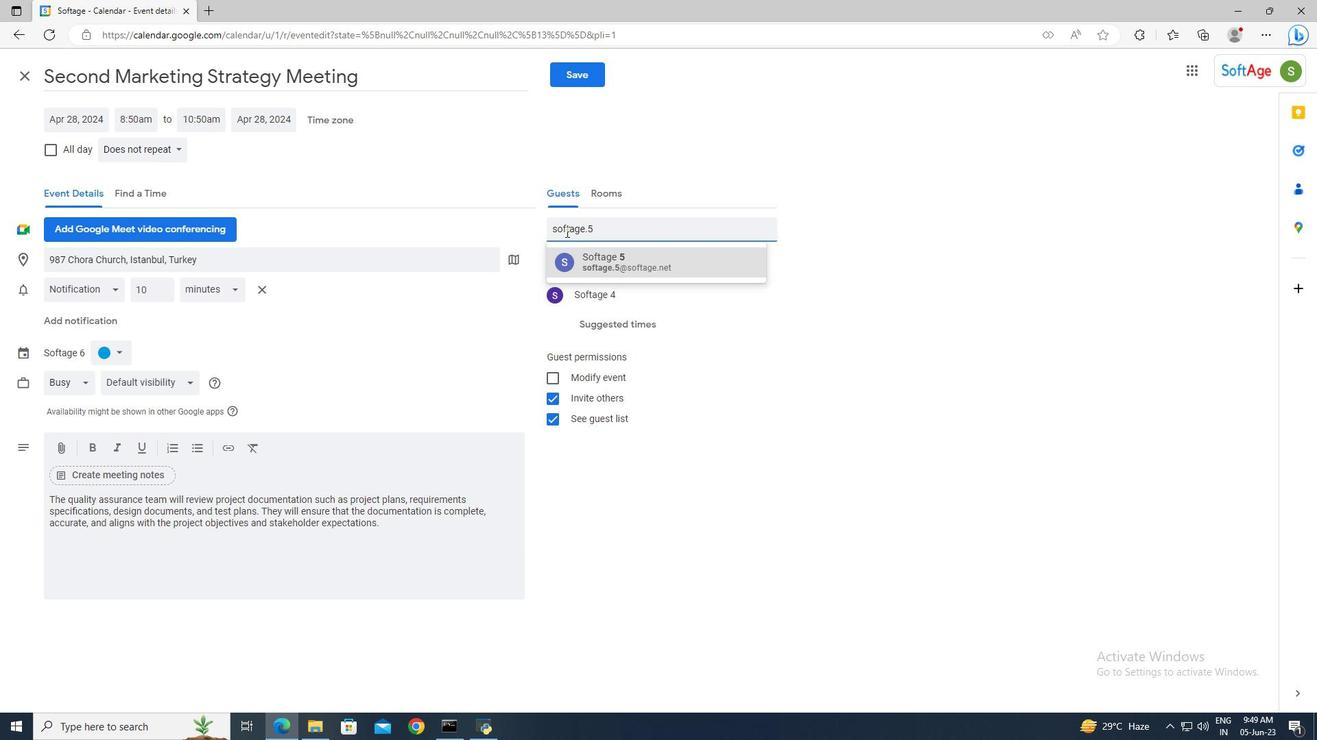 
Action: Key pressed softage.net<Key.enter>
Screenshot: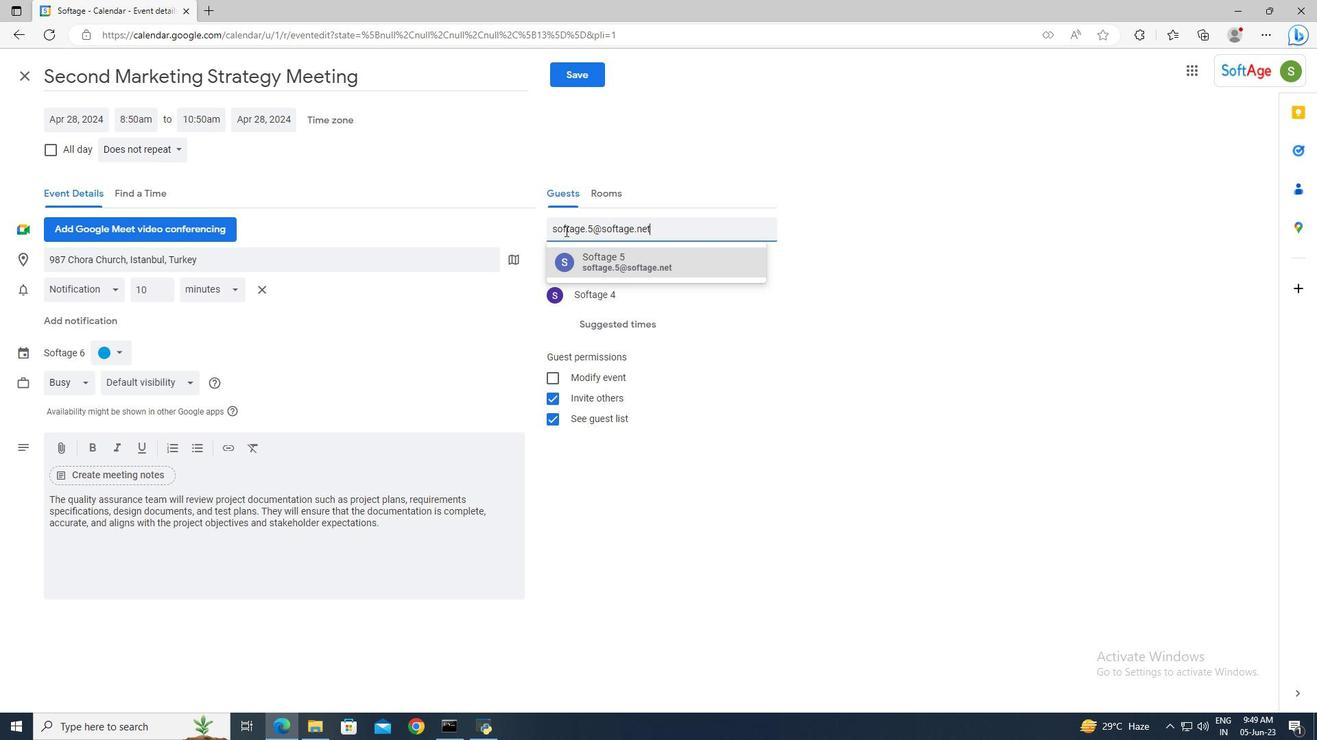 
Action: Mouse moved to (182, 148)
Screenshot: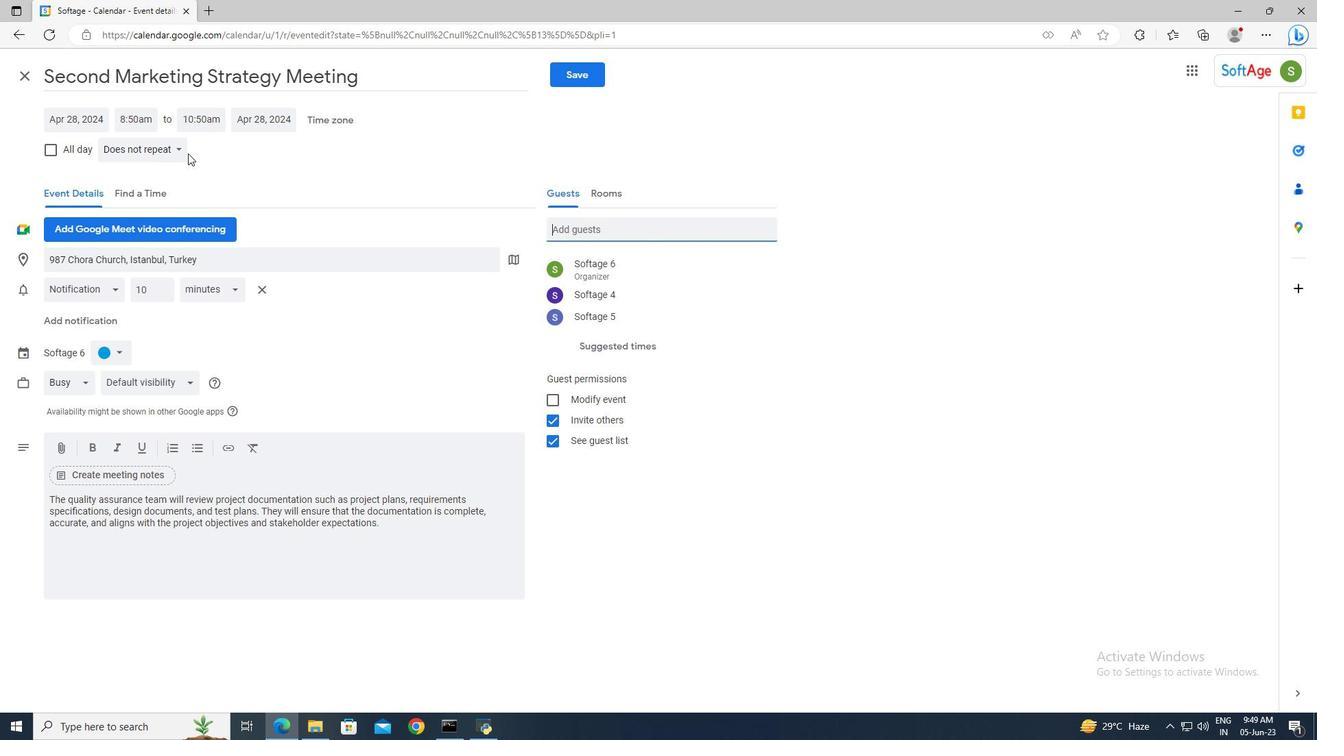 
Action: Mouse pressed left at (182, 148)
Screenshot: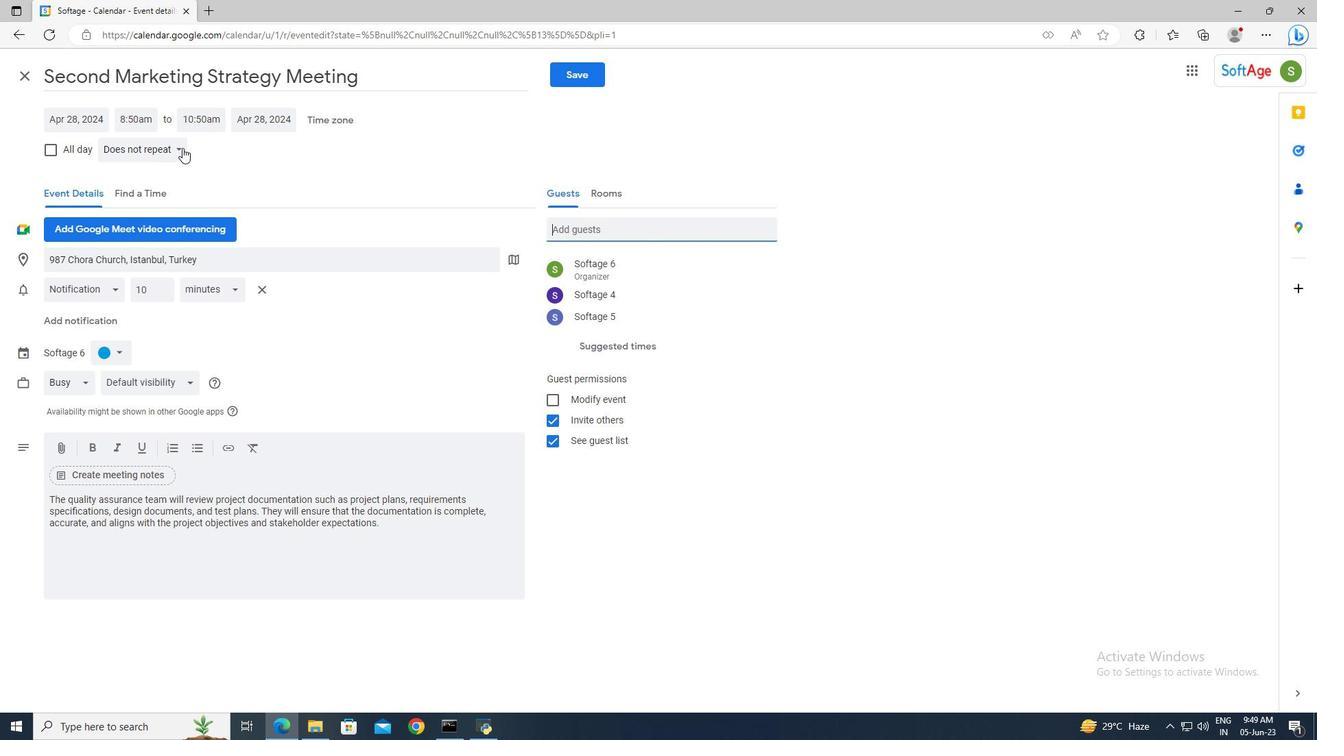 
Action: Mouse moved to (187, 168)
Screenshot: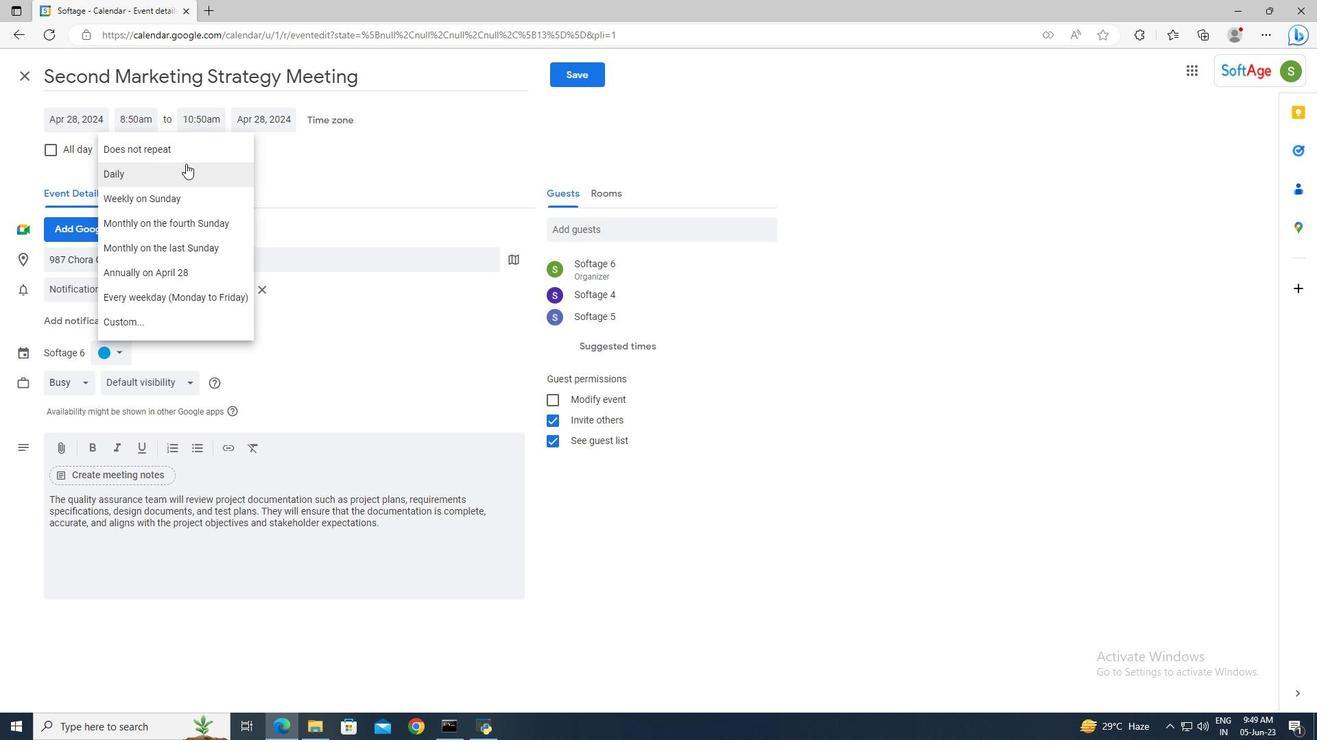 
Action: Mouse pressed left at (187, 168)
Screenshot: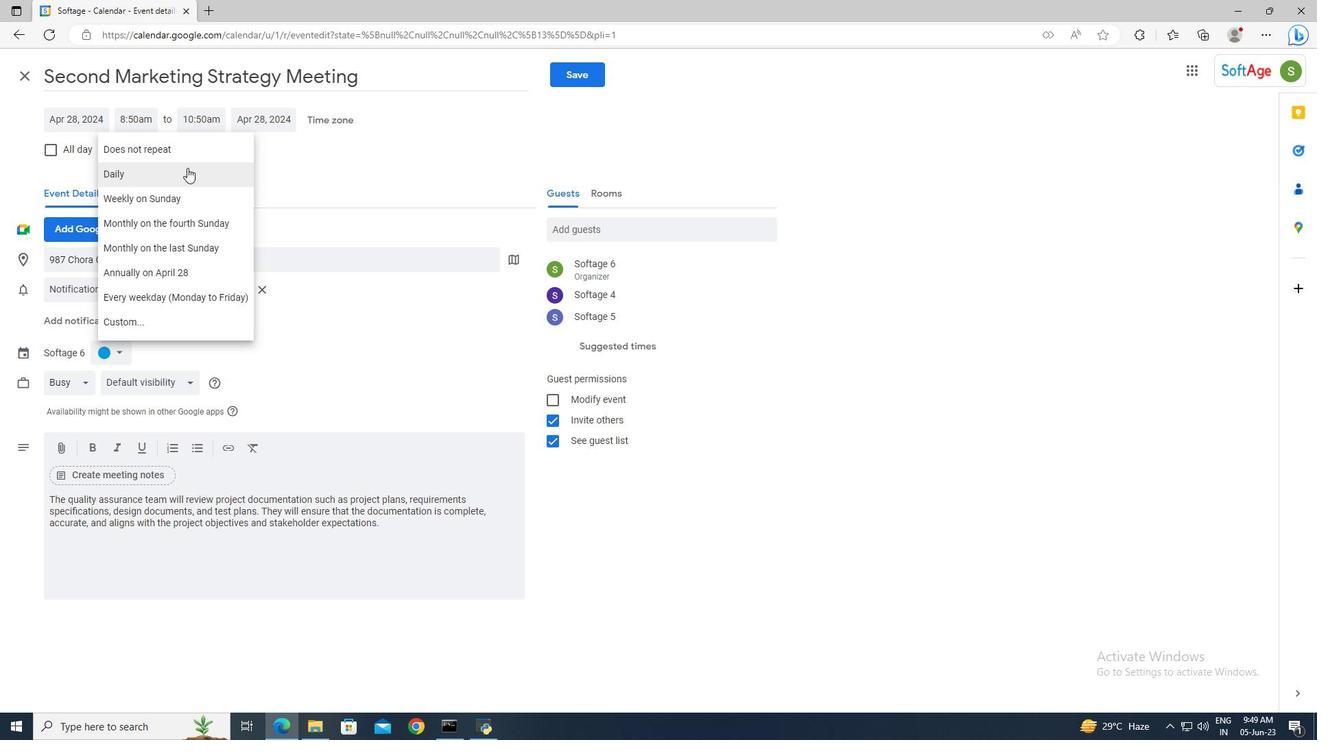 
Action: Mouse moved to (554, 80)
Screenshot: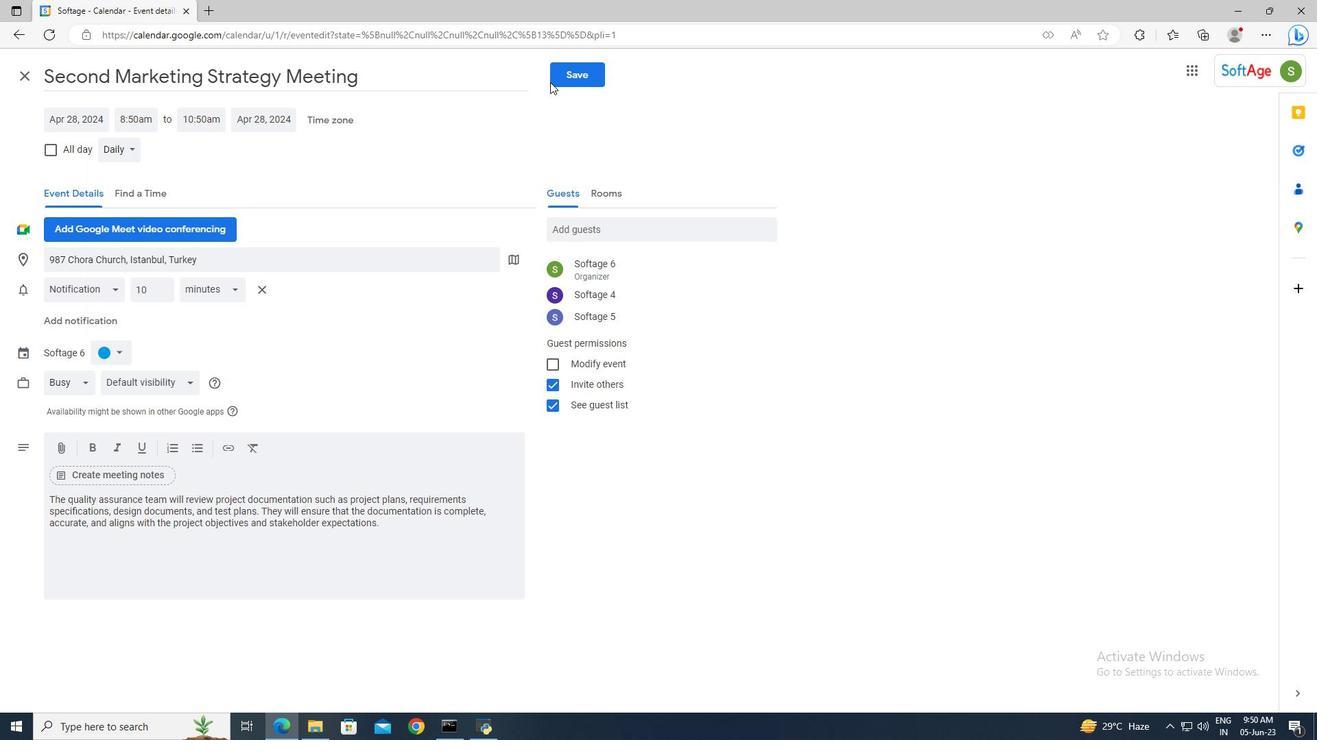 
Action: Mouse pressed left at (554, 80)
Screenshot: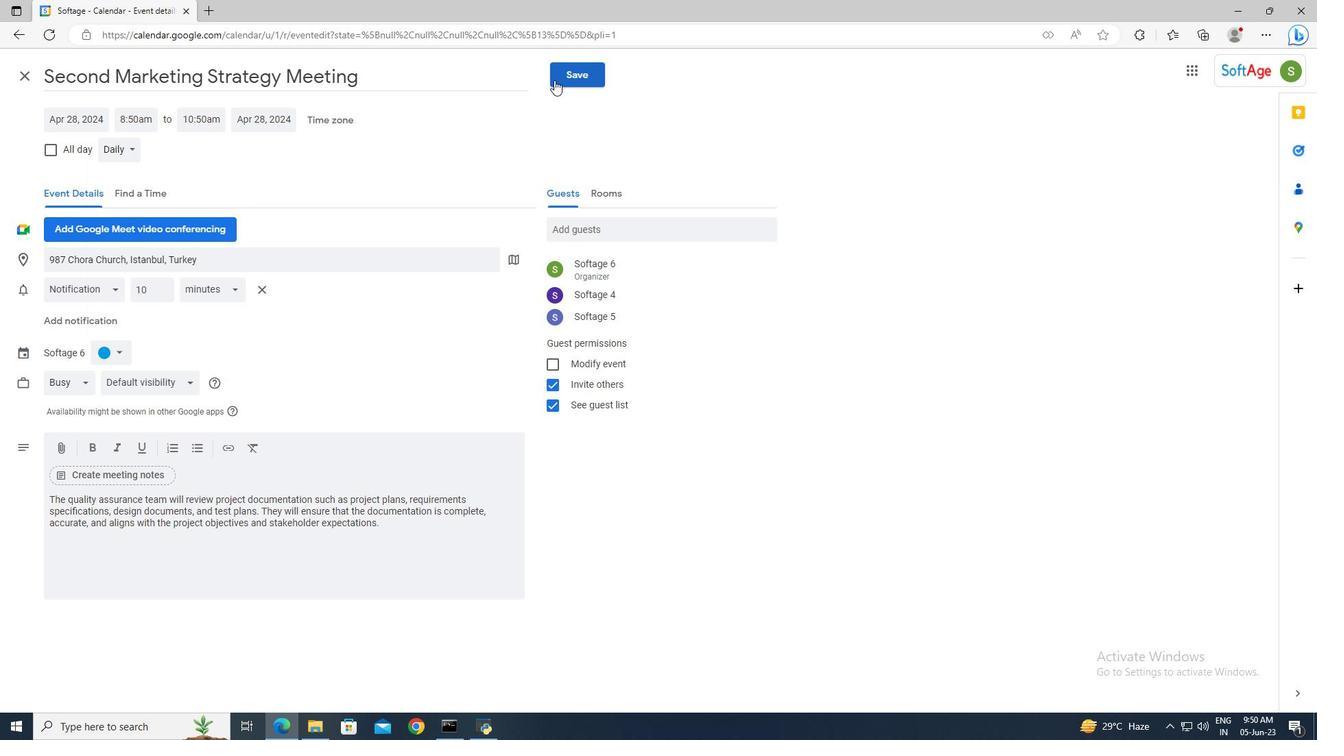 
Action: Mouse moved to (777, 410)
Screenshot: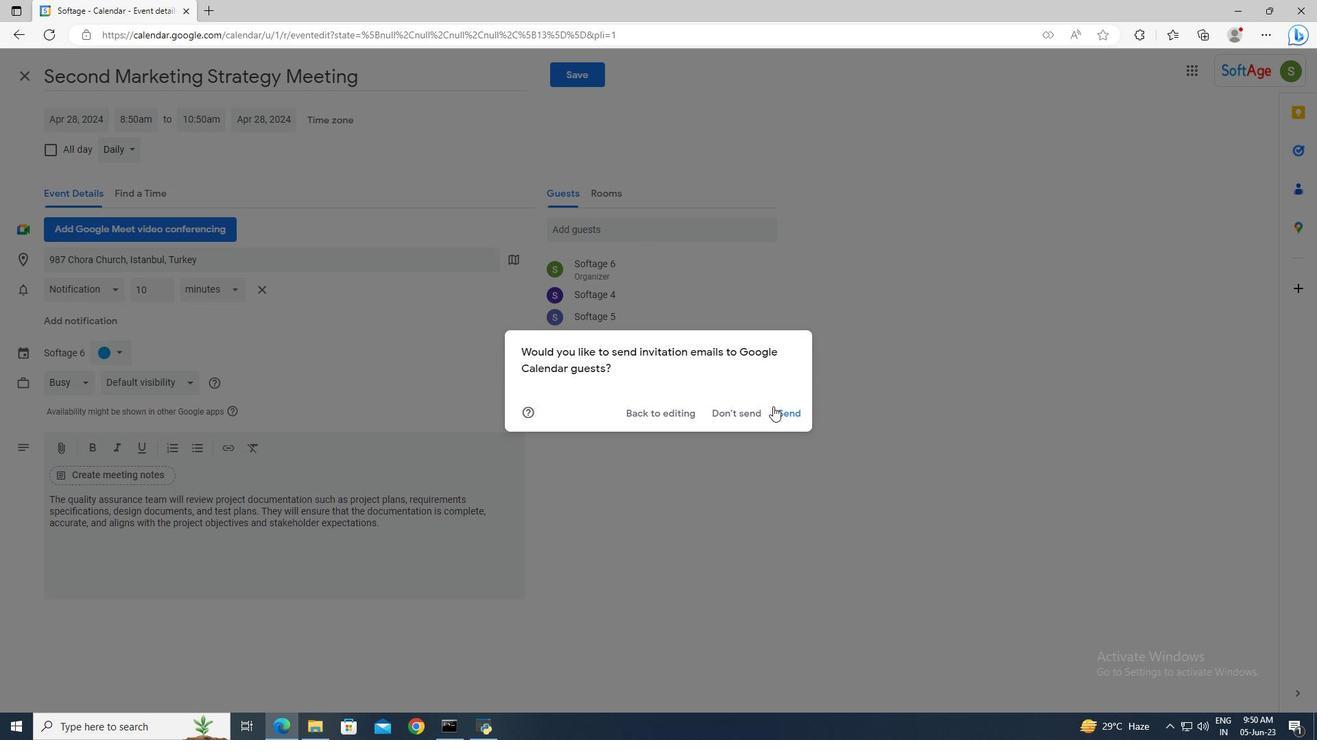 
Action: Mouse pressed left at (777, 410)
Screenshot: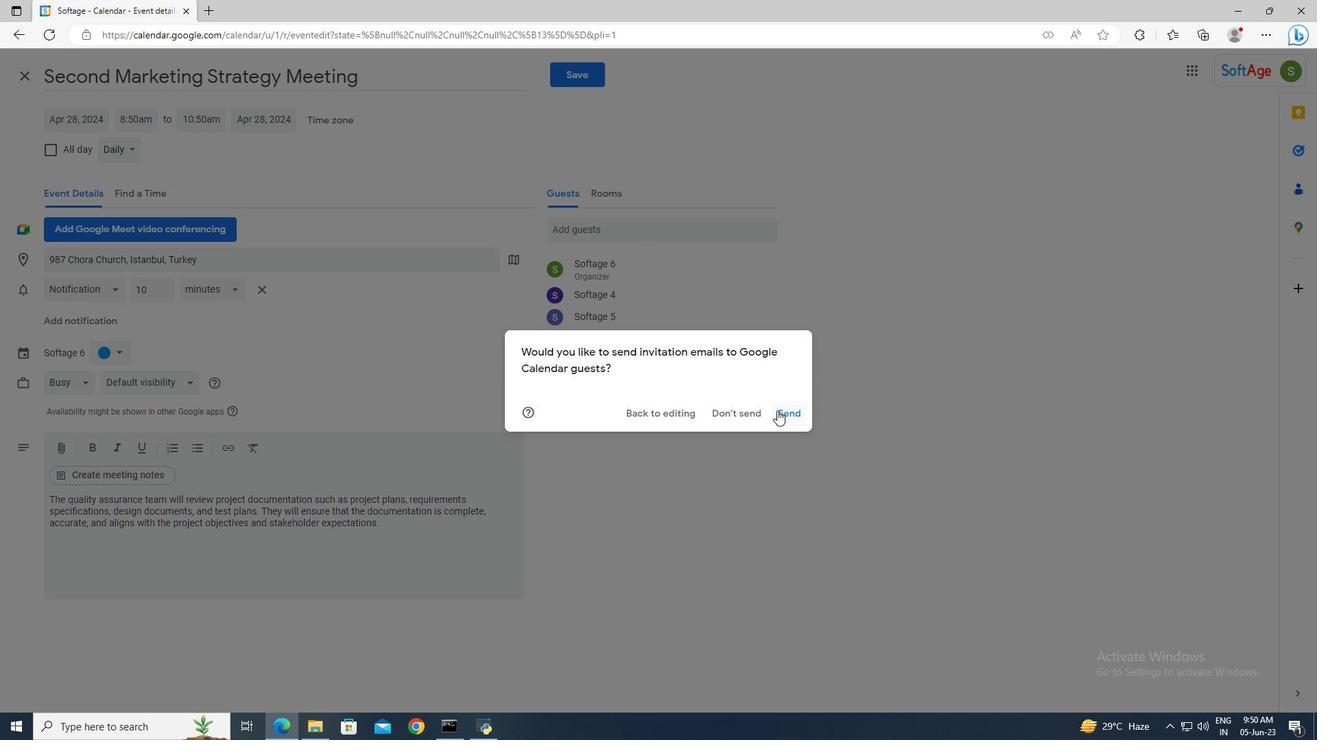 
